 Task: Select Beauty. Add to cart, from Sephora_x000D_
 for 2233 Arbour Crest Dr, Carrolton, Texas 75007, Cell Number 8177146937, following items : The Ordinary Squalane Face Cleanser (5 oz)_x000D_
 - 1, Olaplex No. 4 Bond Maintenance Shampoo (3.3 oz)_x000D_
 - 6, Fenty Beauty by Rihanna Full Frontal Volume Lift & Curl Cuz I''m Black Mascara (0.42 oz)_x000D_
 - 2, Dr. Jart+ Dermask Brightening Solution Micro Jet Mask_x000D_
 - 5, JVN Pre-Wash Scalp & Hair Treatment Oil (1.7 oz)_x000D_
 - 2
Action: Mouse moved to (1041, 140)
Screenshot: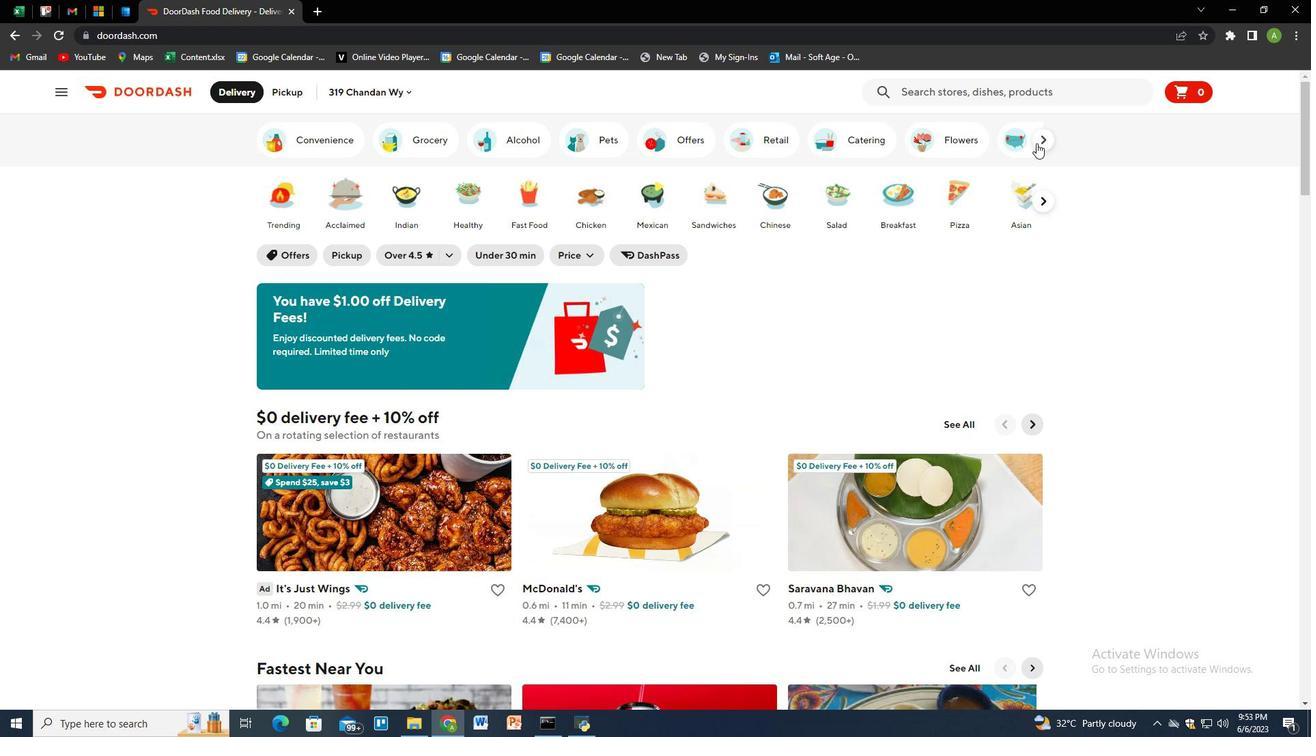 
Action: Mouse pressed left at (1041, 140)
Screenshot: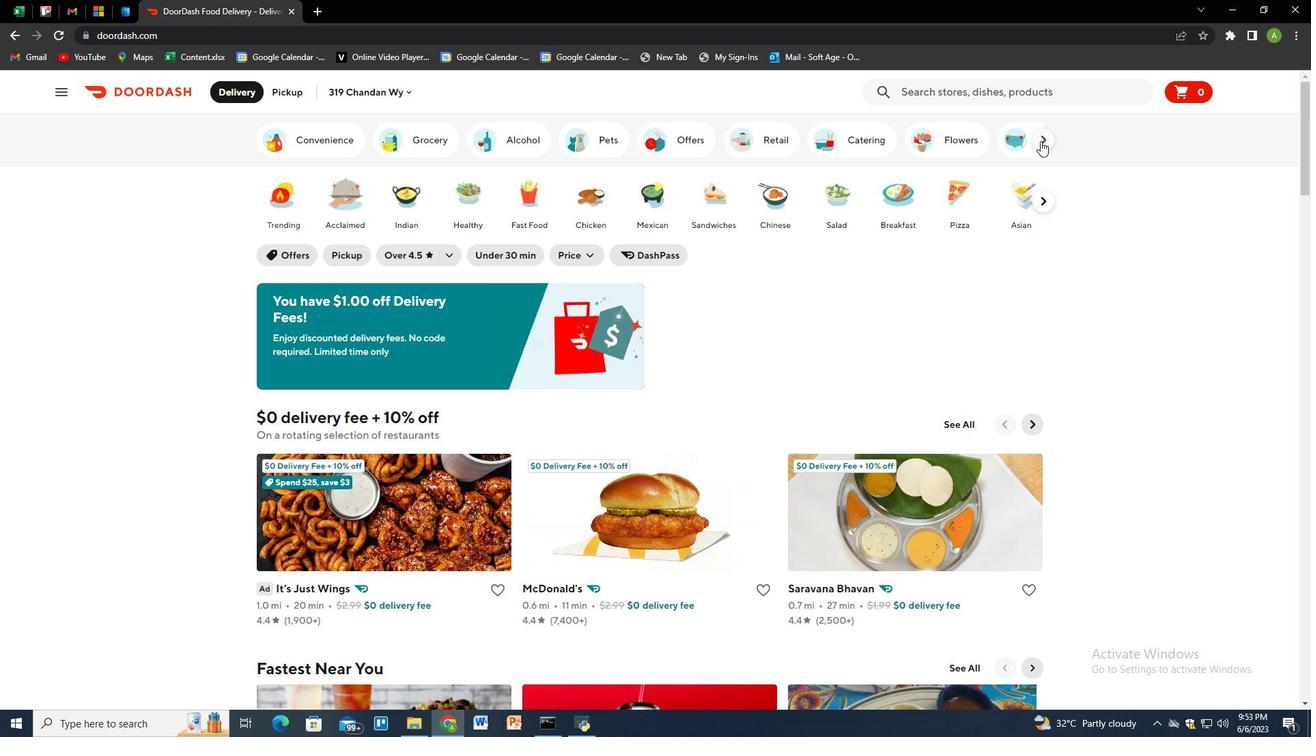 
Action: Mouse moved to (849, 145)
Screenshot: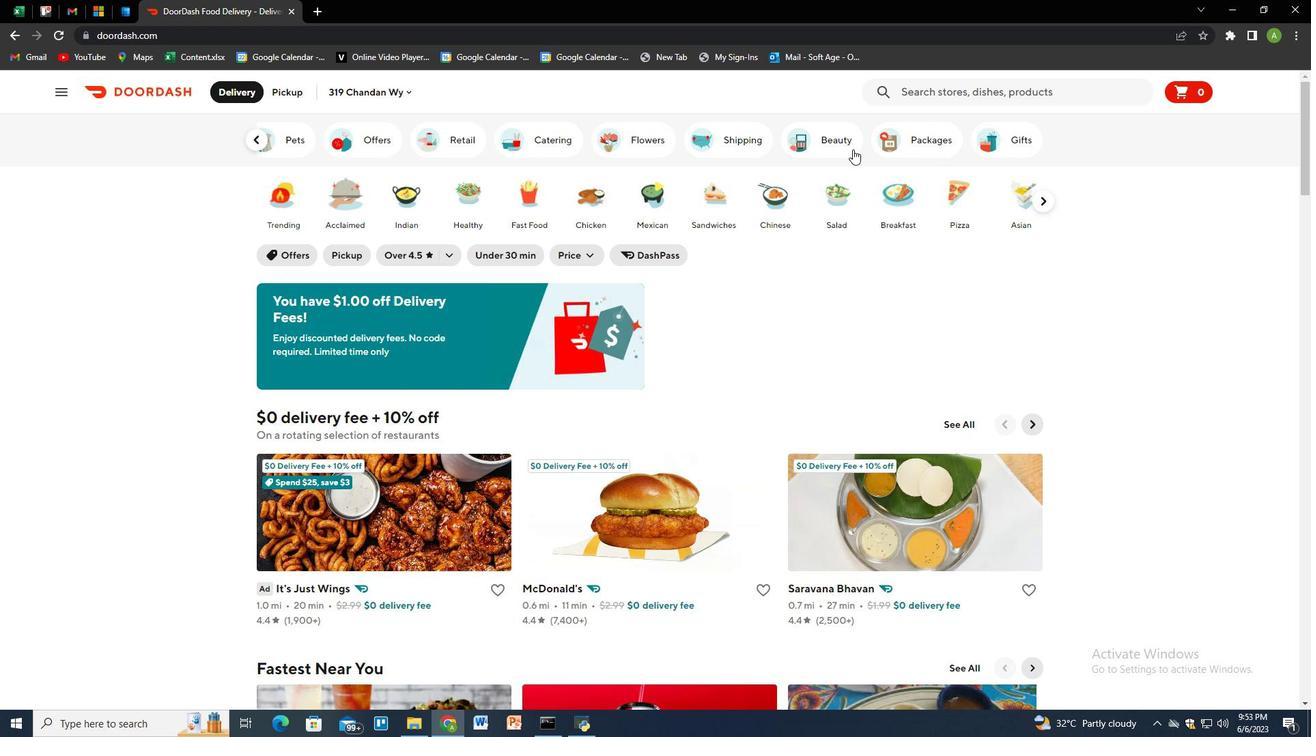 
Action: Mouse pressed left at (849, 145)
Screenshot: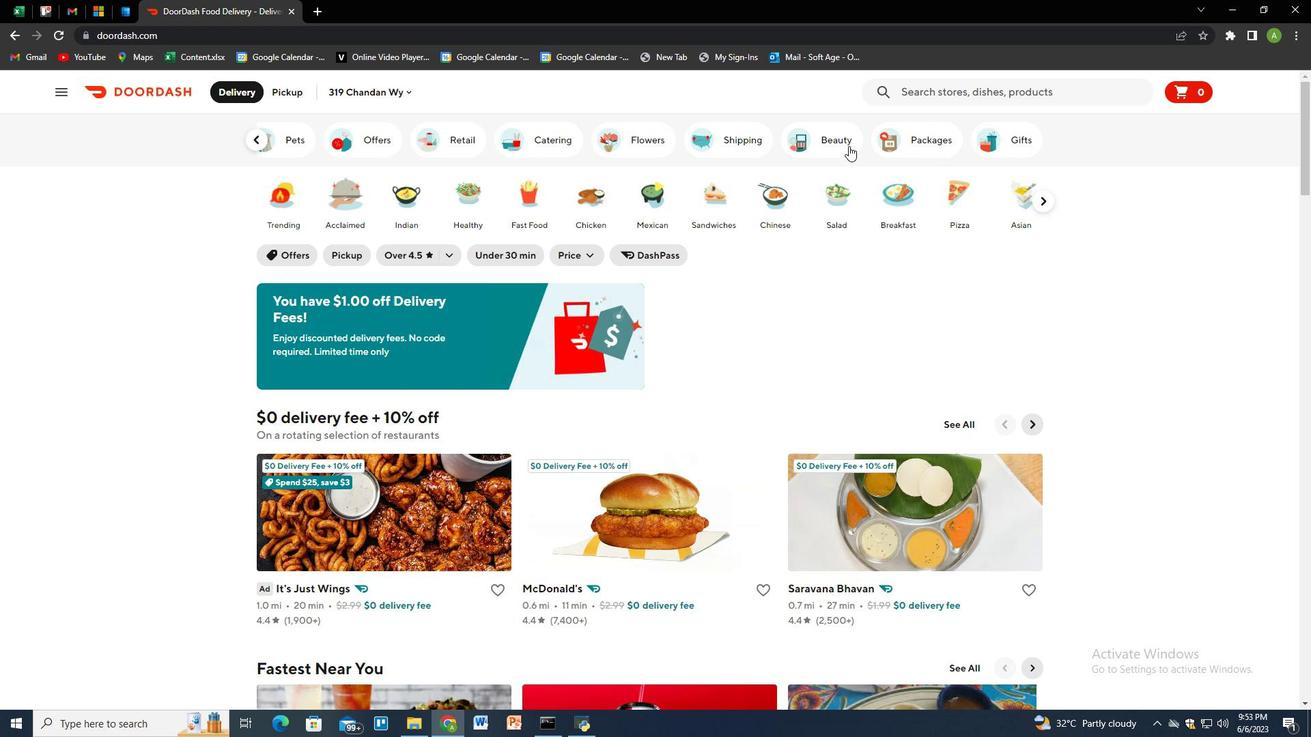 
Action: Mouse moved to (946, 94)
Screenshot: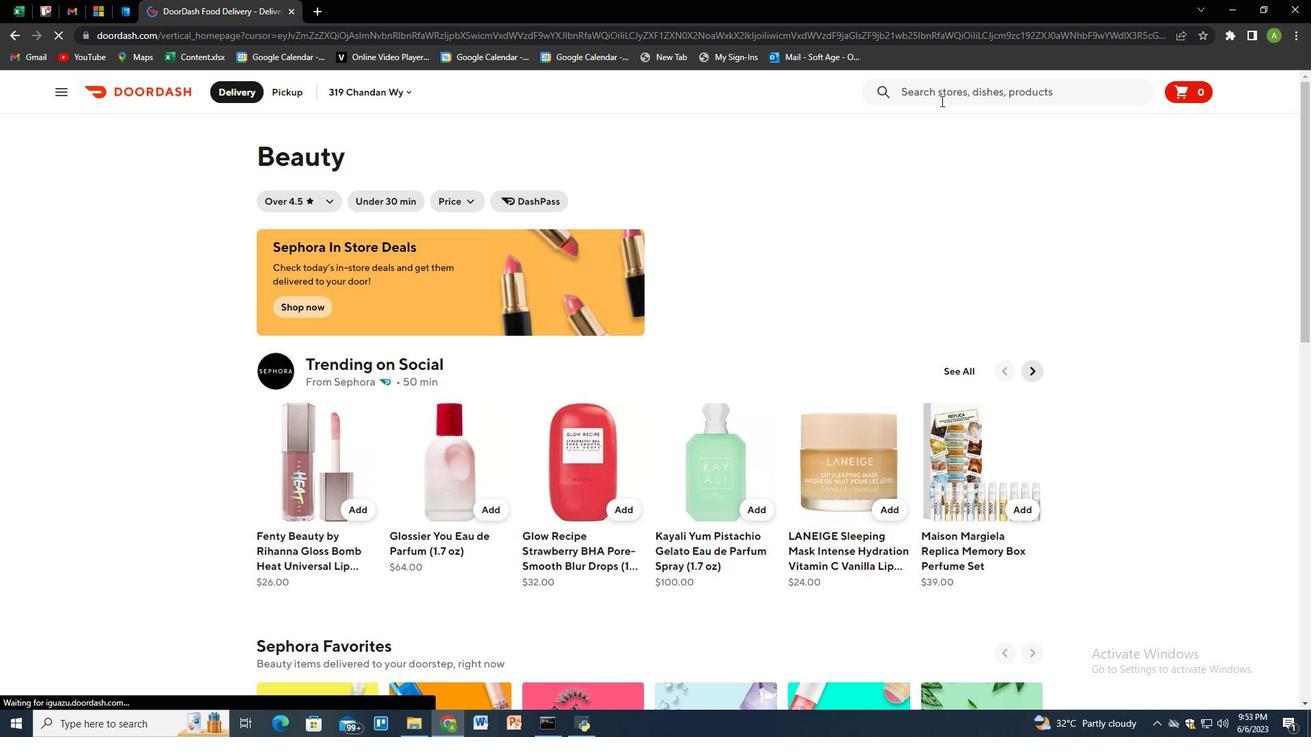 
Action: Mouse pressed left at (946, 94)
Screenshot: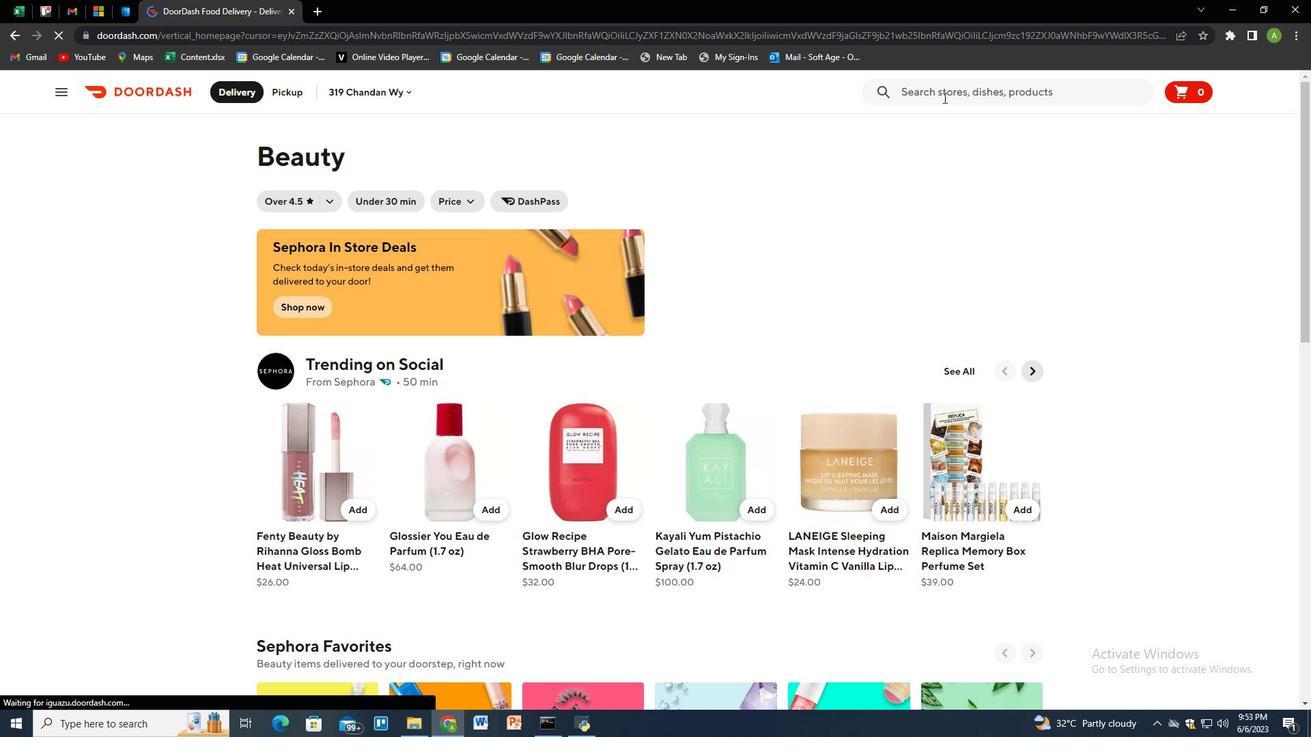
Action: Key pressed she<Key.backspace>phora<Key.backspace><Key.backspace><Key.backspace><Key.backspace><Key.backspace><Key.backspace>ephora<Key.enter>
Screenshot: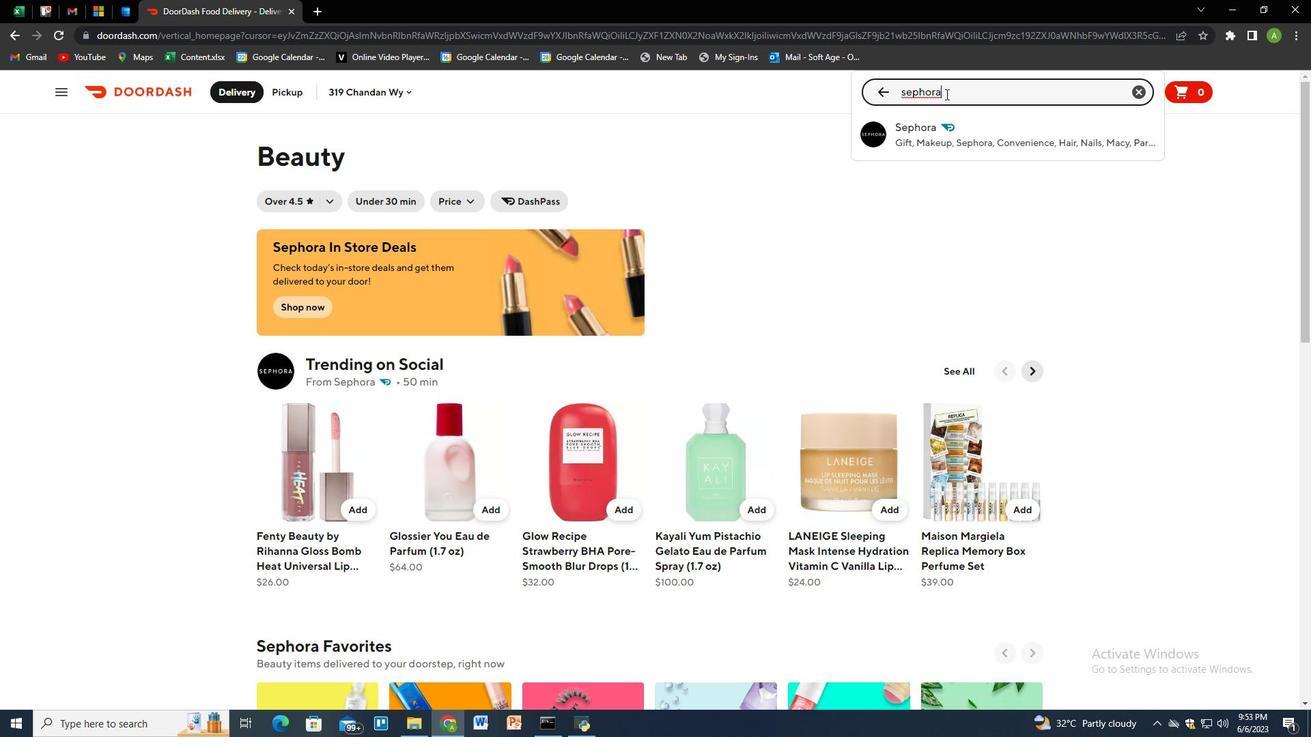 
Action: Mouse moved to (312, 321)
Screenshot: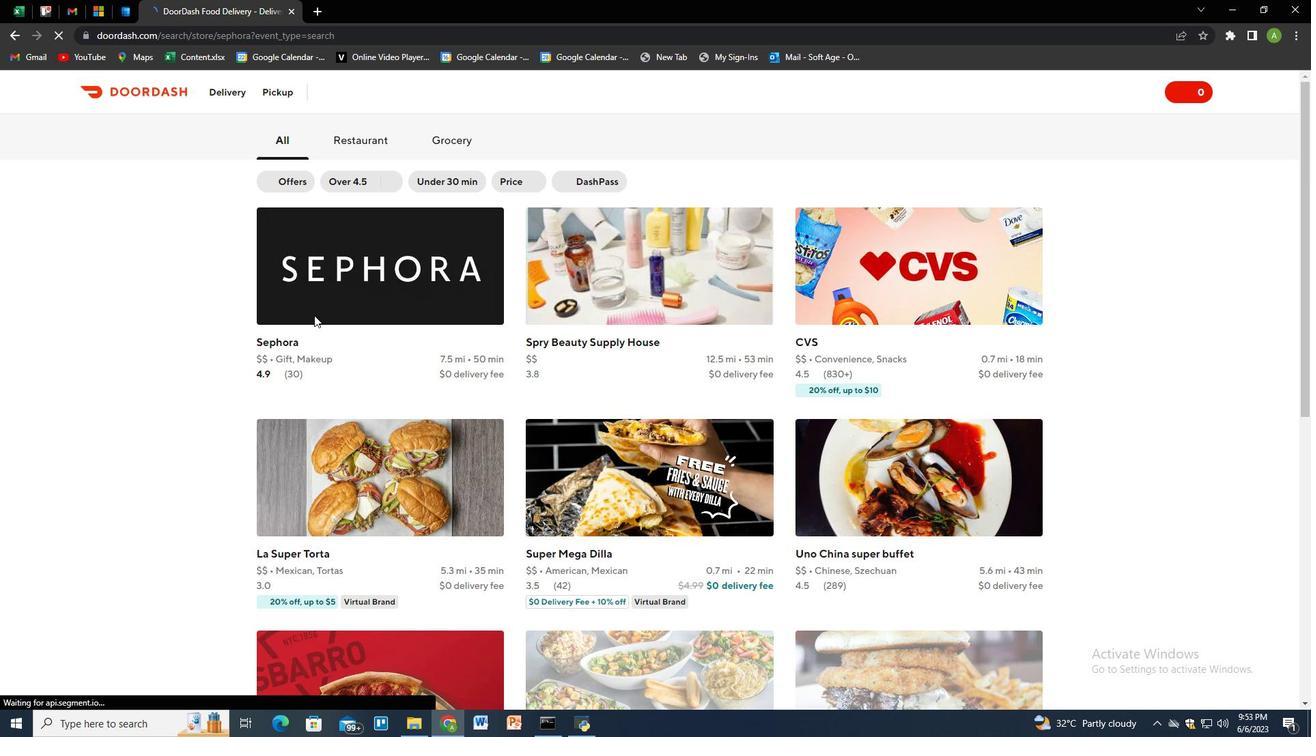 
Action: Mouse pressed left at (312, 321)
Screenshot: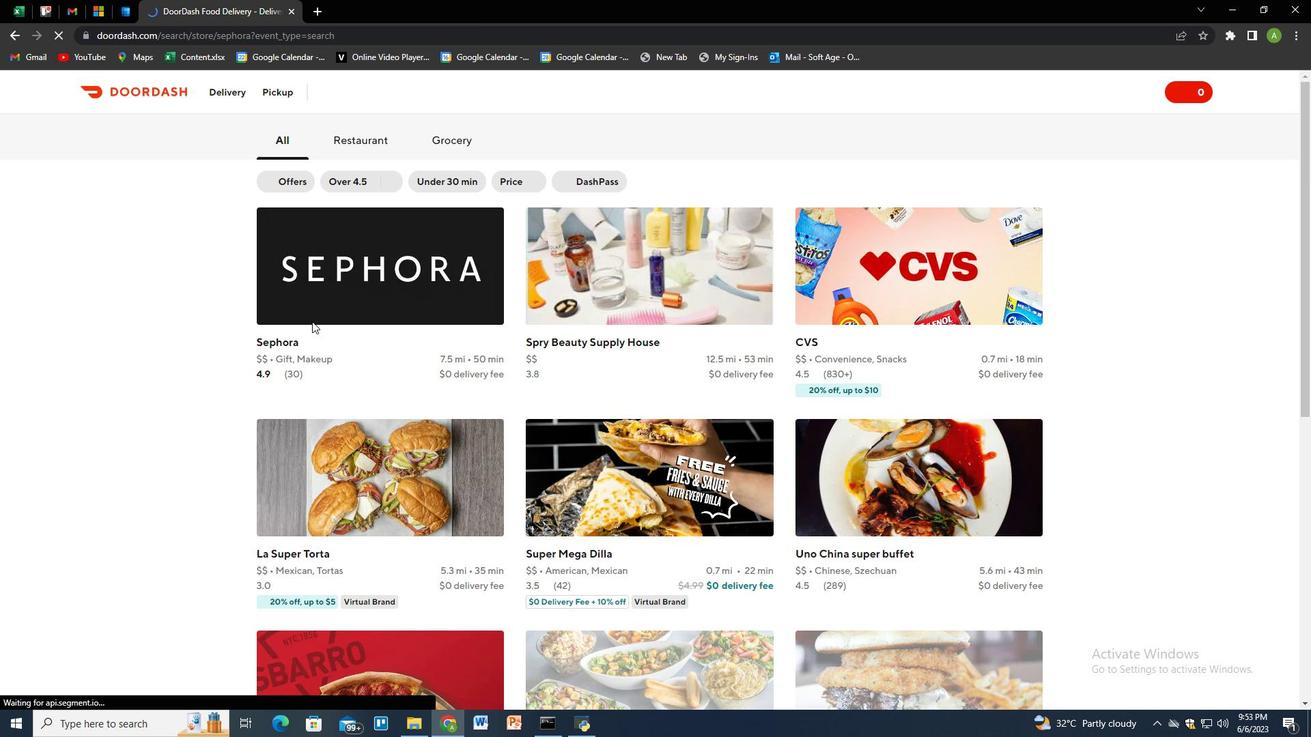 
Action: Mouse moved to (230, 90)
Screenshot: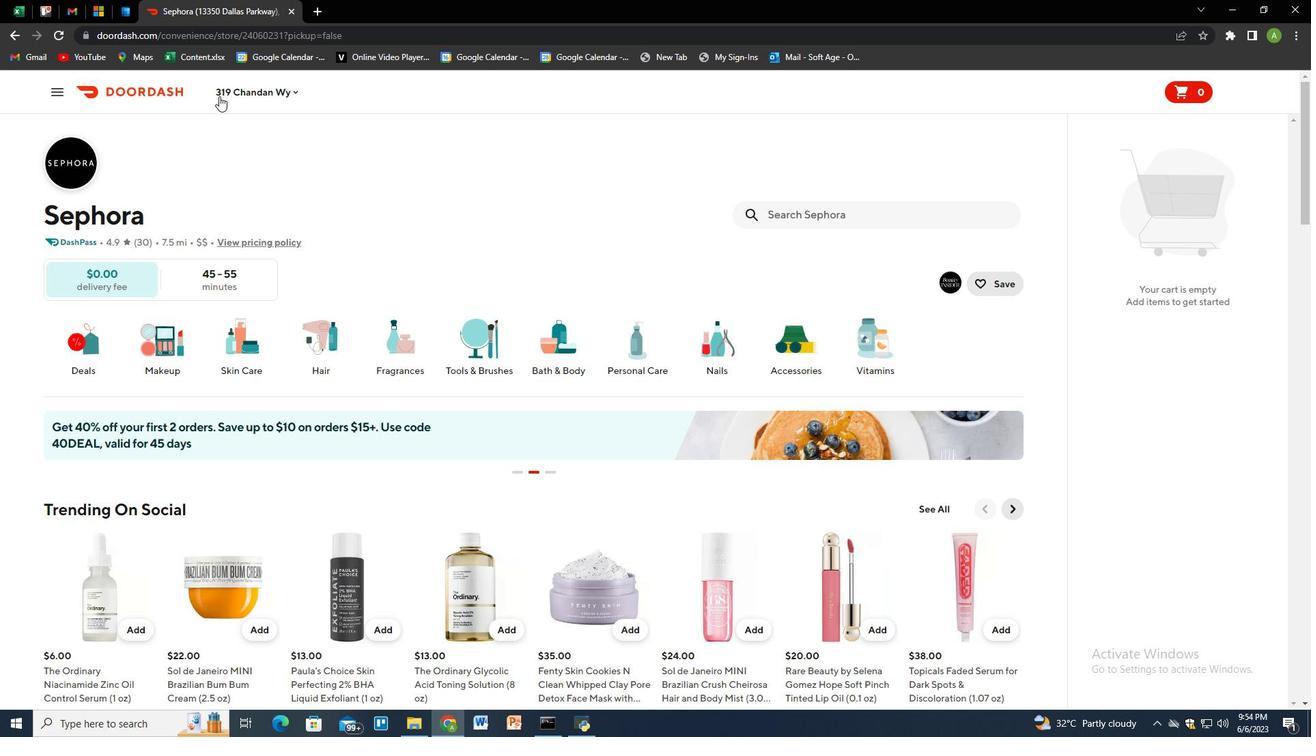 
Action: Mouse pressed left at (230, 90)
Screenshot: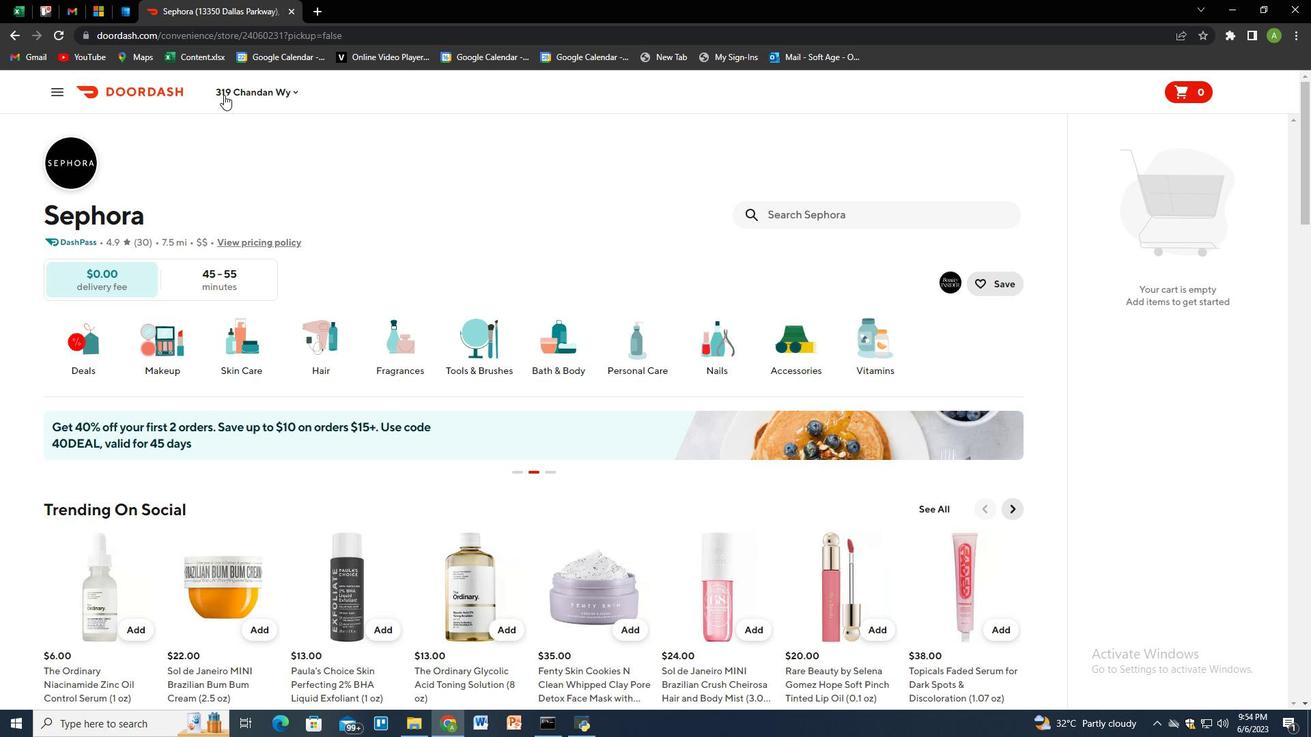 
Action: Mouse moved to (269, 153)
Screenshot: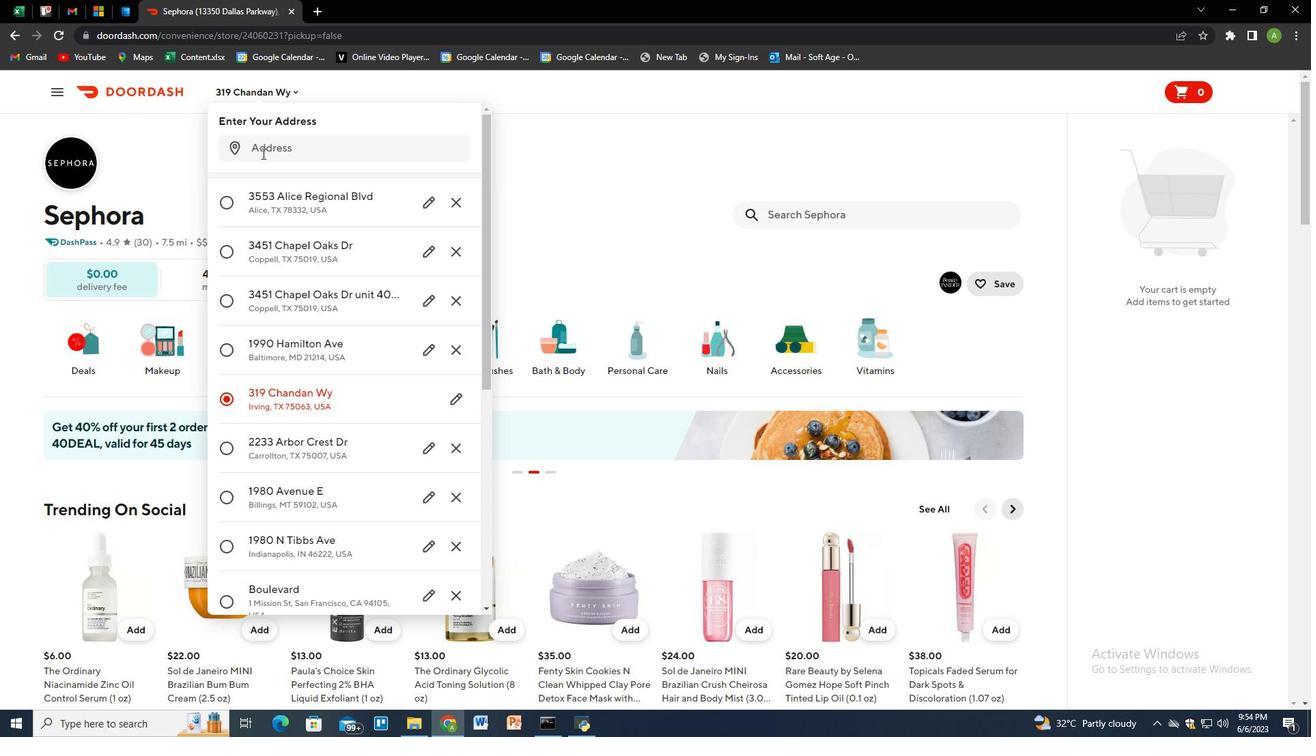 
Action: Mouse pressed left at (269, 153)
Screenshot: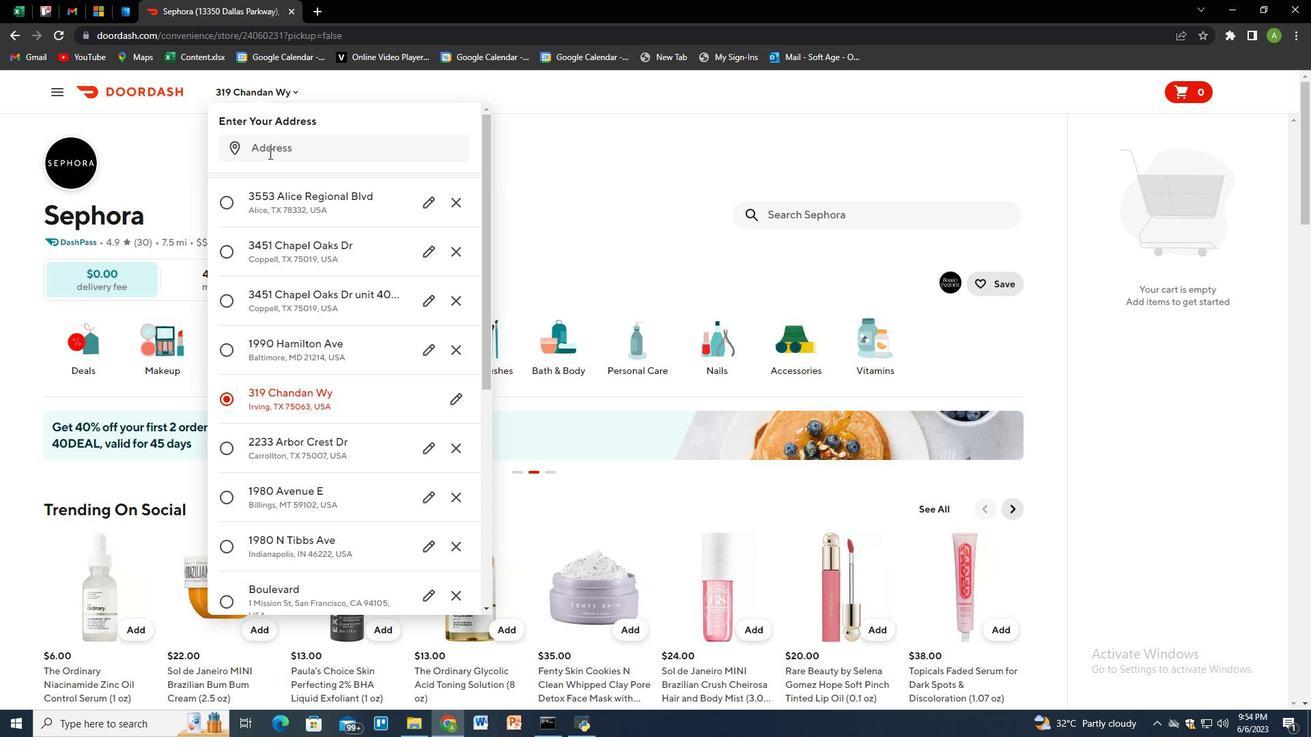 
Action: Mouse moved to (267, 153)
Screenshot: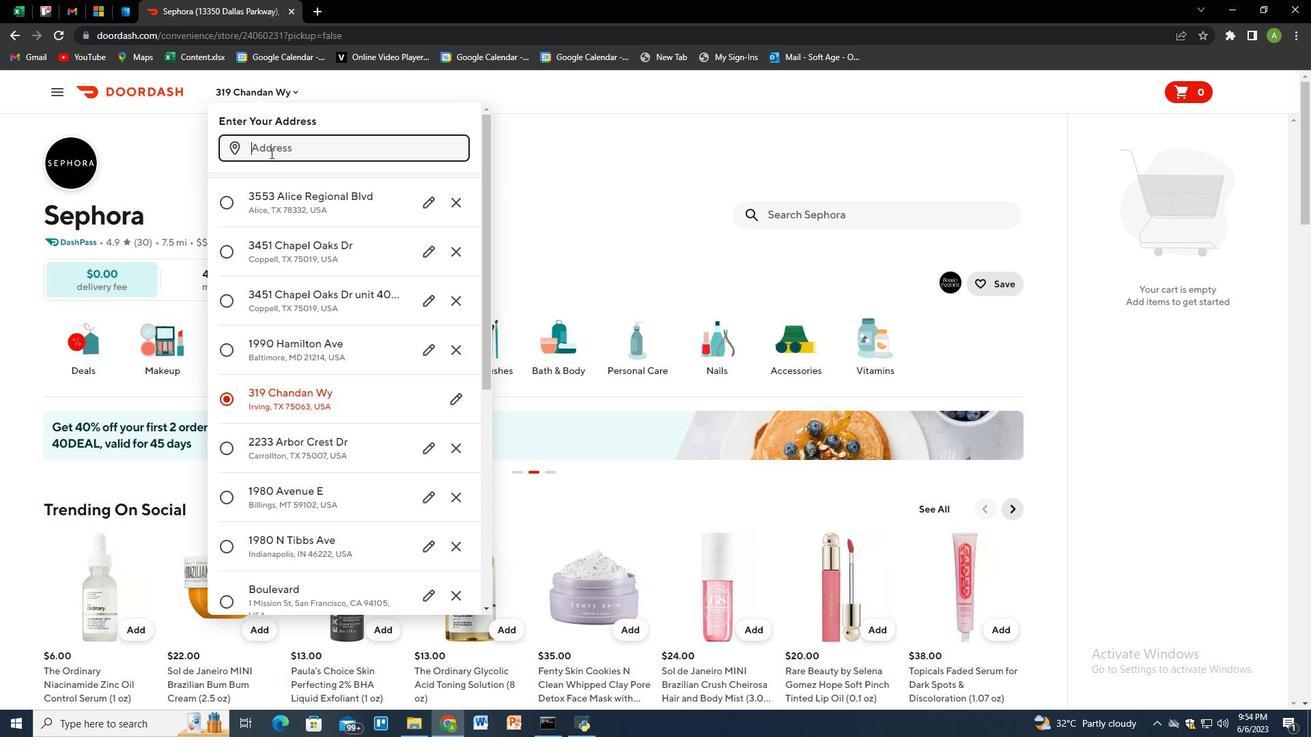 
Action: Key pressed 2
Screenshot: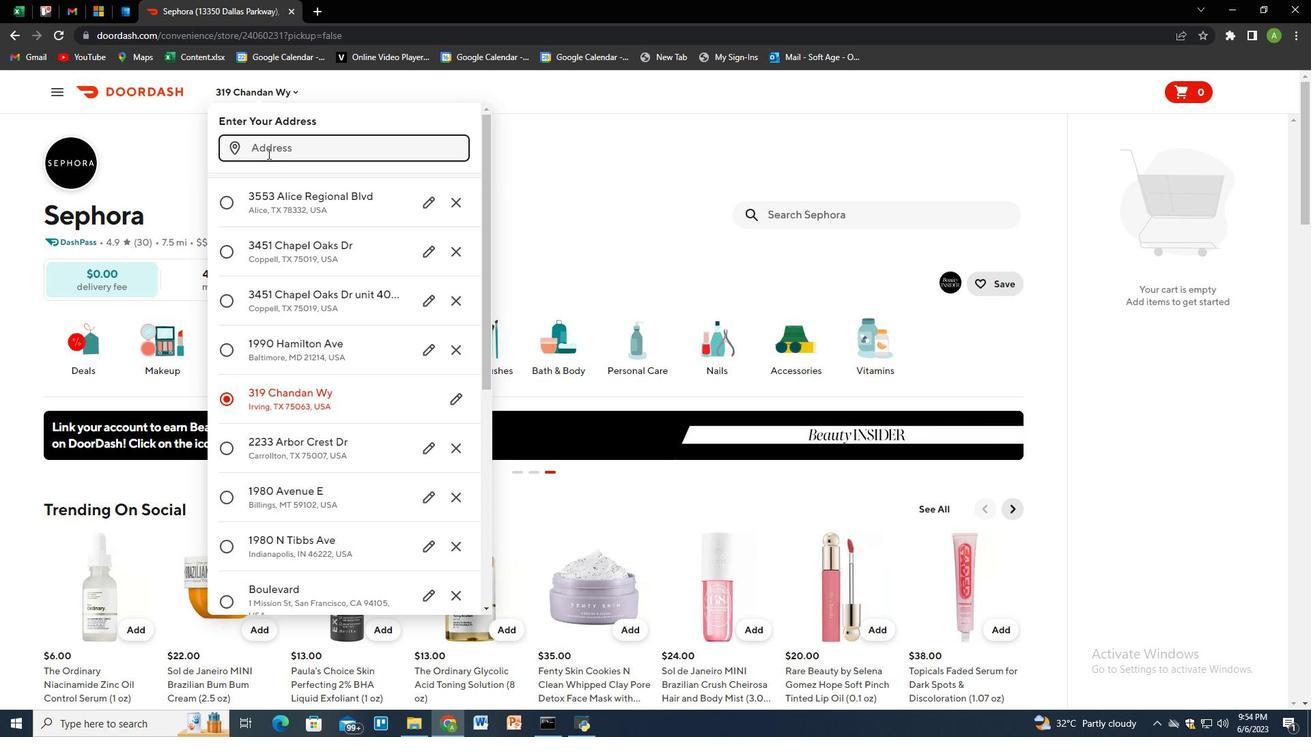 
Action: Mouse moved to (267, 153)
Screenshot: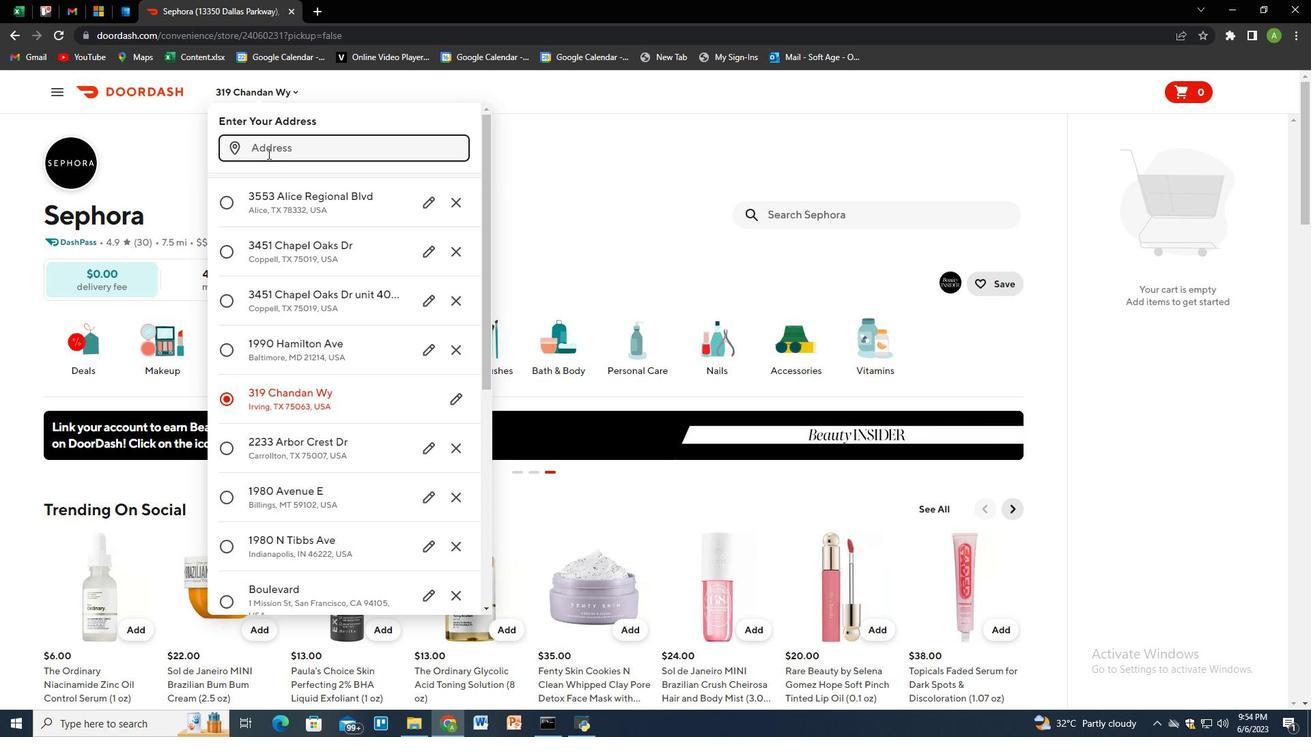 
Action: Key pressed 233<Key.space>arbour<Key.space>crest<Key.space>dr,<Key.space><Key.backspace><Key.backspace><Key.space>,<Key.backspace><Key.backspace>,<Key.space>carrolton,<Key.space>texas<Key.space>75007<Key.enter>
Screenshot: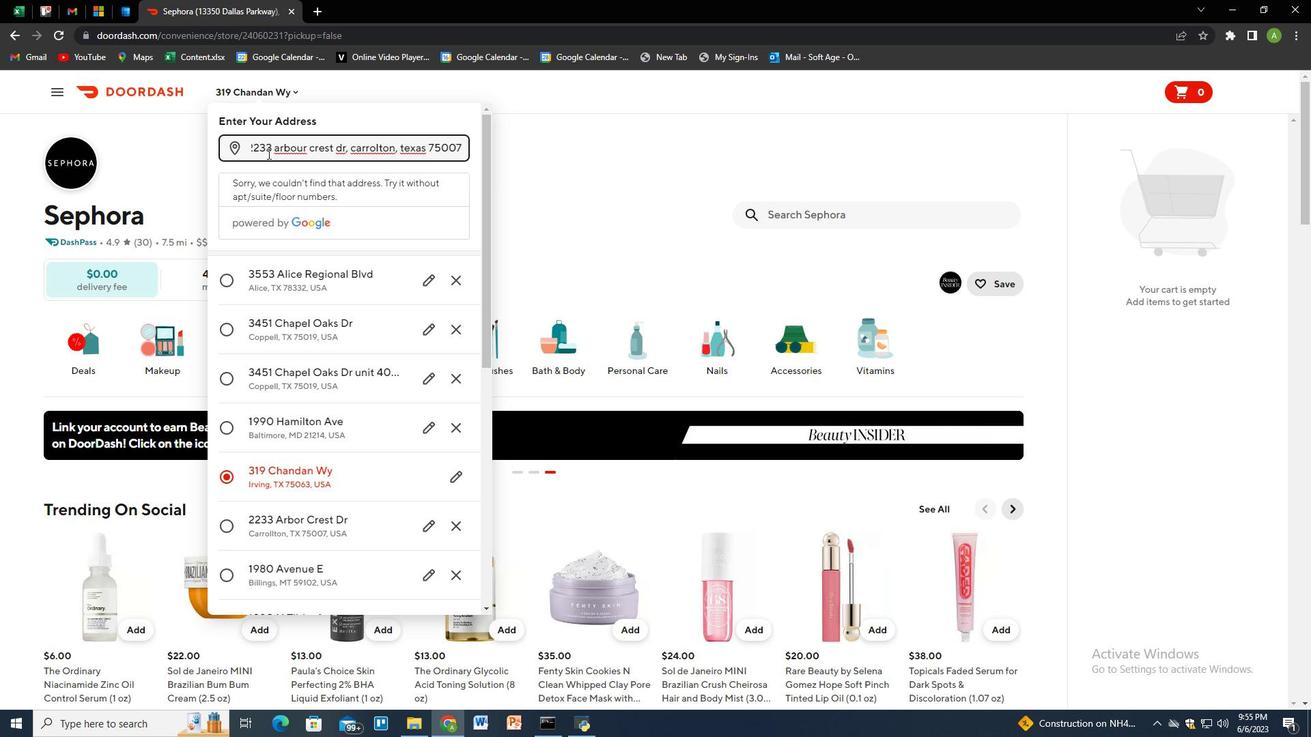 
Action: Mouse moved to (377, 488)
Screenshot: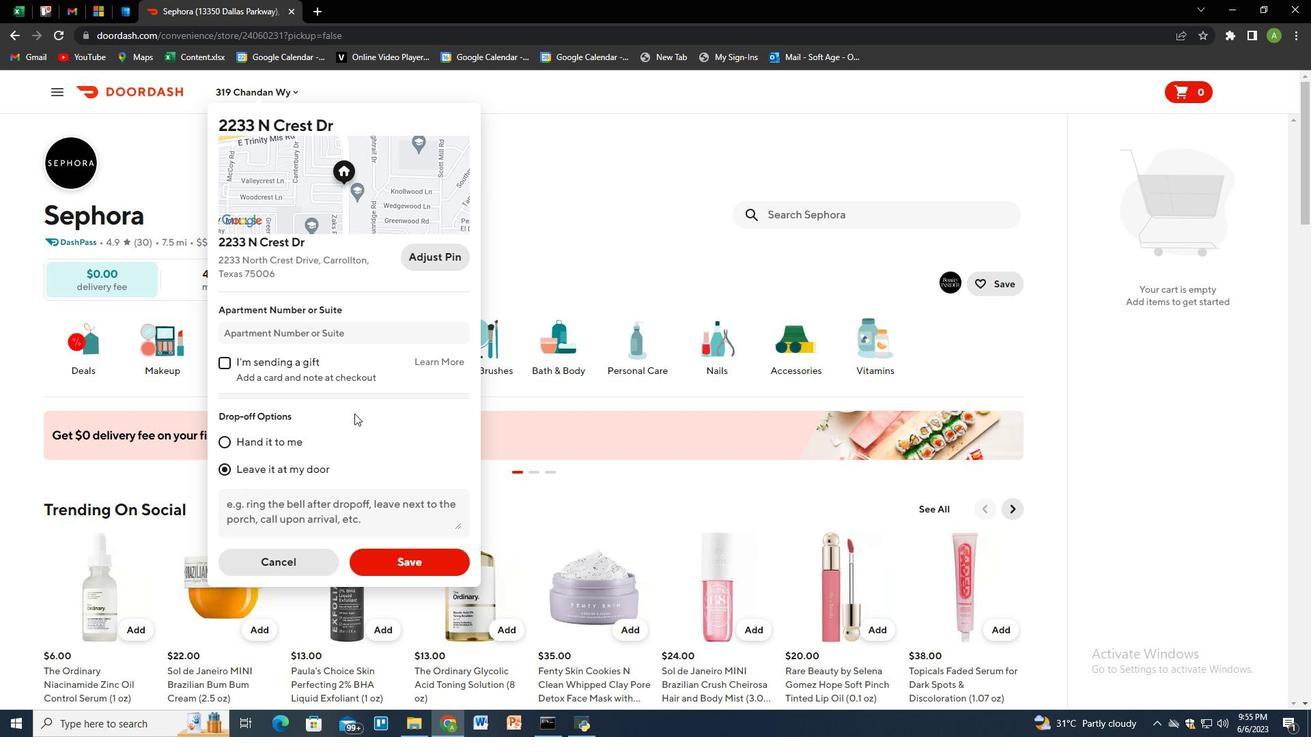 
Action: Mouse scrolled (377, 487) with delta (0, 0)
Screenshot: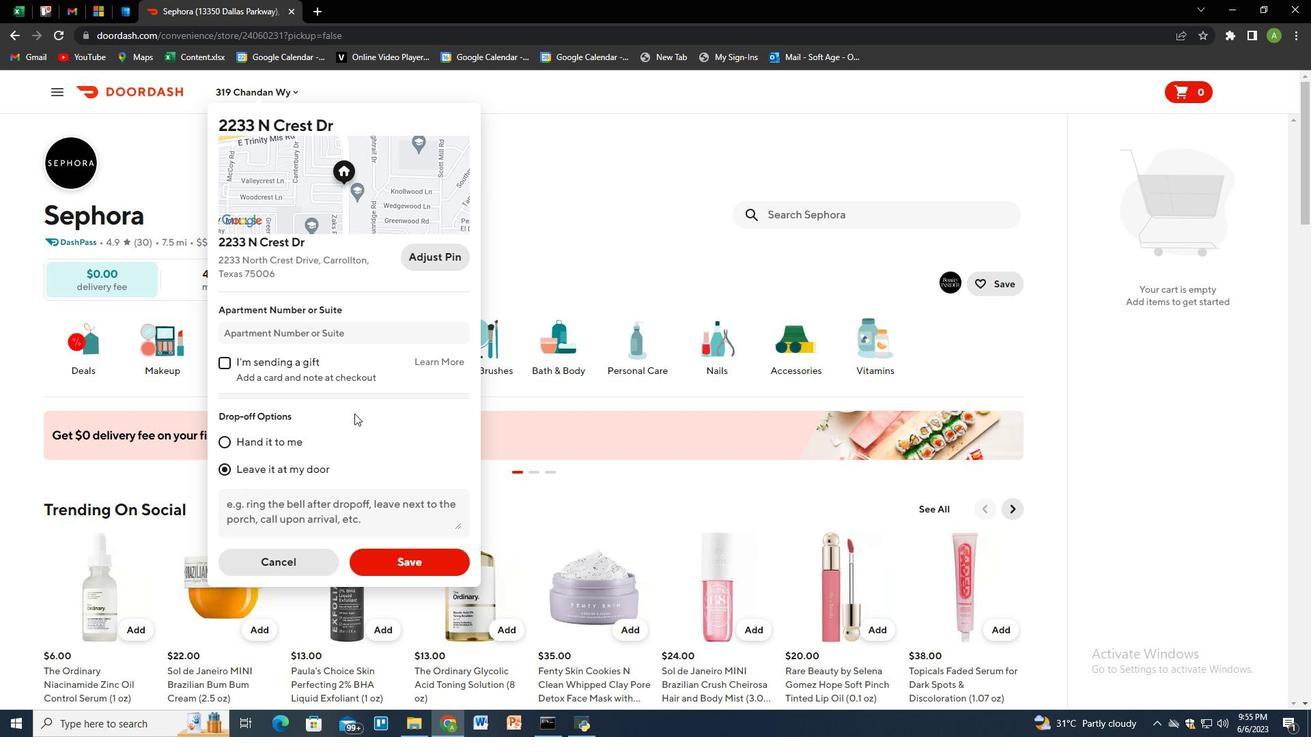 
Action: Mouse moved to (377, 489)
Screenshot: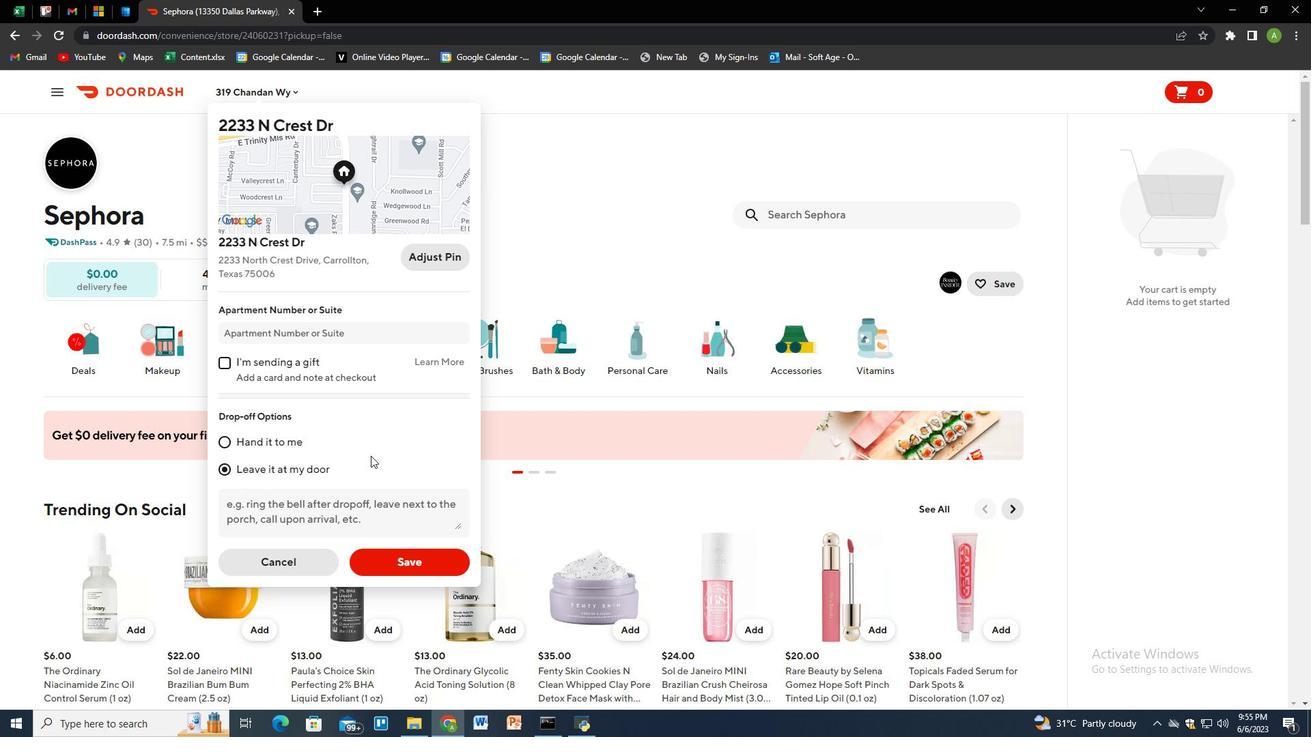 
Action: Mouse scrolled (377, 488) with delta (0, 0)
Screenshot: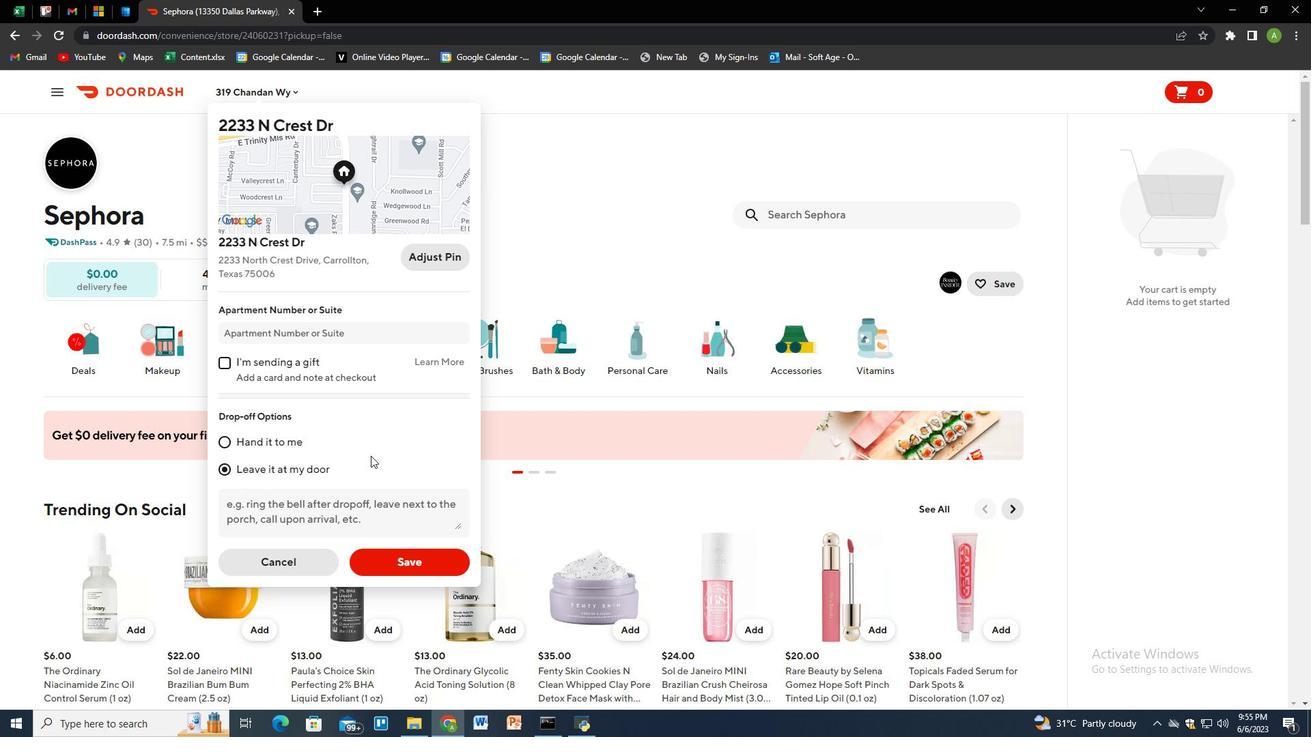 
Action: Mouse moved to (412, 562)
Screenshot: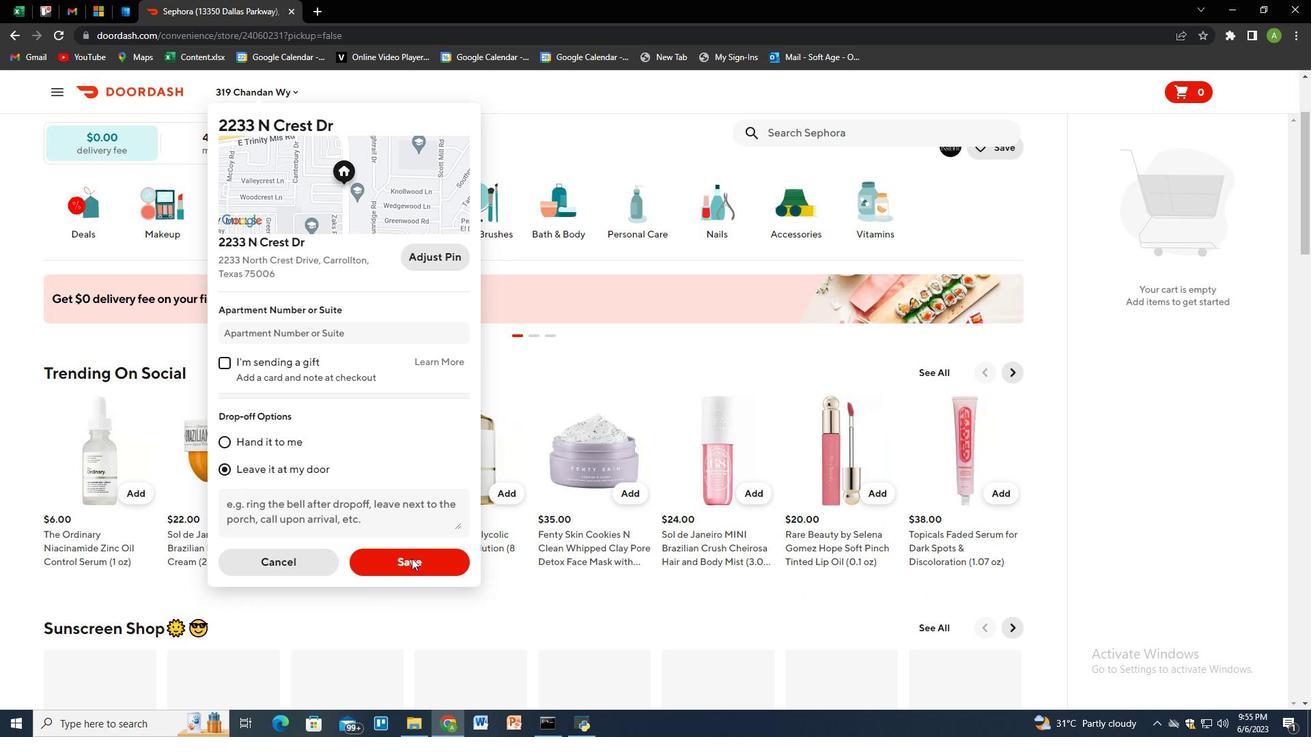 
Action: Mouse pressed left at (412, 562)
Screenshot: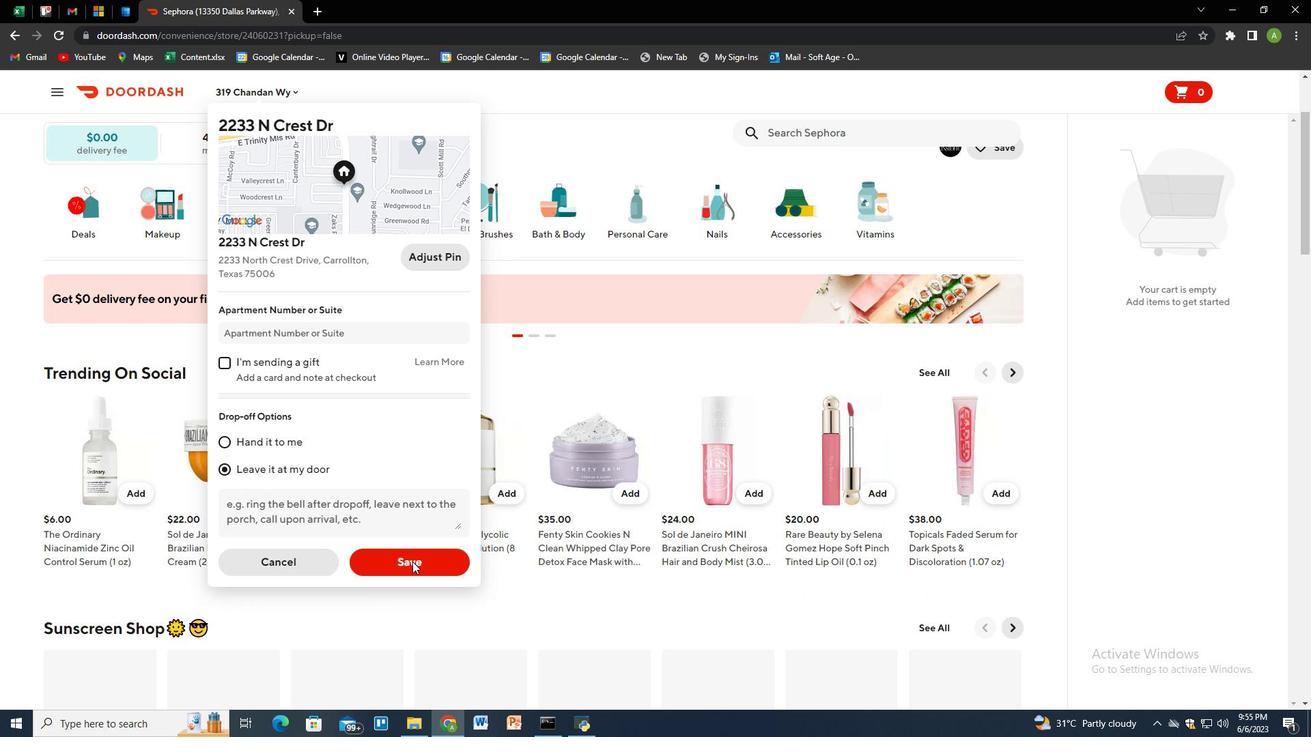 
Action: Mouse moved to (825, 135)
Screenshot: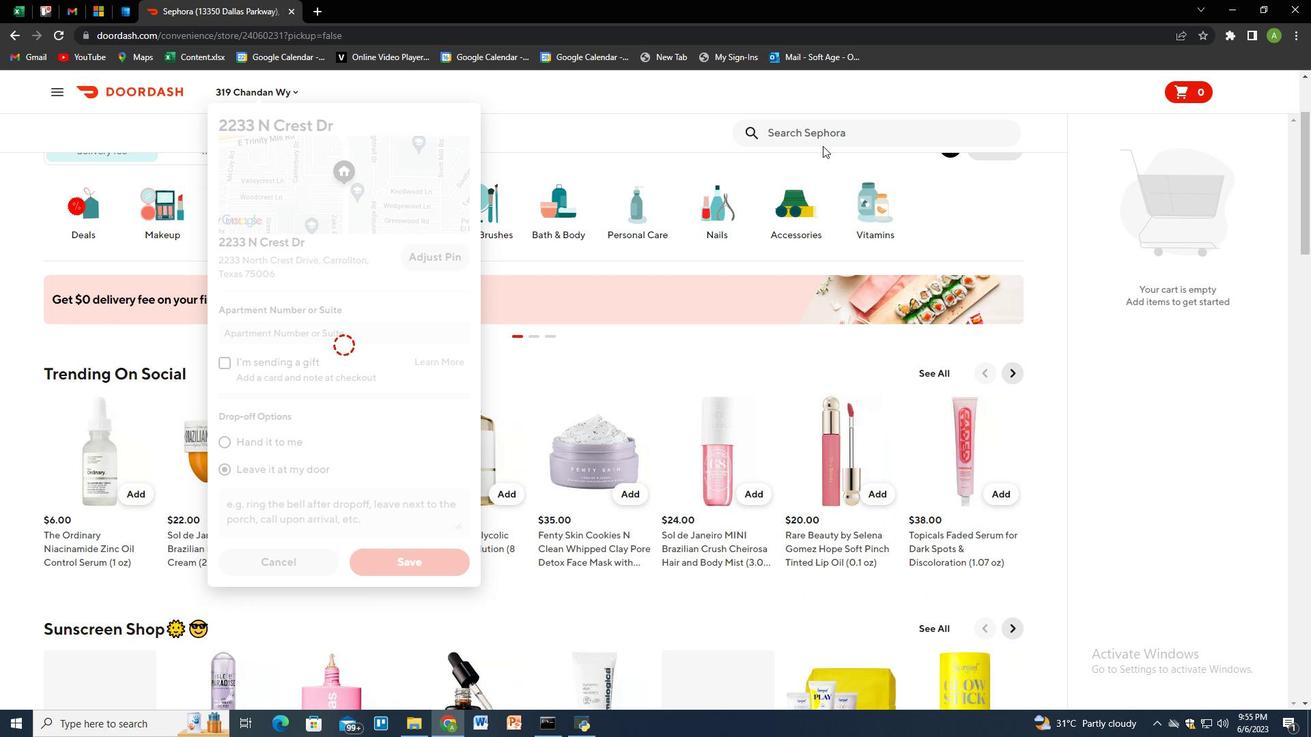 
Action: Mouse pressed left at (825, 135)
Screenshot: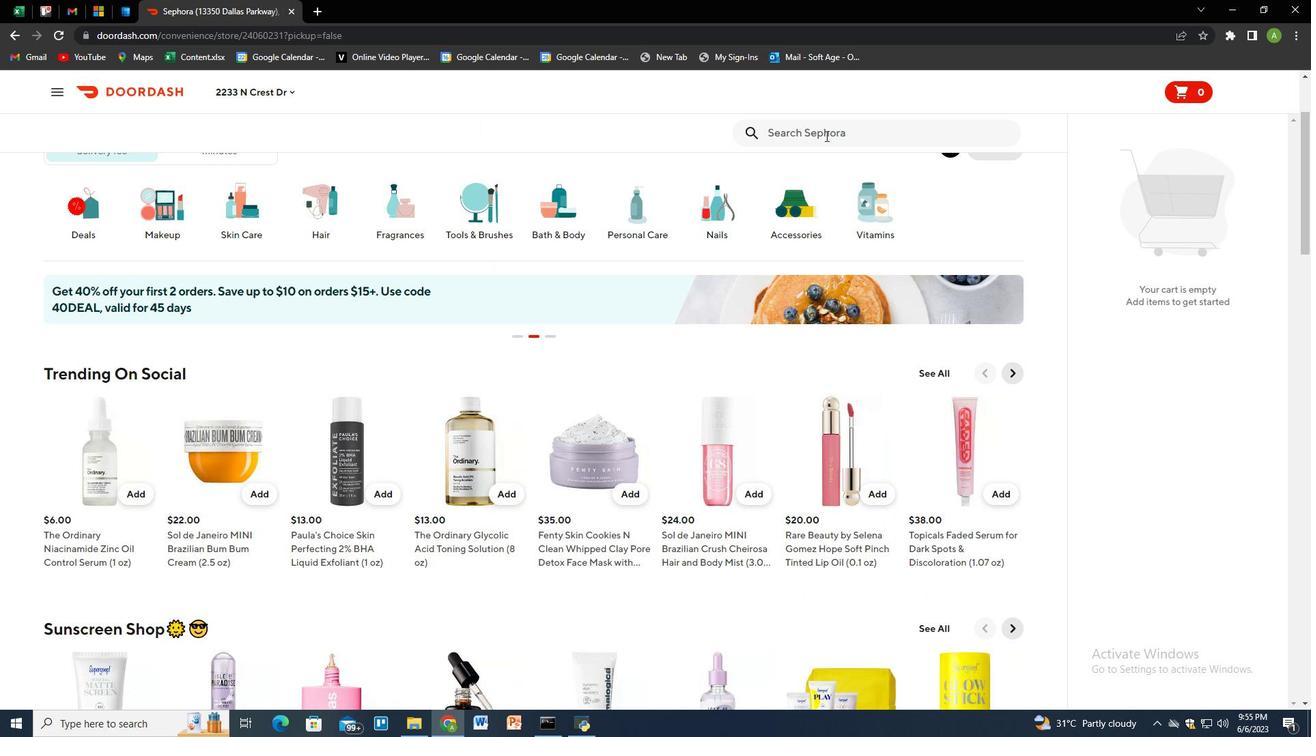 
Action: Key pressed the<Key.space>ordinary<Key.space>squalane<Key.space>face<Key.space>cleanser<Key.space><Key.shift_r>(5<Key.space>oz<Key.shift_r>)<Key.enter>
Screenshot: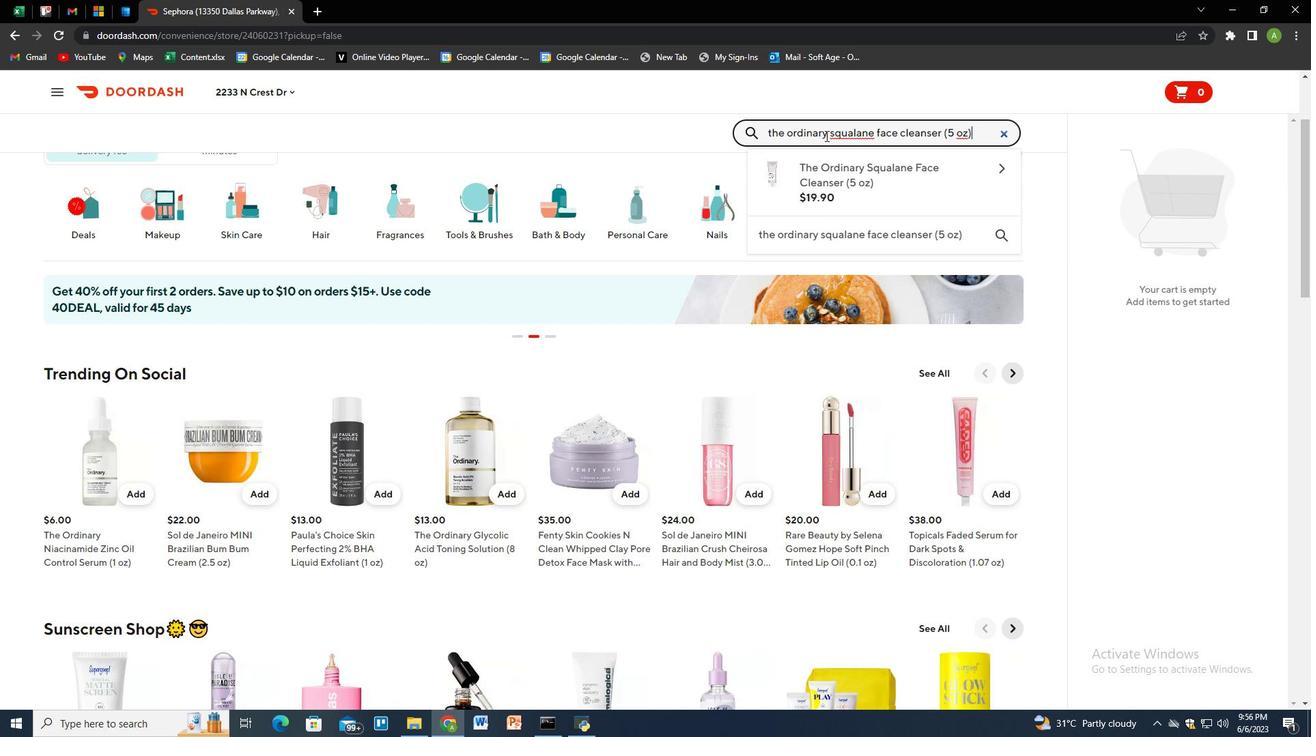 
Action: Mouse moved to (113, 355)
Screenshot: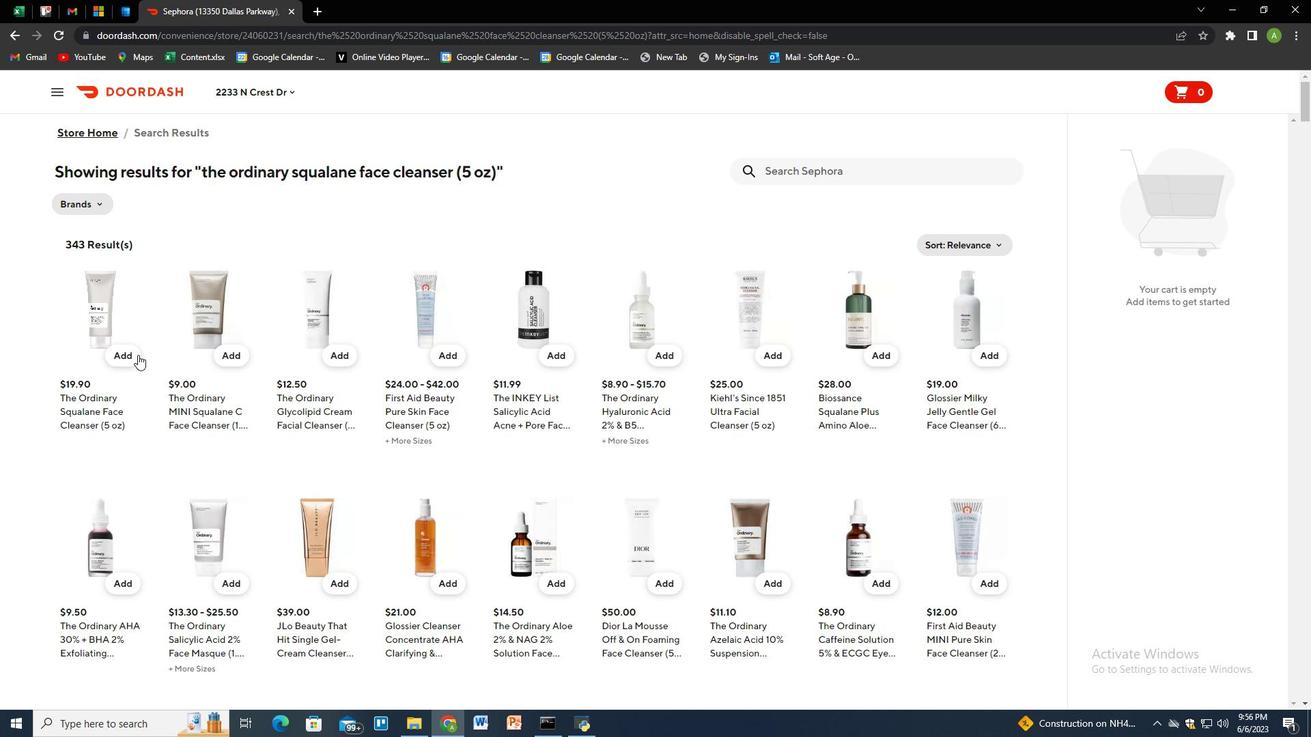 
Action: Mouse pressed left at (113, 355)
Screenshot: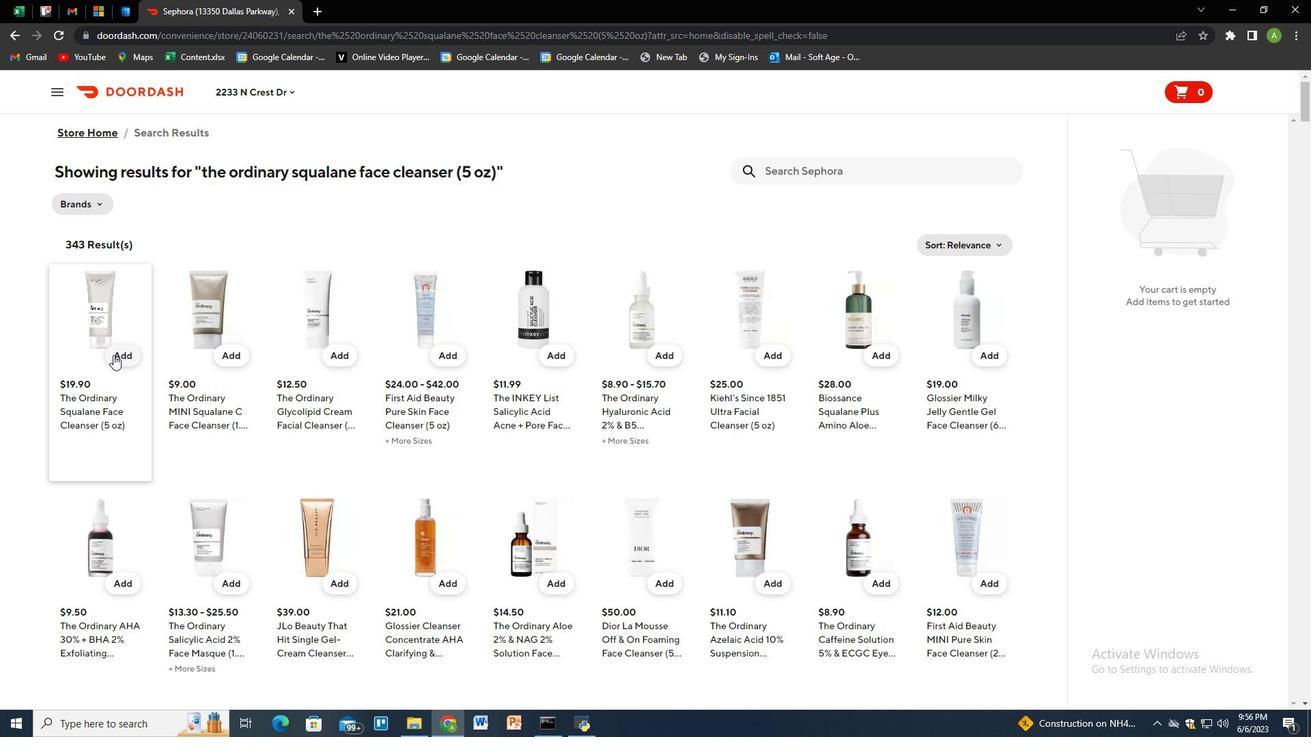 
Action: Mouse moved to (838, 173)
Screenshot: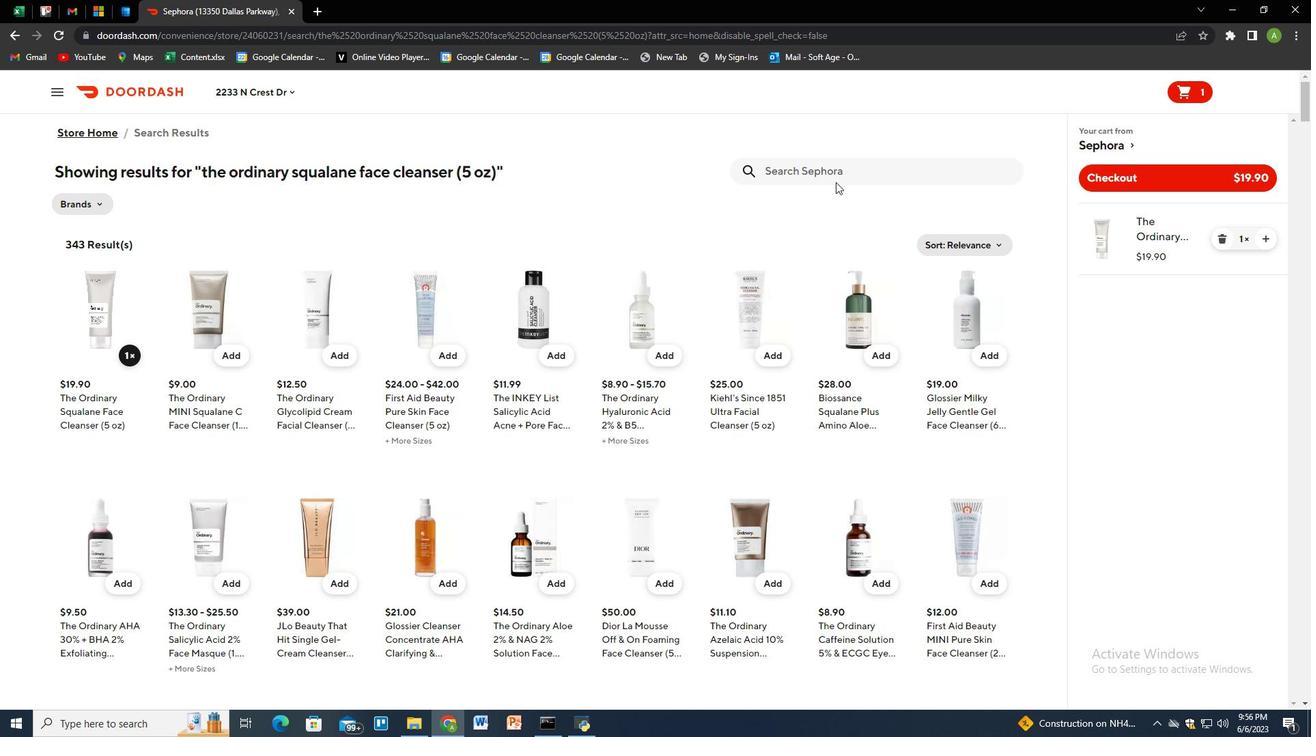
Action: Mouse pressed left at (838, 173)
Screenshot: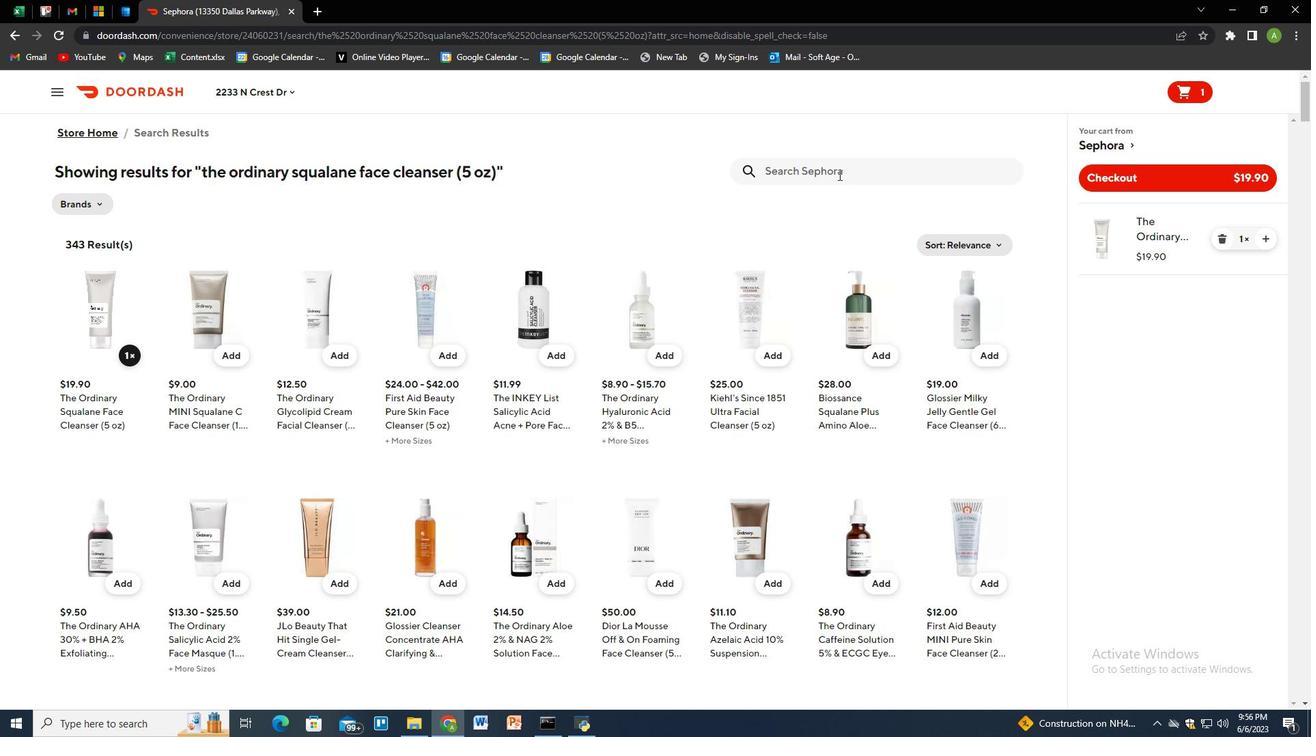
Action: Key pressed olaplex<Key.space>no.<Key.space>4<Key.space>bond<Key.space>maintenance<Key.space>shampoo<Key.space><Key.shift_r><Key.shift_r><Key.shift_r><Key.shift_r><Key.shift_r><Key.shift_r><Key.shift_r><Key.shift_r>(3.3<Key.space>oz<Key.shift_r>)<Key.enter>
Screenshot: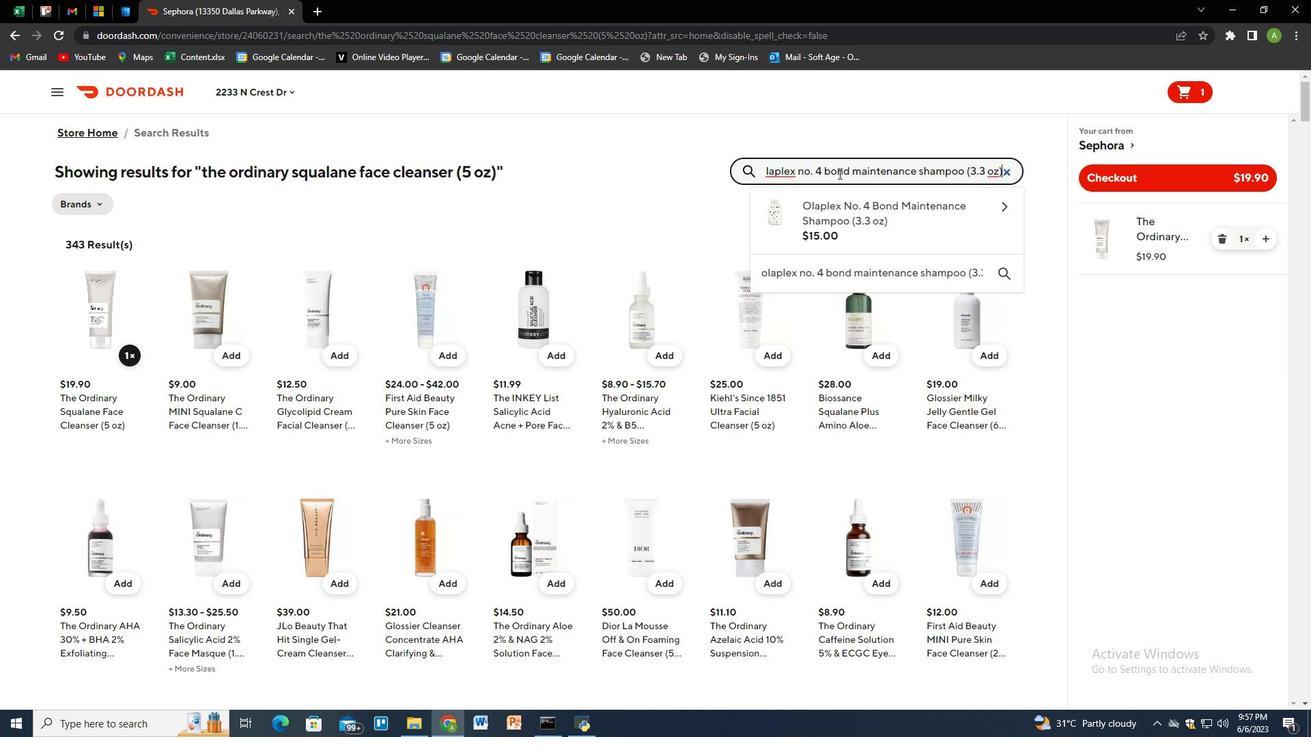
Action: Mouse moved to (120, 355)
Screenshot: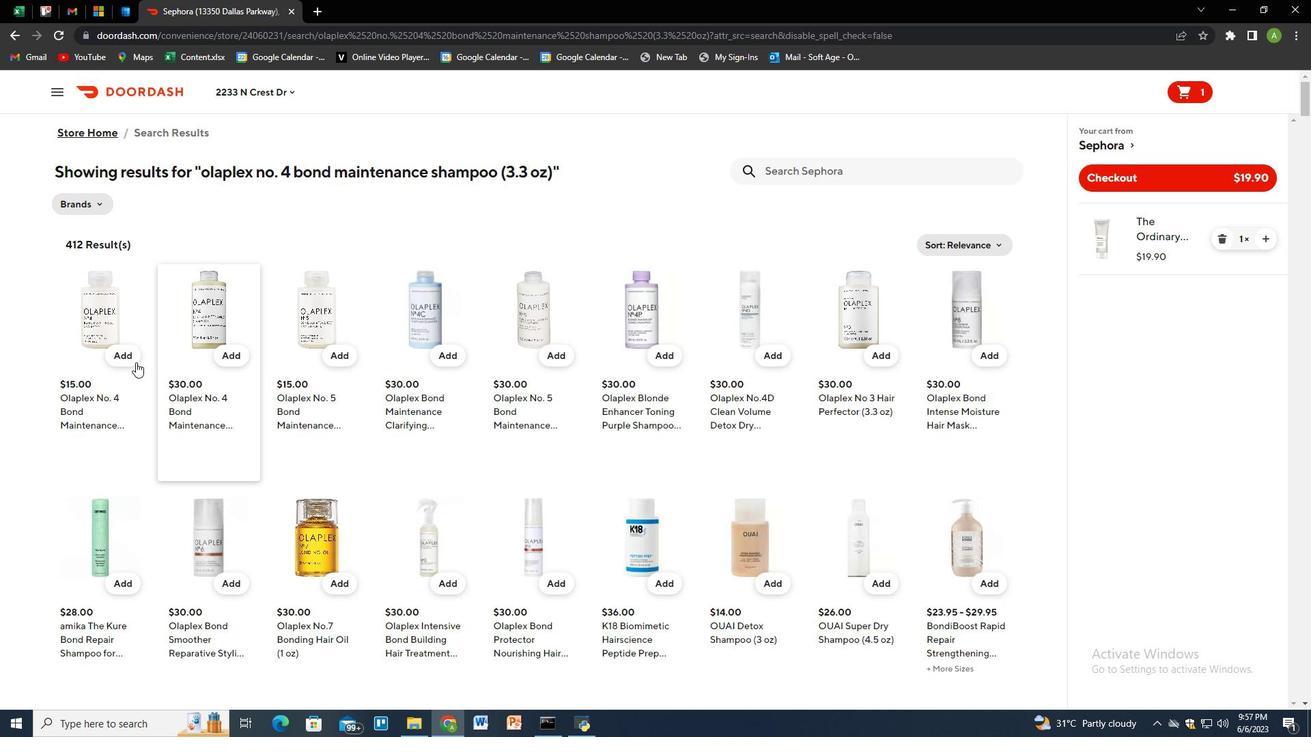
Action: Mouse pressed left at (120, 355)
Screenshot: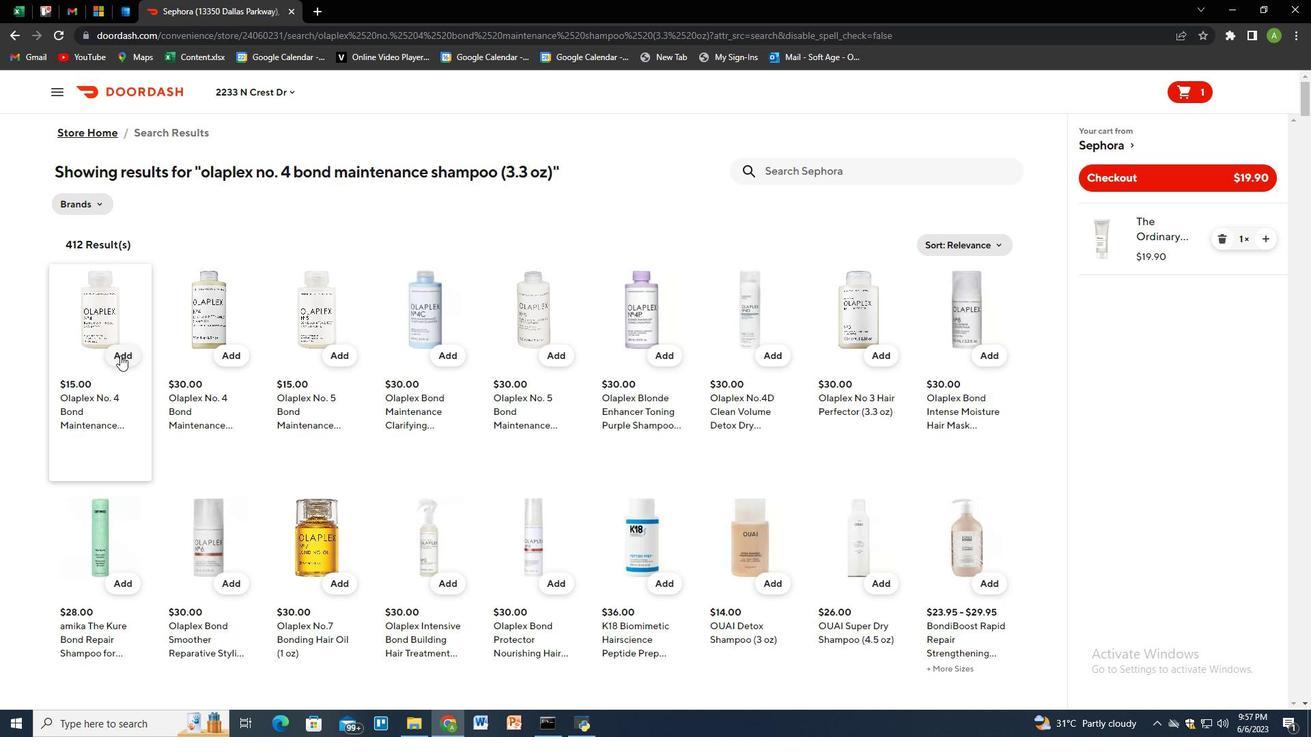 
Action: Mouse moved to (1264, 304)
Screenshot: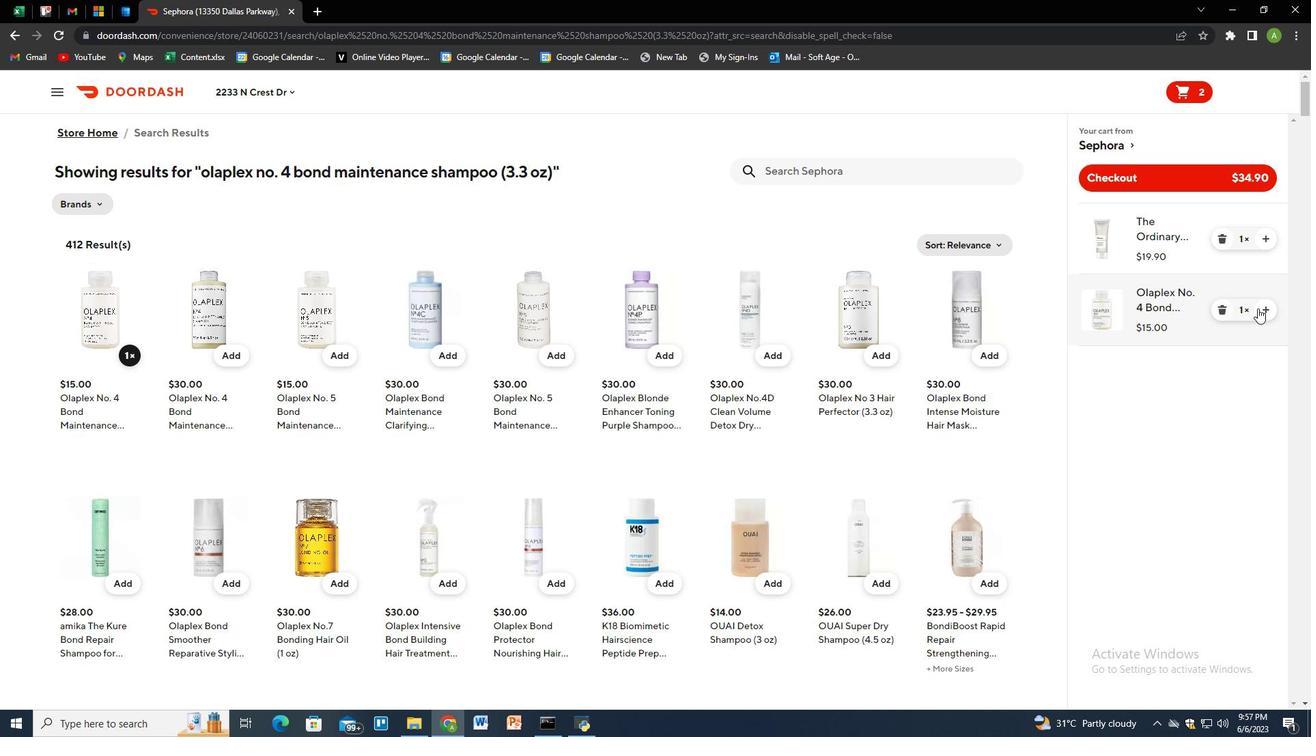 
Action: Mouse pressed left at (1264, 304)
Screenshot: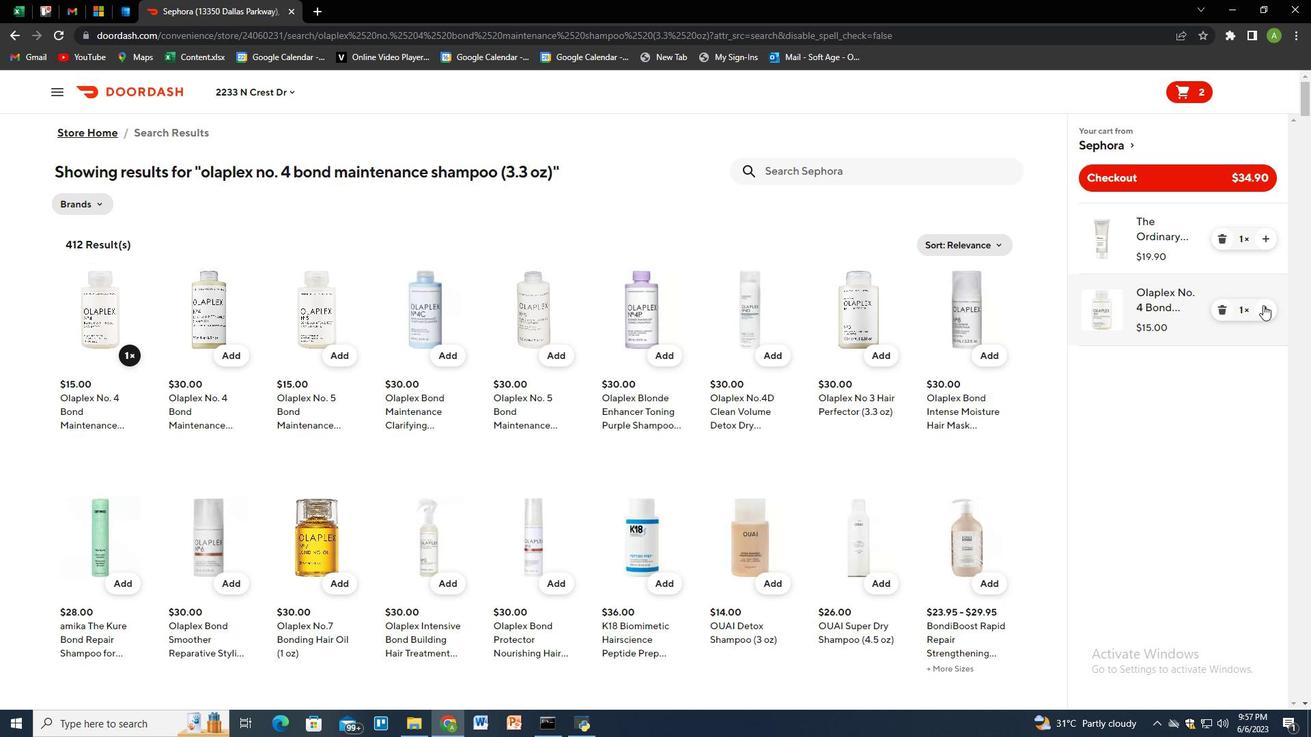 
Action: Mouse pressed left at (1264, 304)
Screenshot: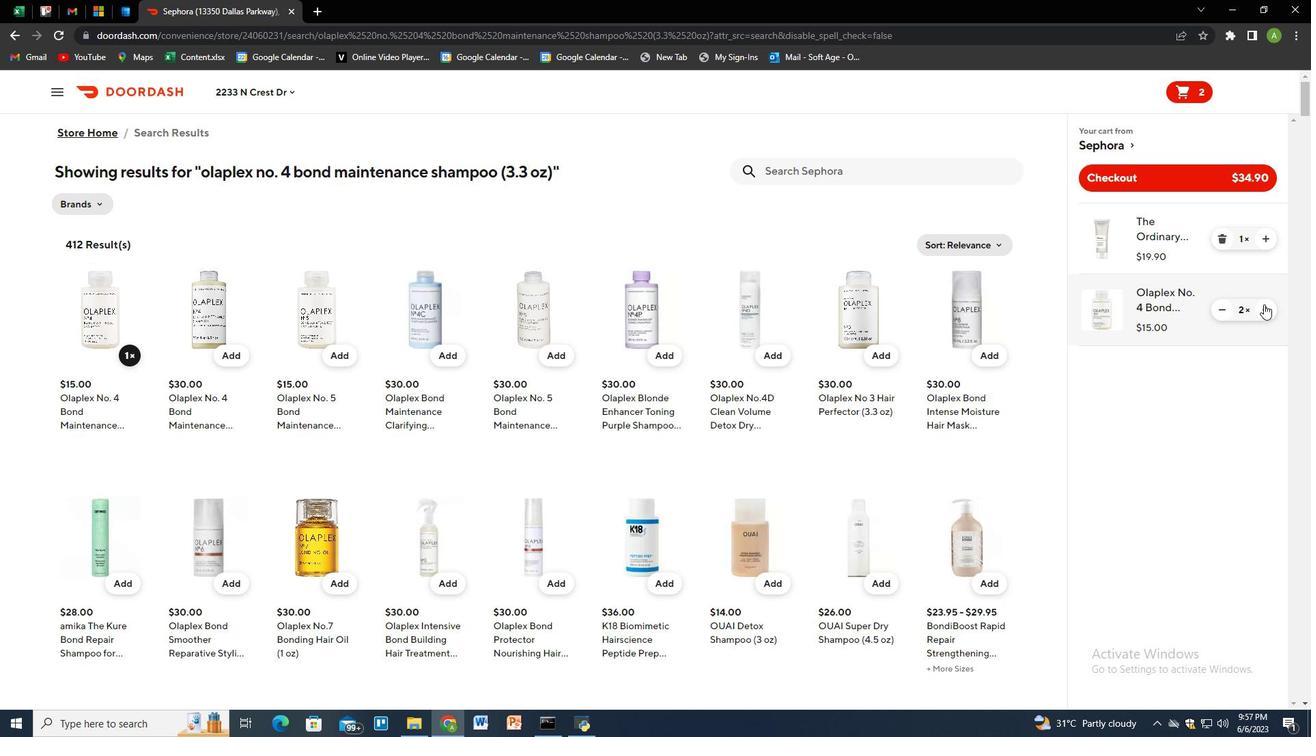 
Action: Mouse pressed left at (1264, 304)
Screenshot: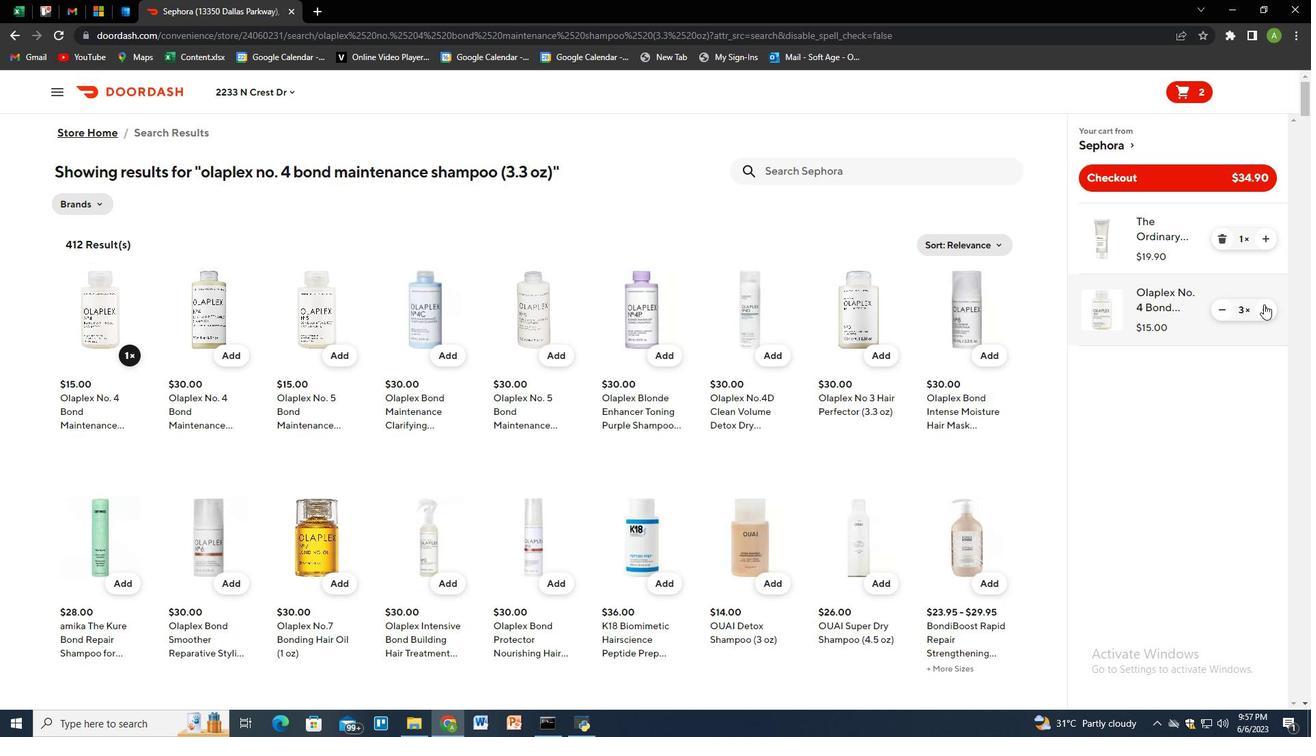
Action: Mouse pressed left at (1264, 304)
Screenshot: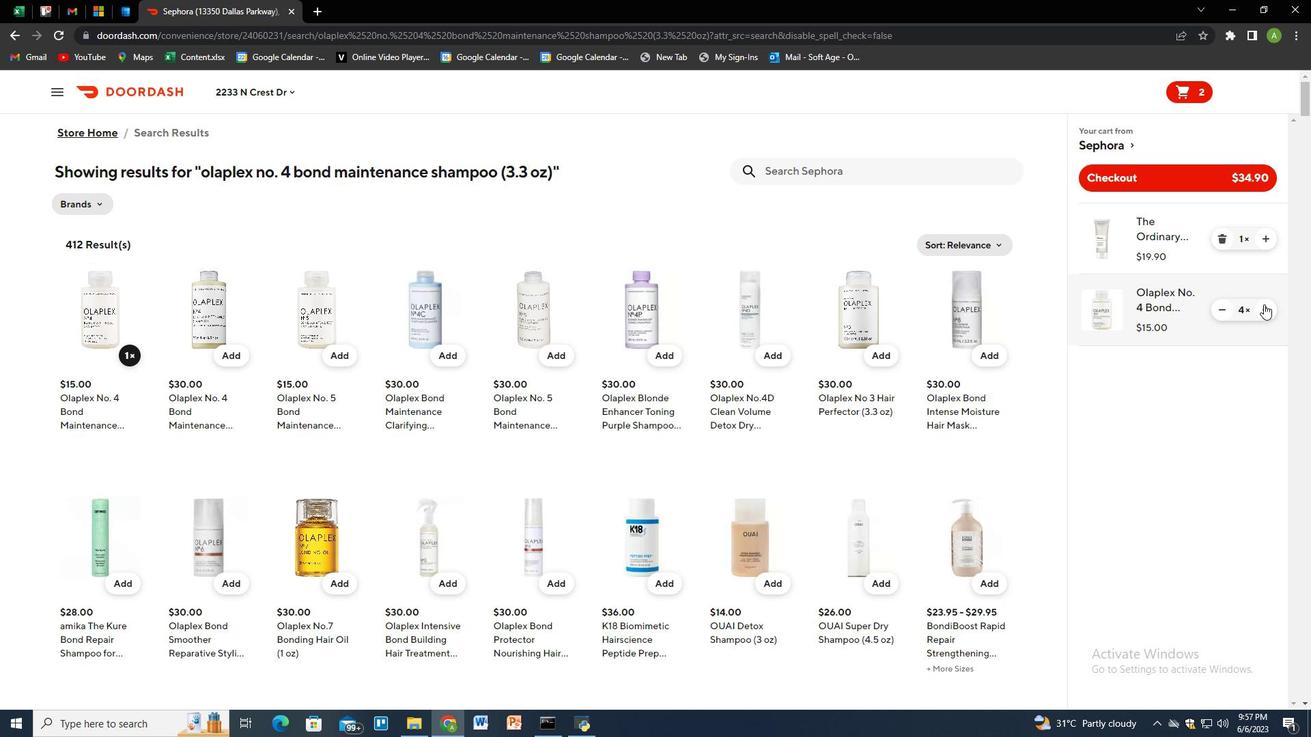 
Action: Mouse pressed left at (1264, 304)
Screenshot: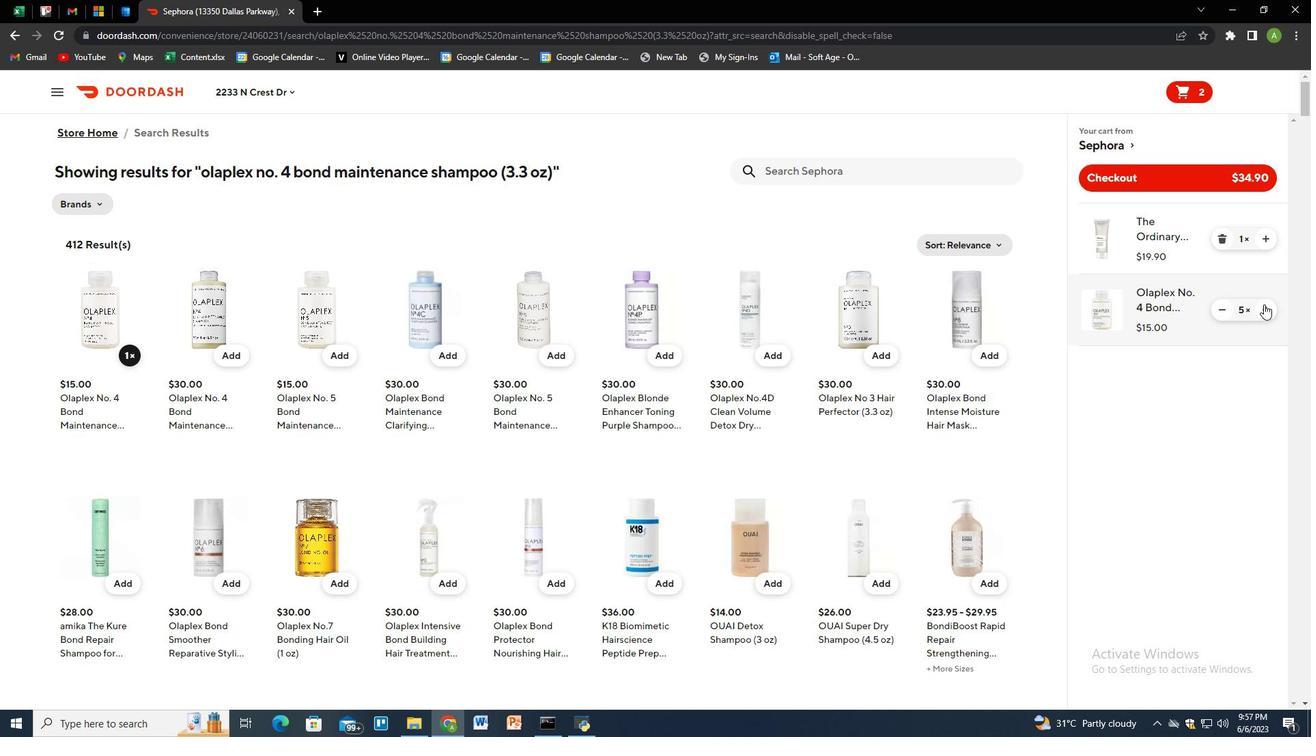 
Action: Mouse moved to (907, 171)
Screenshot: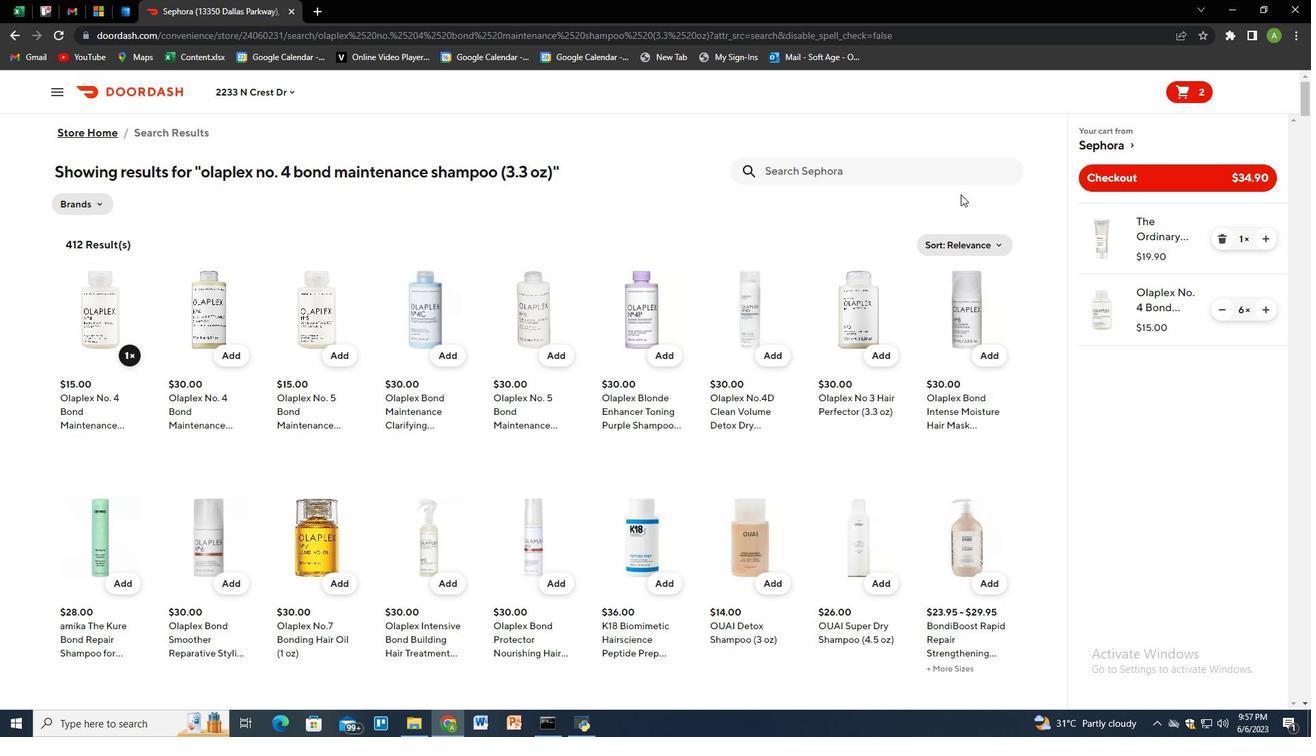 
Action: Mouse pressed left at (907, 171)
Screenshot: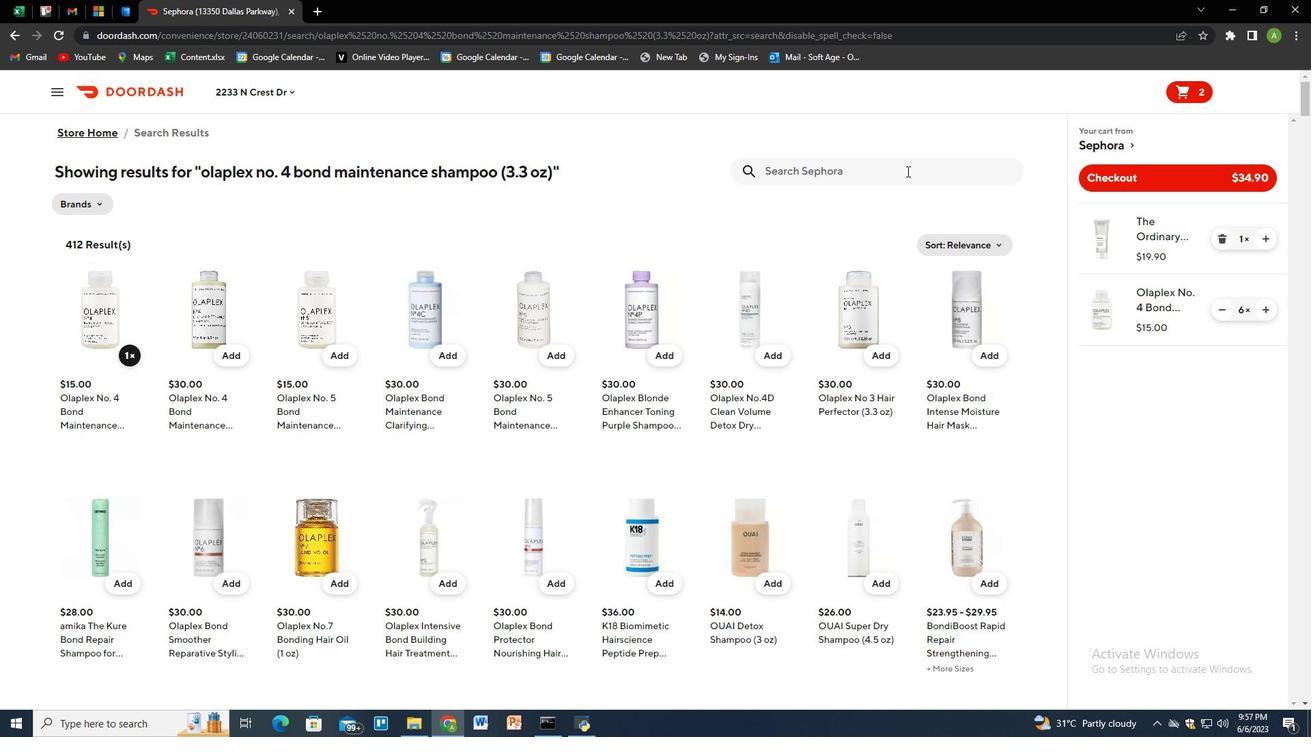 
Action: Mouse moved to (906, 170)
Screenshot: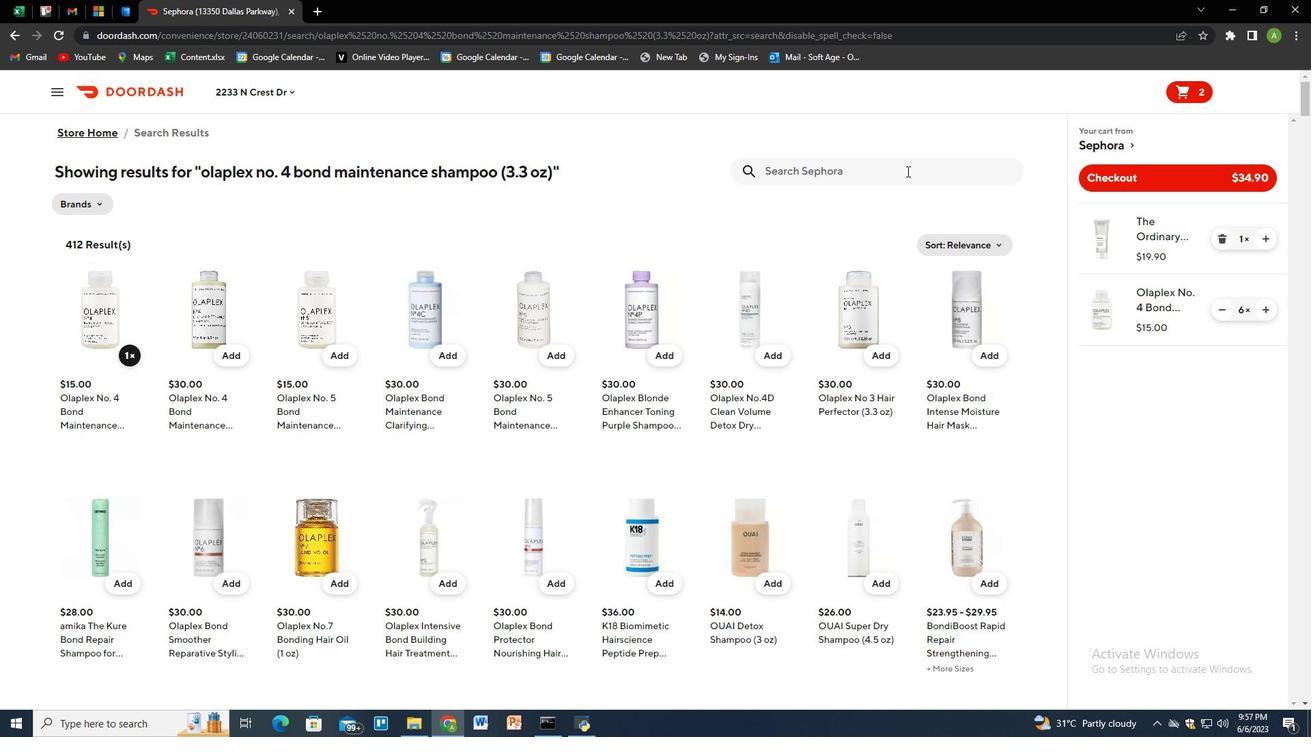 
Action: Key pressed fenty<Key.space>beauty<Key.space>by<Key.space>riham<Key.backspace>nna<Key.space>full<Key.space>frontal<Key.space>volume<Key.space>lift<Key.space><Key.shift_r><Key.shift_r><Key.shift_r><Key.shift_r>&<Key.space>curl<Key.space>cuz<Key.space><Key.space>i<Key.shift_r>"m<Key.space>bk<Key.backspace>lack<Key.space>mascara<Key.space><Key.shift_r><Key.shift_r>(0.42<Key.space>oz<Key.shift_r>)<Key.enter>
Screenshot: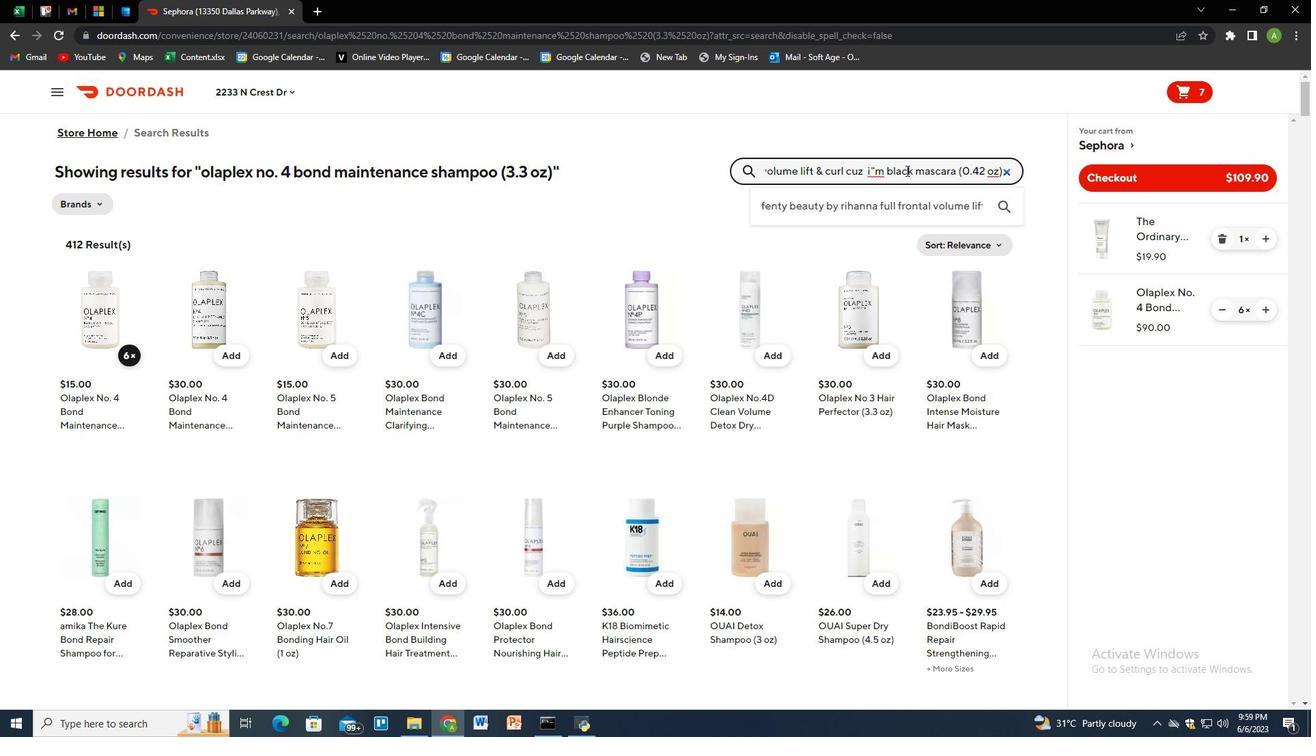 
Action: Mouse moved to (129, 373)
Screenshot: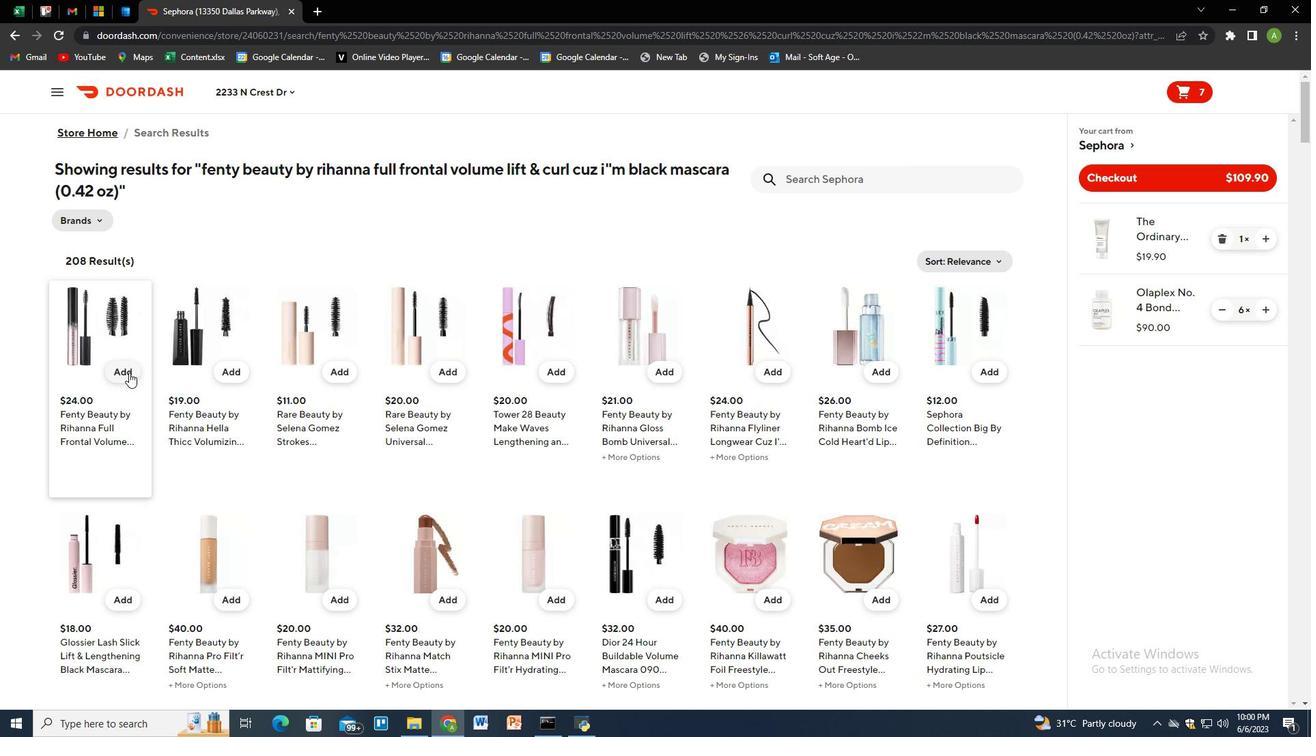 
Action: Mouse pressed left at (129, 373)
Screenshot: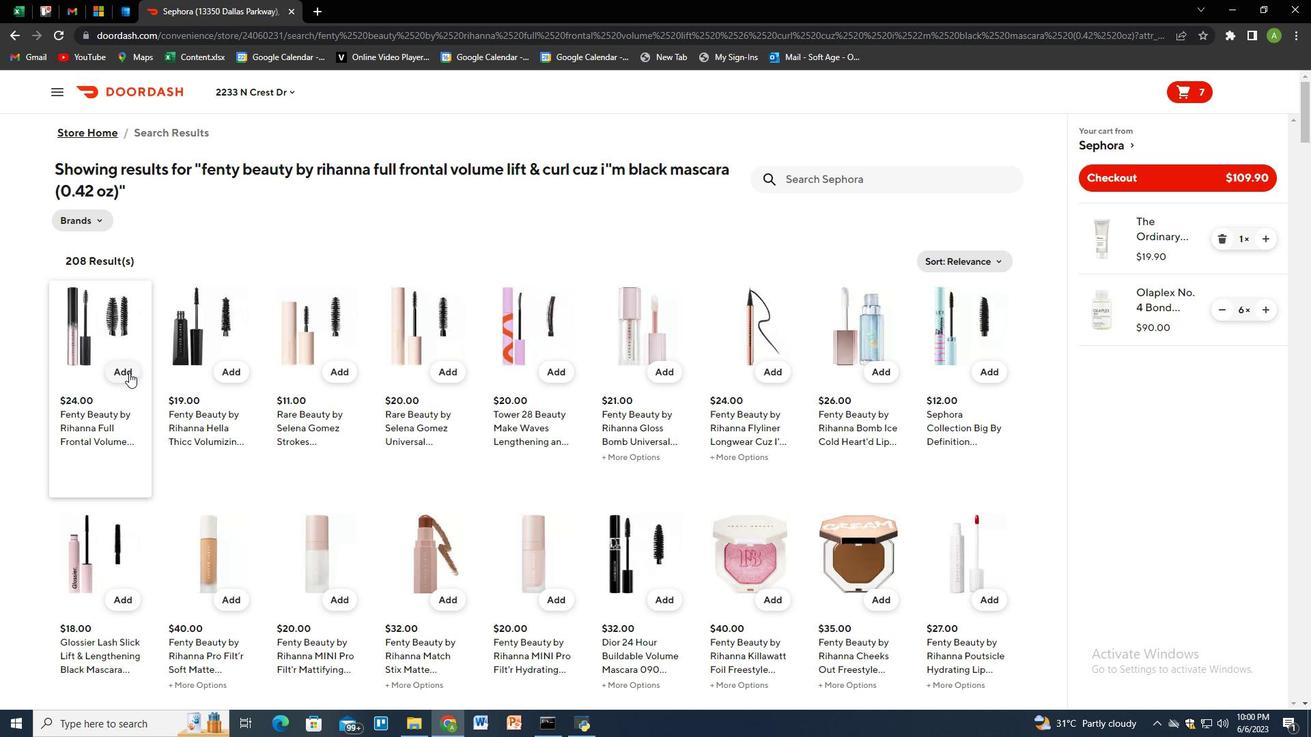 
Action: Mouse moved to (1265, 383)
Screenshot: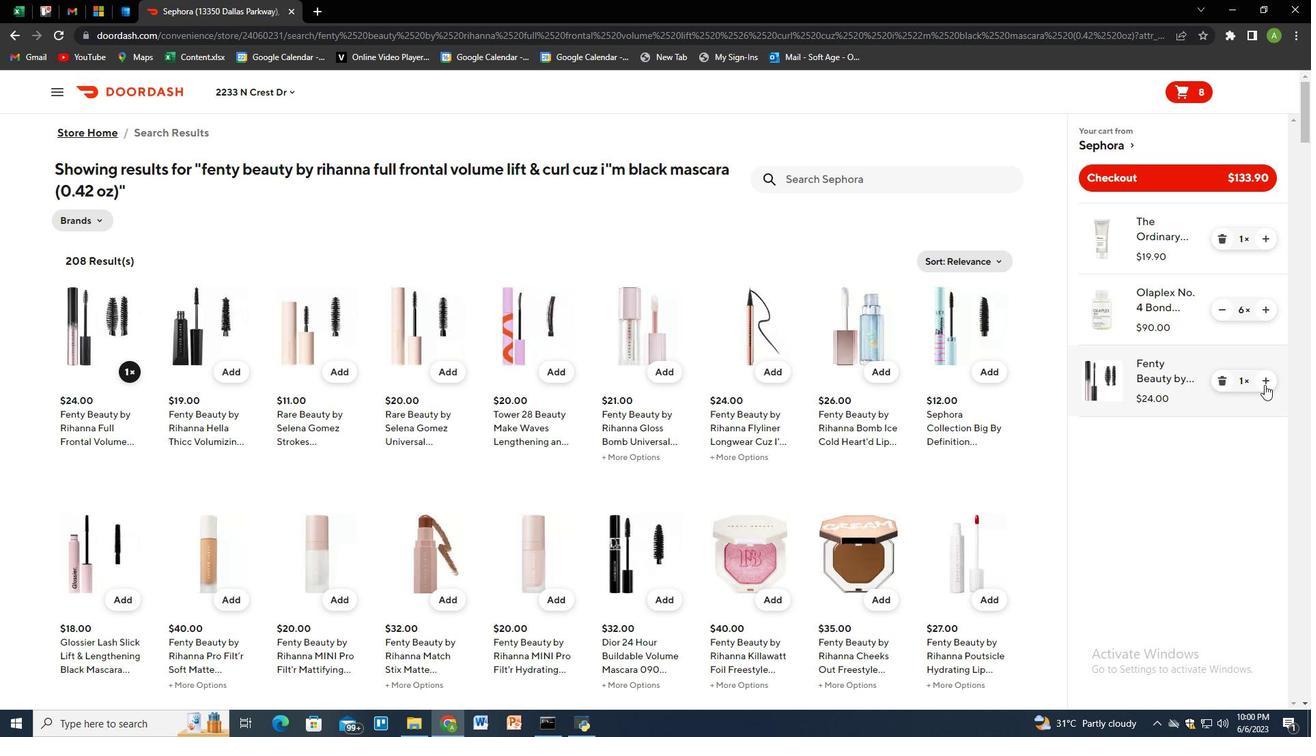 
Action: Mouse pressed left at (1265, 383)
Screenshot: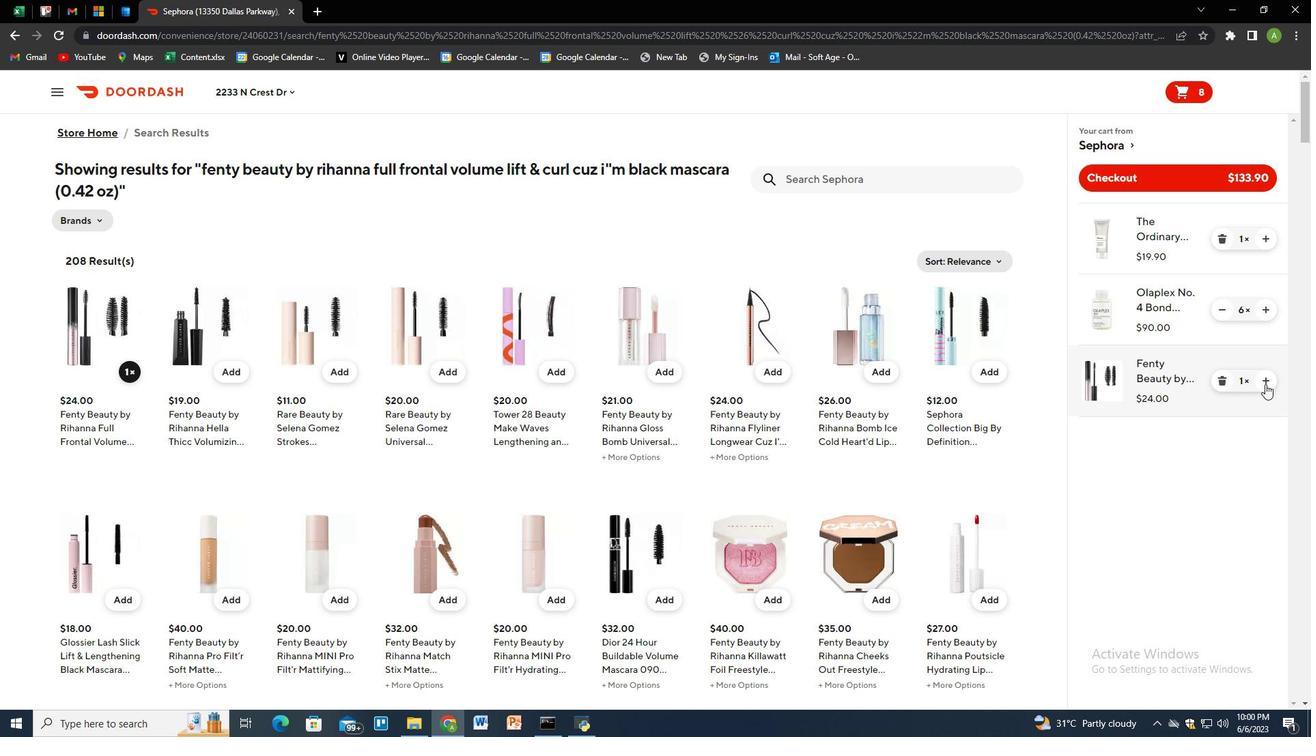
Action: Mouse moved to (904, 187)
Screenshot: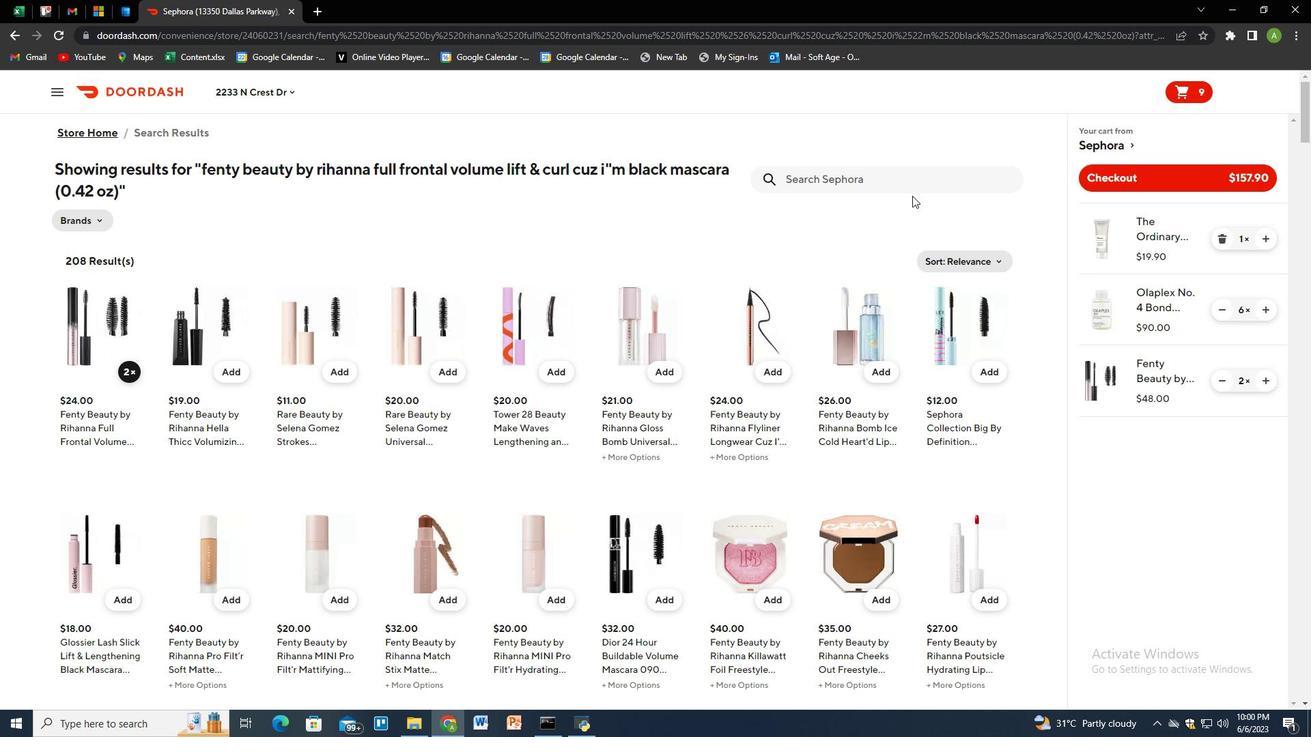 
Action: Mouse pressed left at (904, 187)
Screenshot: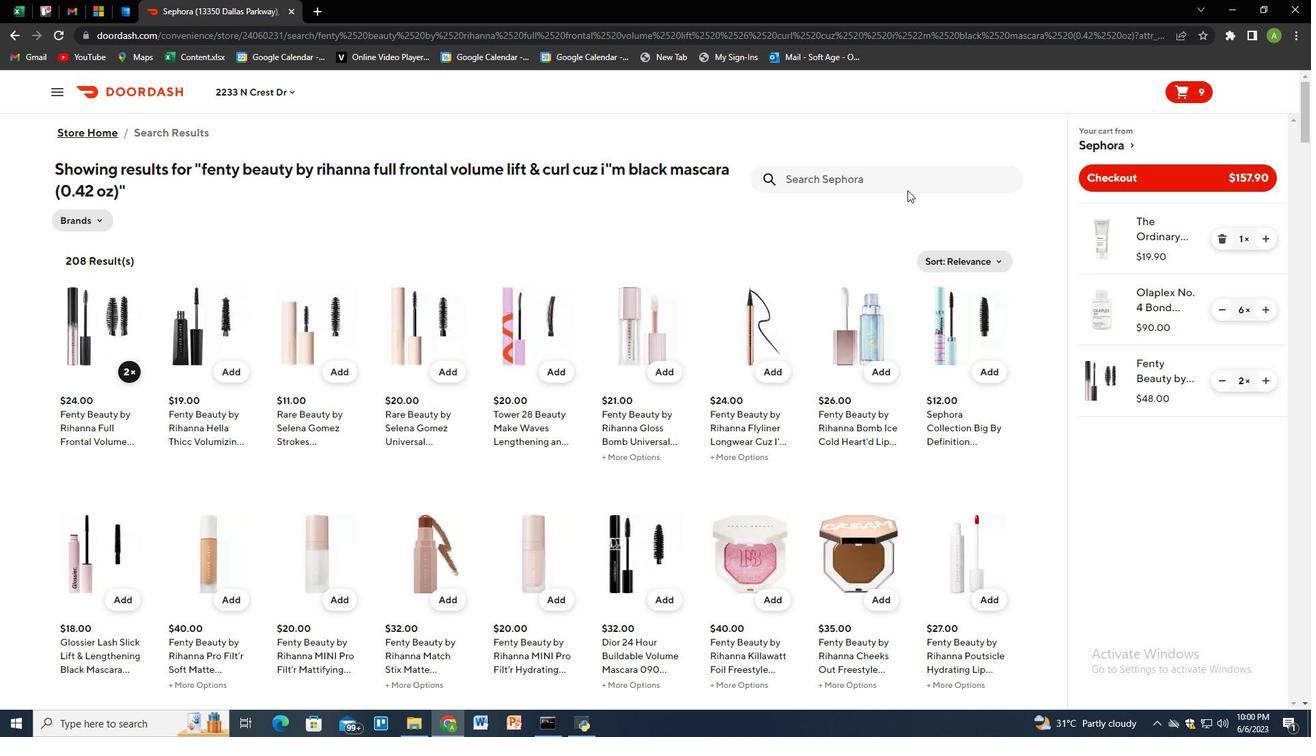 
Action: Key pressed dr.<Key.backspace><Key.space>.<Key.space>jart+<Key.space>dermask<Key.space>brightening<Key.space>solution<Key.space>micro<Key.space>jet<Key.space>mask<Key.enter>
Screenshot: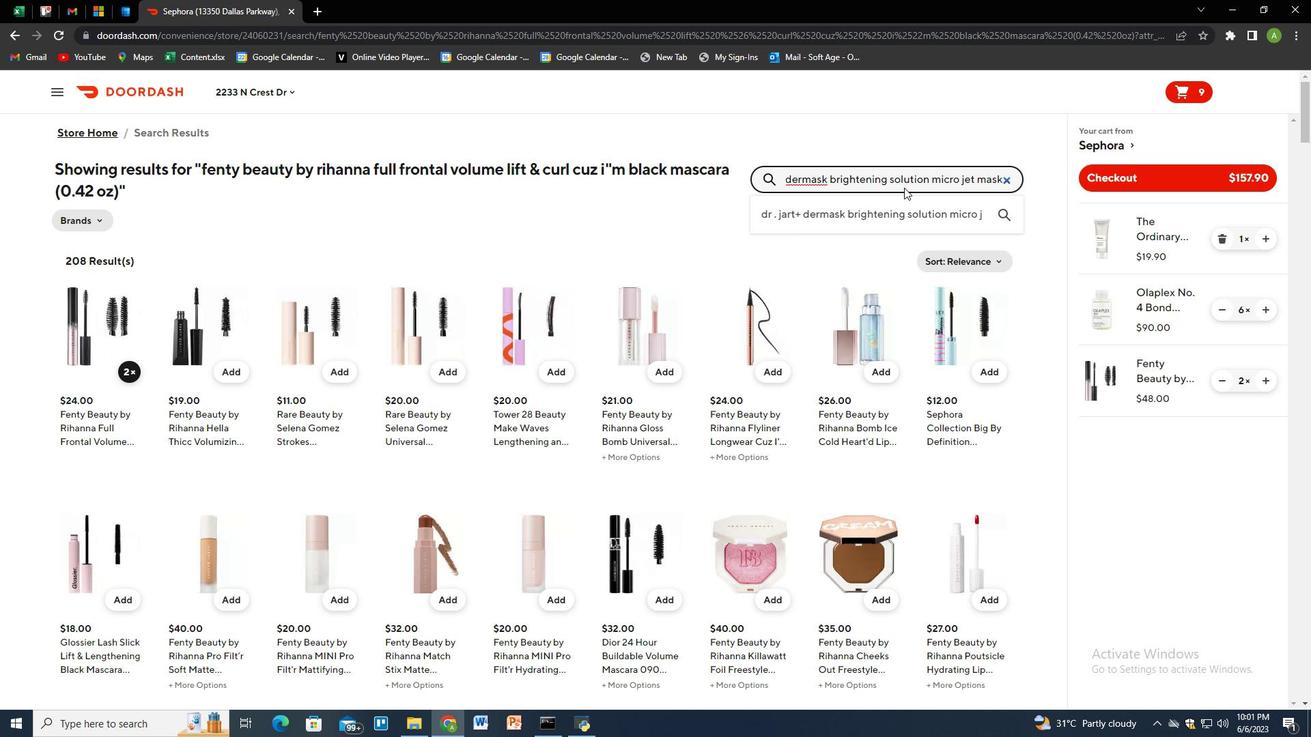 
Action: Mouse moved to (121, 353)
Screenshot: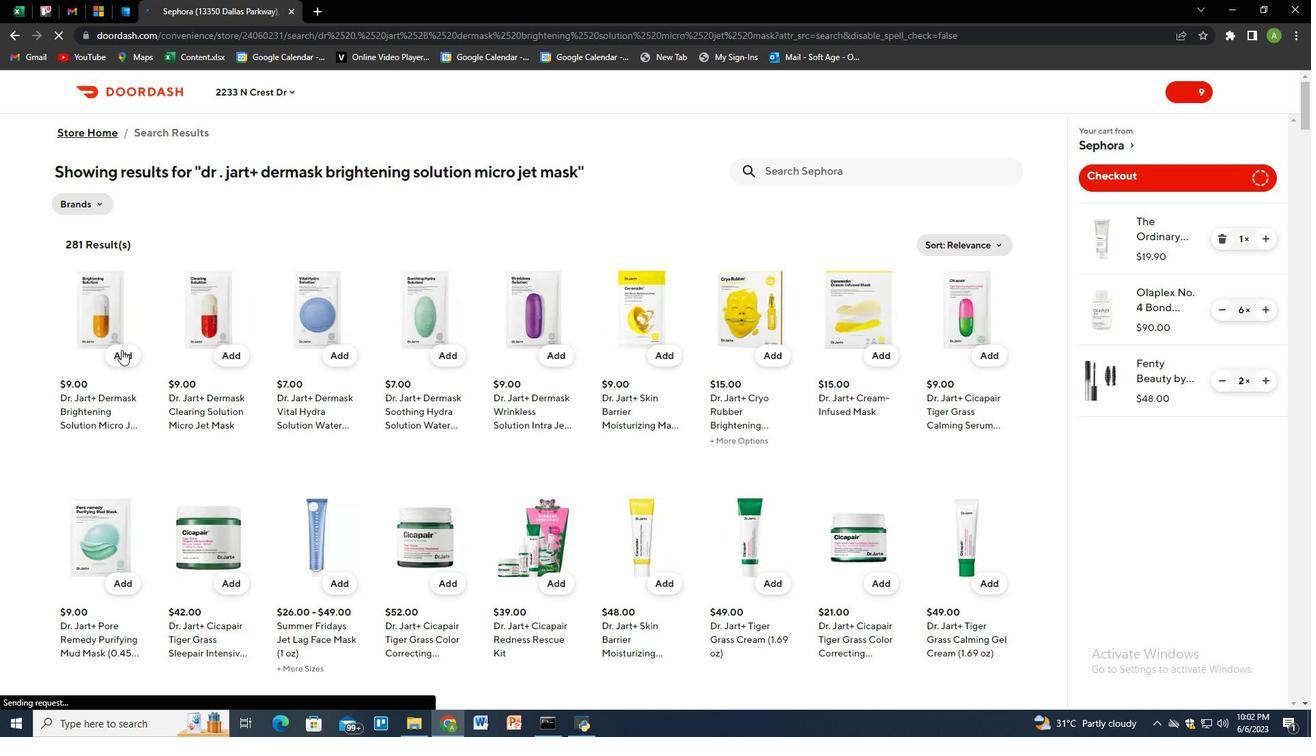 
Action: Mouse pressed left at (121, 353)
Screenshot: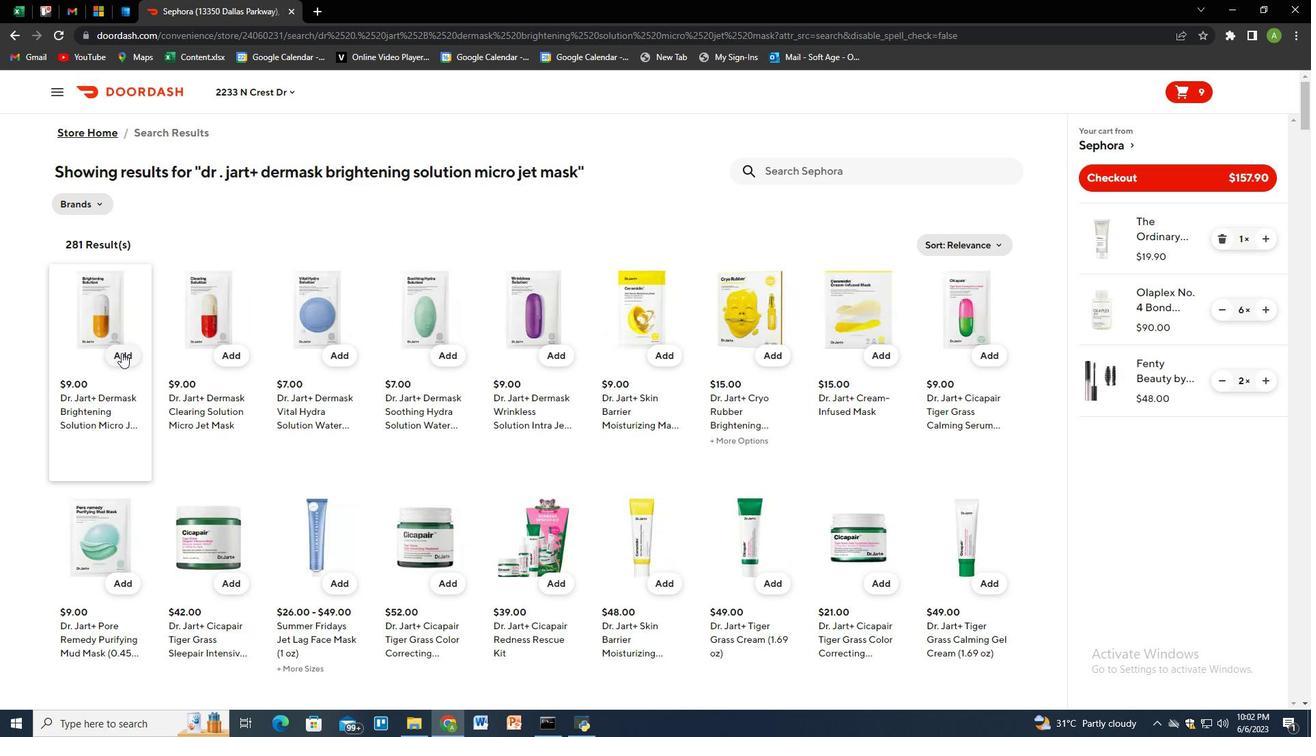 
Action: Mouse moved to (1265, 452)
Screenshot: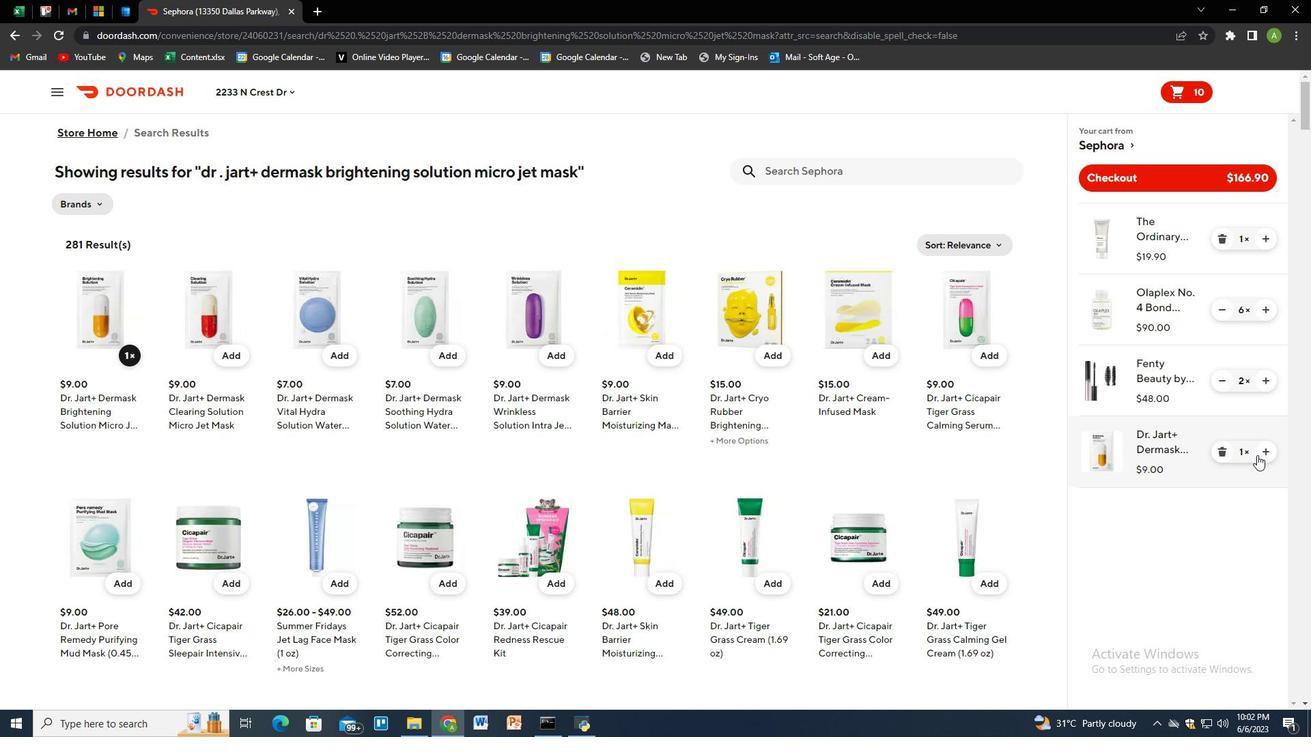 
Action: Mouse pressed left at (1265, 452)
Screenshot: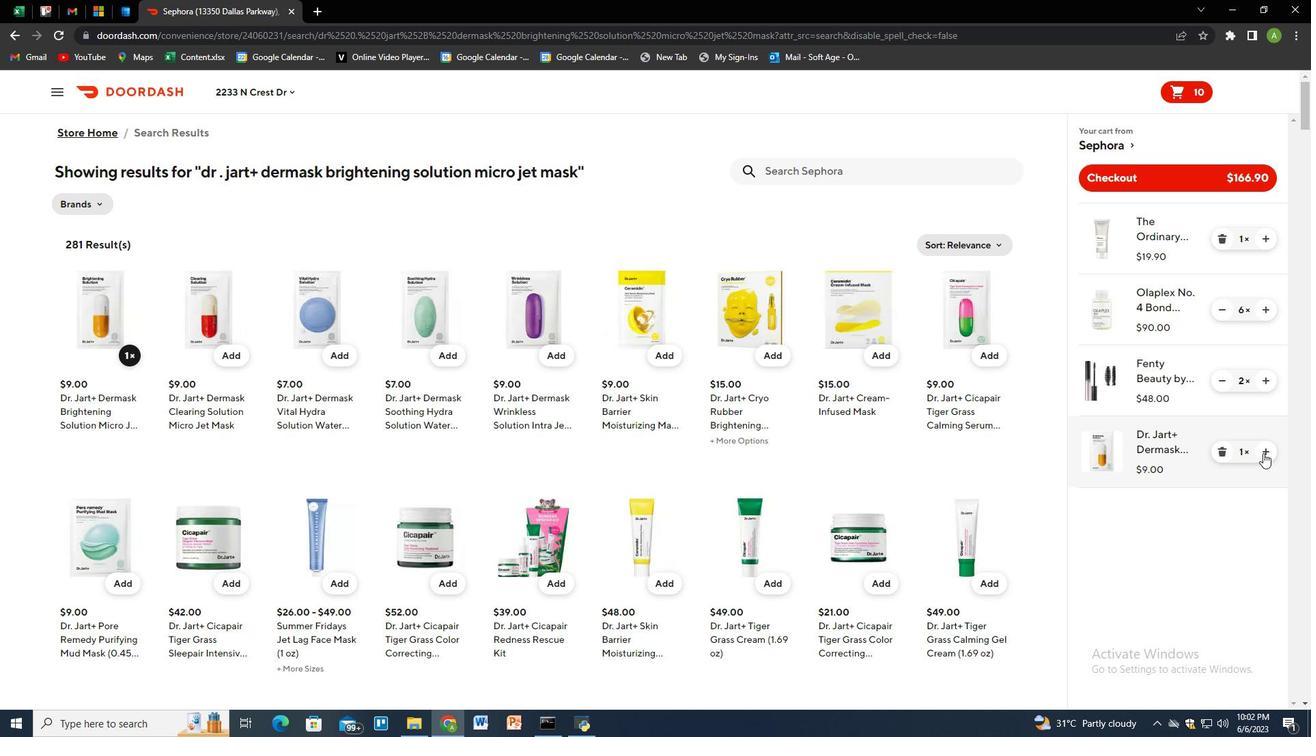 
Action: Mouse pressed left at (1265, 452)
Screenshot: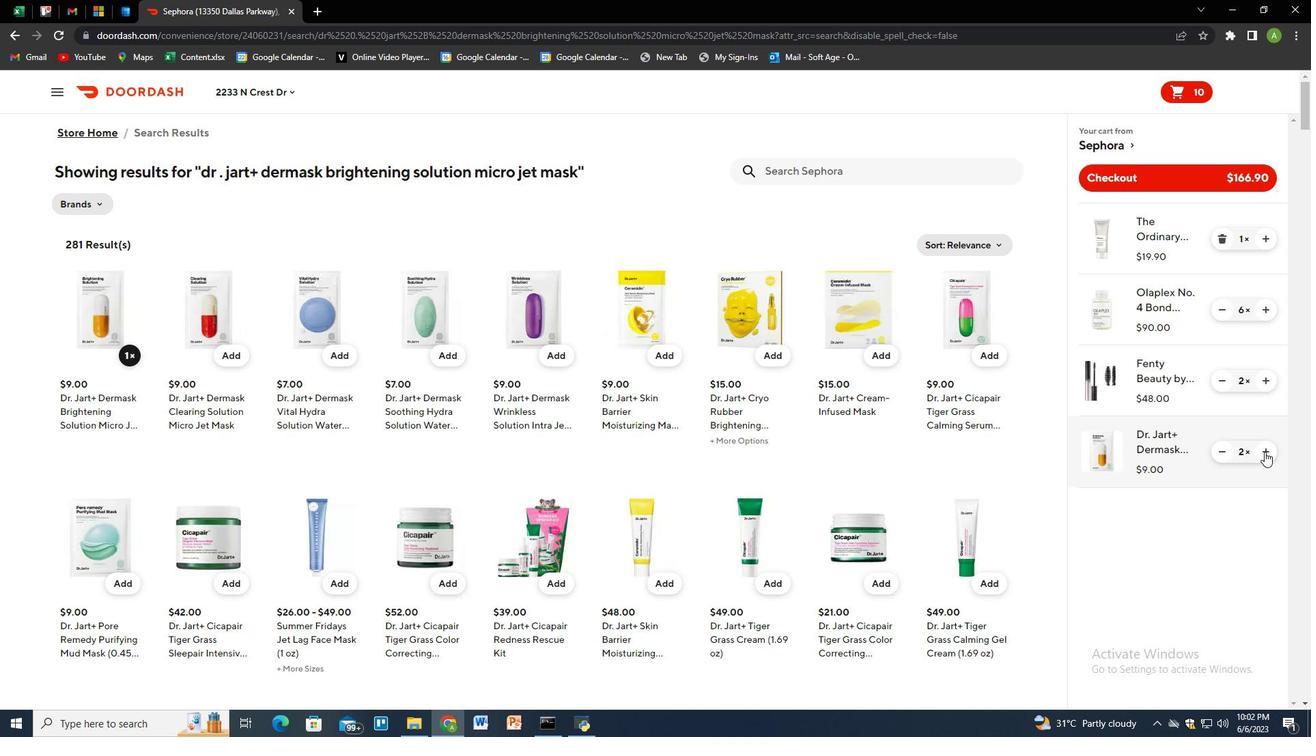 
Action: Mouse pressed left at (1265, 452)
Screenshot: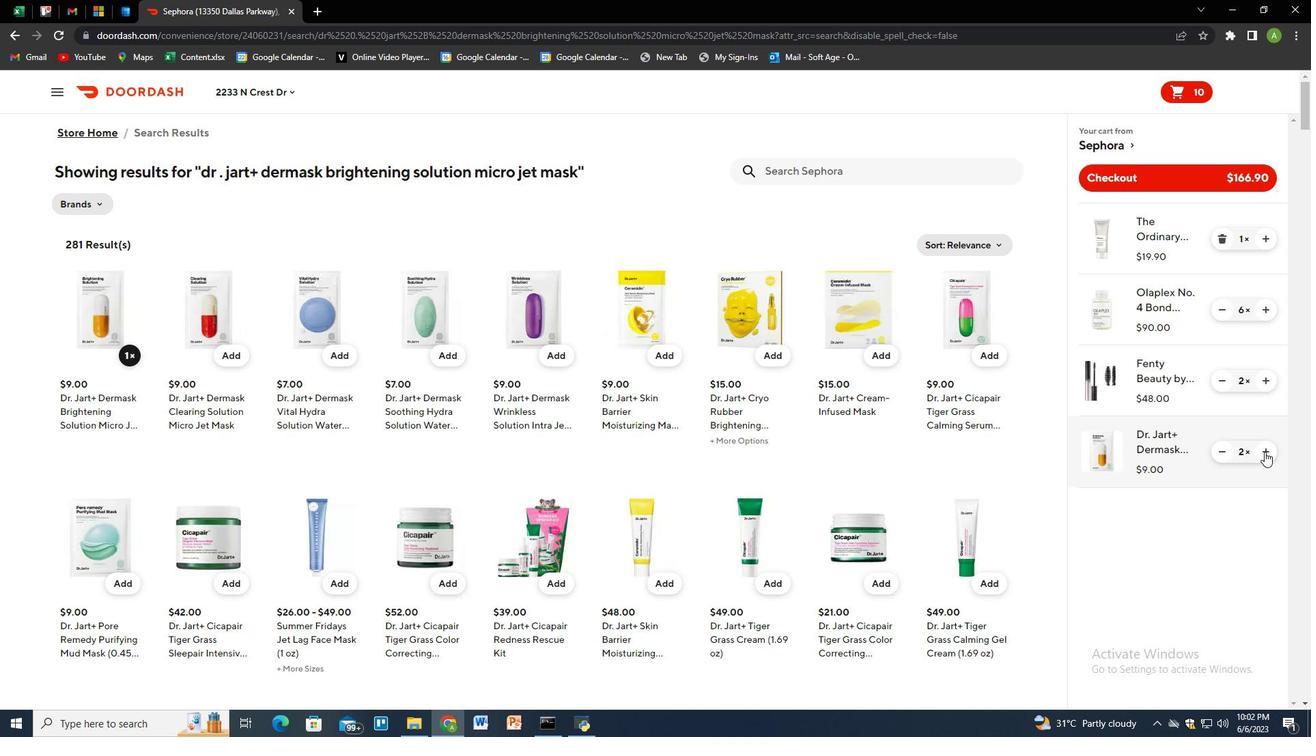 
Action: Mouse pressed left at (1265, 452)
Screenshot: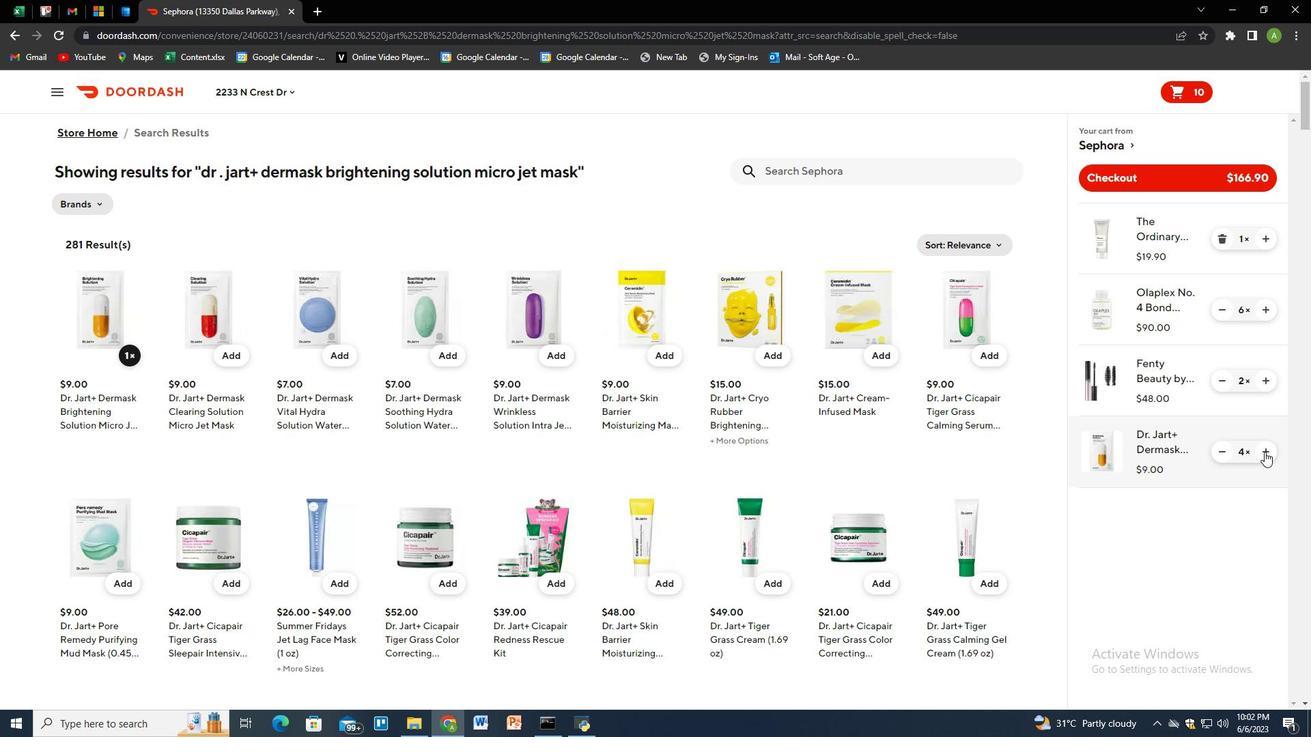 
Action: Mouse moved to (838, 180)
Screenshot: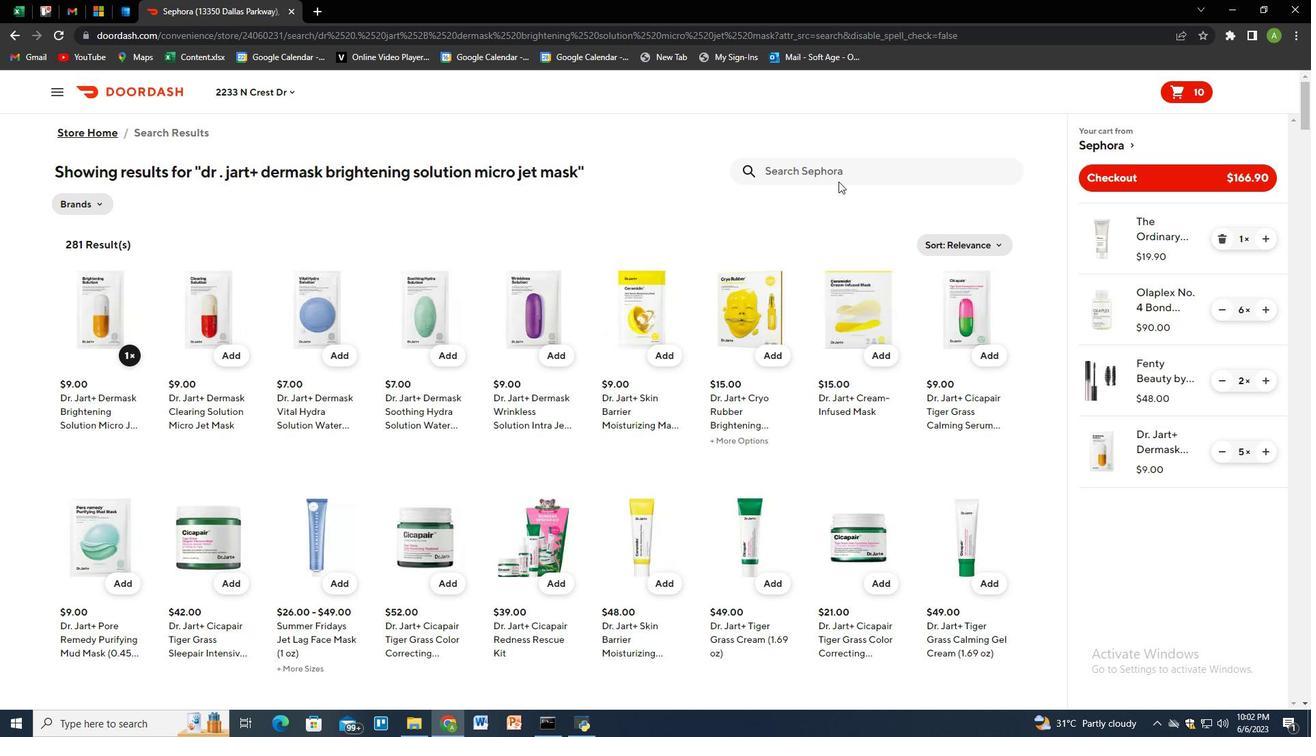
Action: Mouse pressed left at (838, 180)
Screenshot: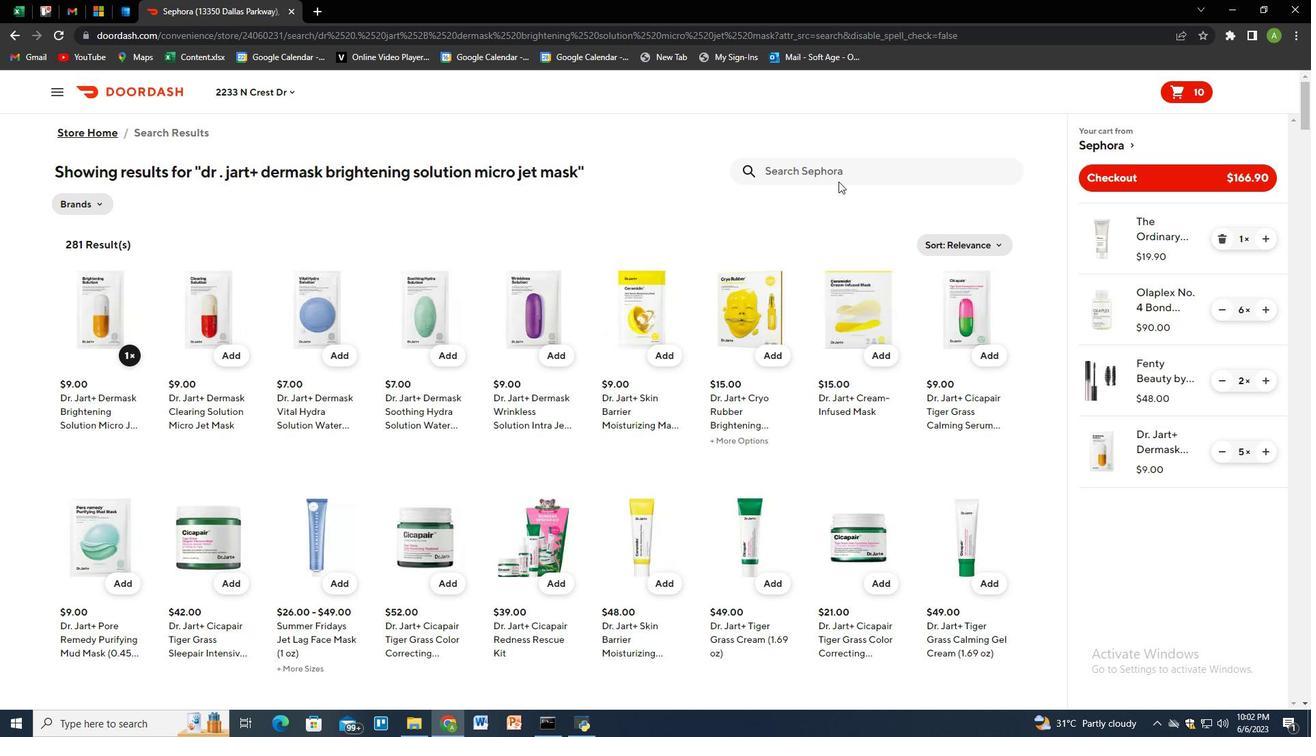 
Action: Mouse moved to (845, 181)
Screenshot: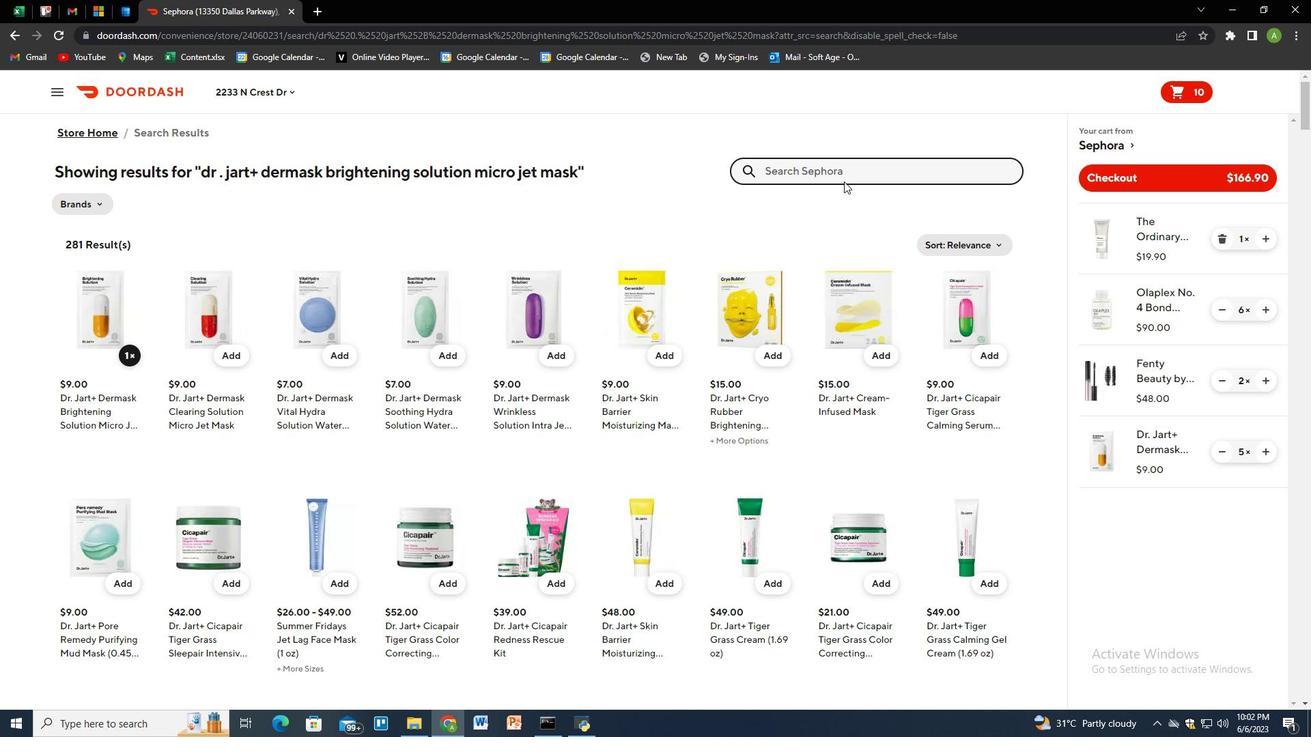 
Action: Key pressed jvn<Key.space>pre-wash<Key.space>scalp<Key.space><Key.shift_r><Key.shift_r><Key.shift_r><Key.shift_r><Key.shift_r><Key.shift_r><Key.shift_r><Key.shift_r><Key.shift_r><Key.shift_r><Key.shift_r><Key.shift_r><Key.shift_r>&<Key.space>hai
Screenshot: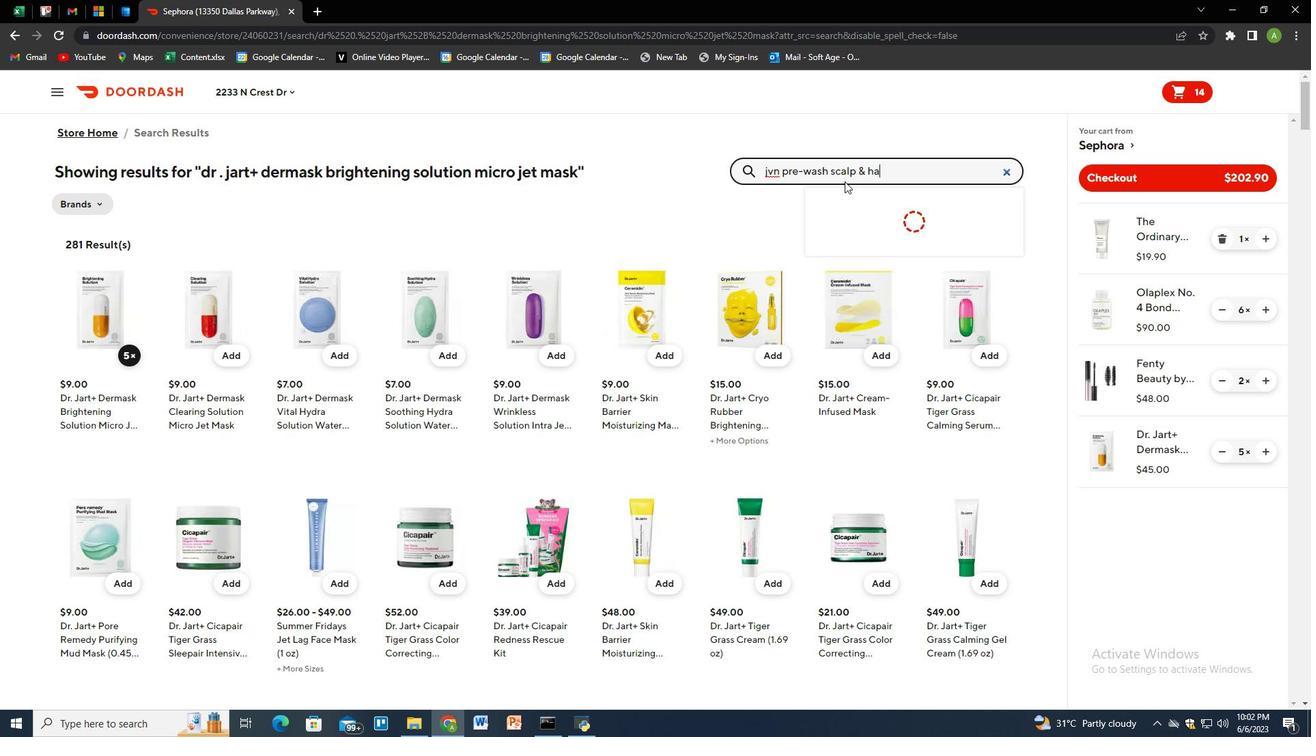 
Action: Mouse moved to (845, 181)
Screenshot: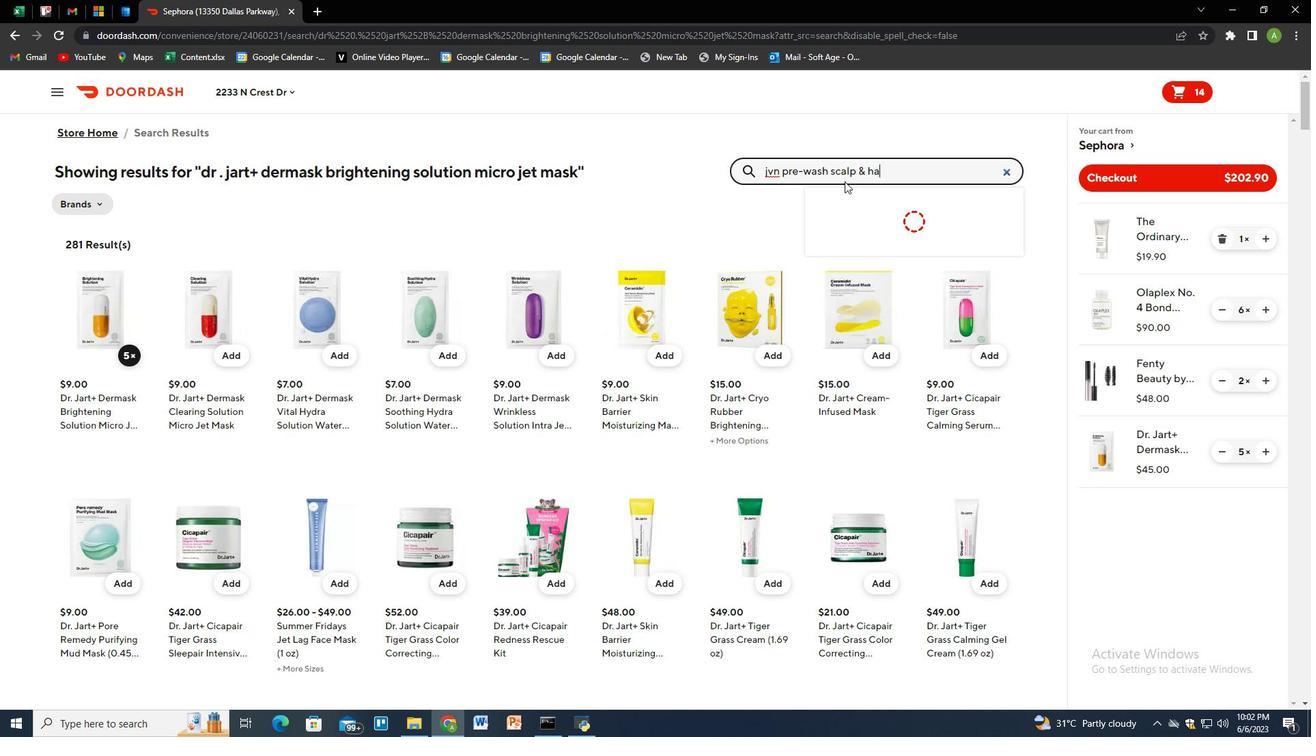 
Action: Key pressed r<Key.space>tret<Key.backspace>atment<Key.space>oil<Key.space><Key.shift_r><Key.shift_r>(1.7<Key.shift_r>)<Key.enter>
Screenshot: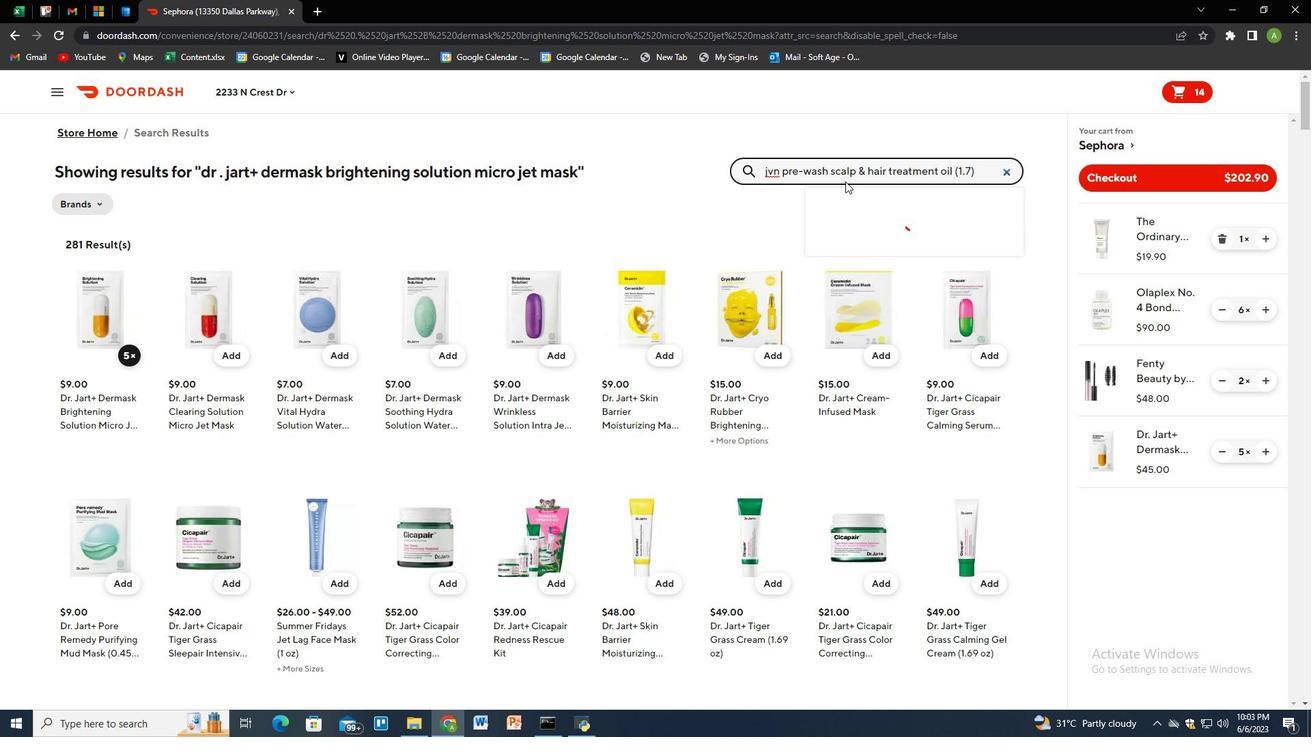 
Action: Mouse moved to (125, 356)
Screenshot: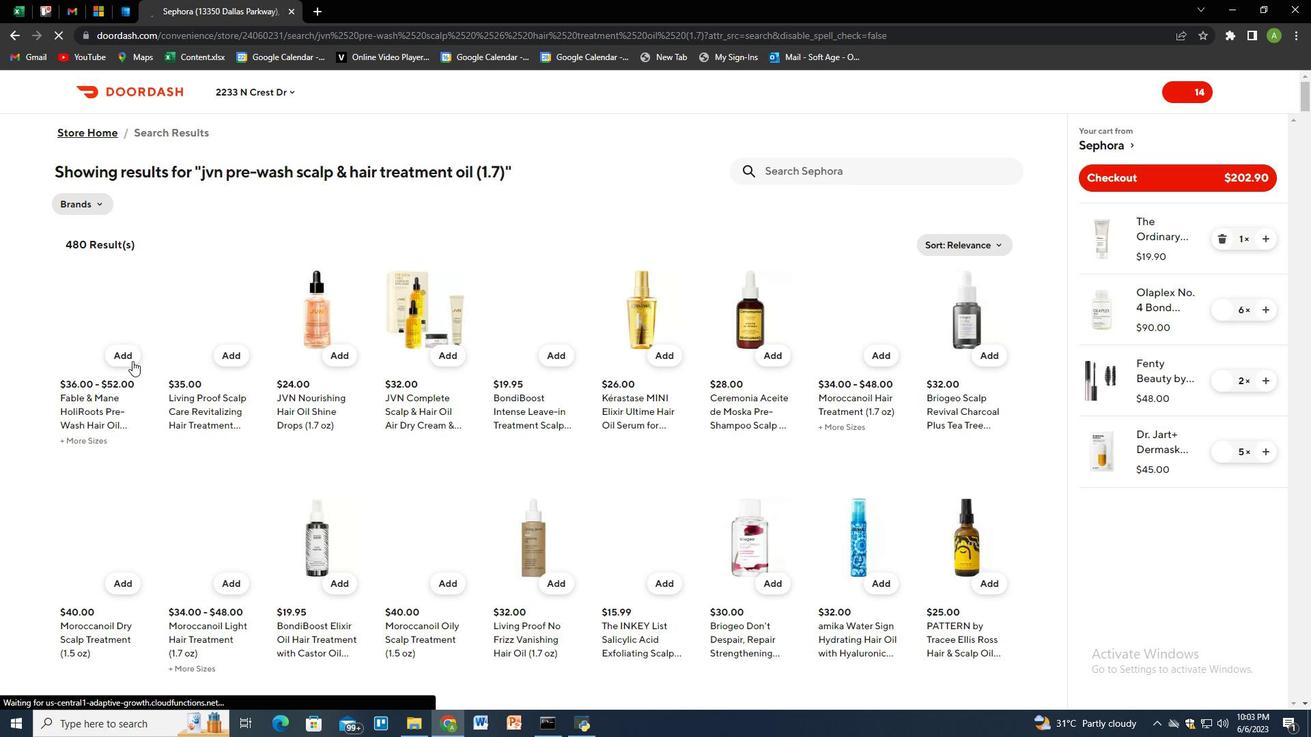 
Action: Mouse pressed left at (125, 356)
Screenshot: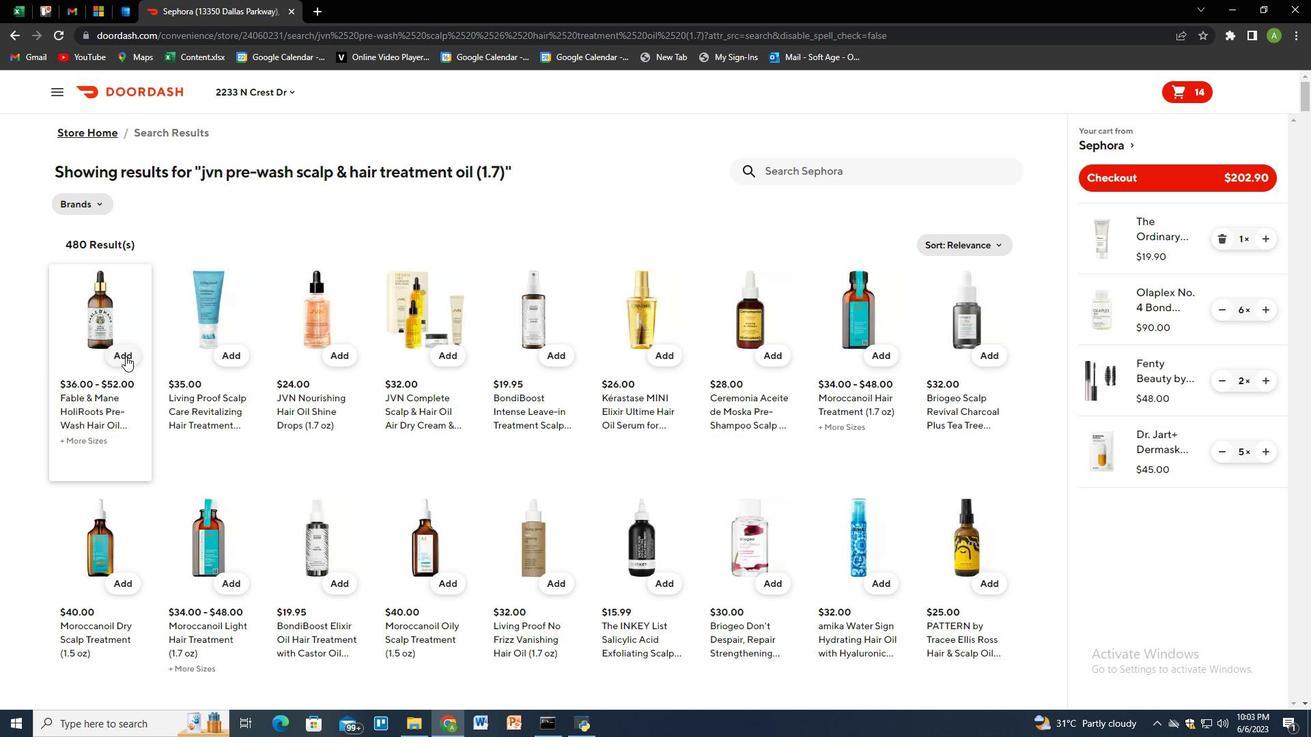 
Action: Mouse moved to (439, 668)
Screenshot: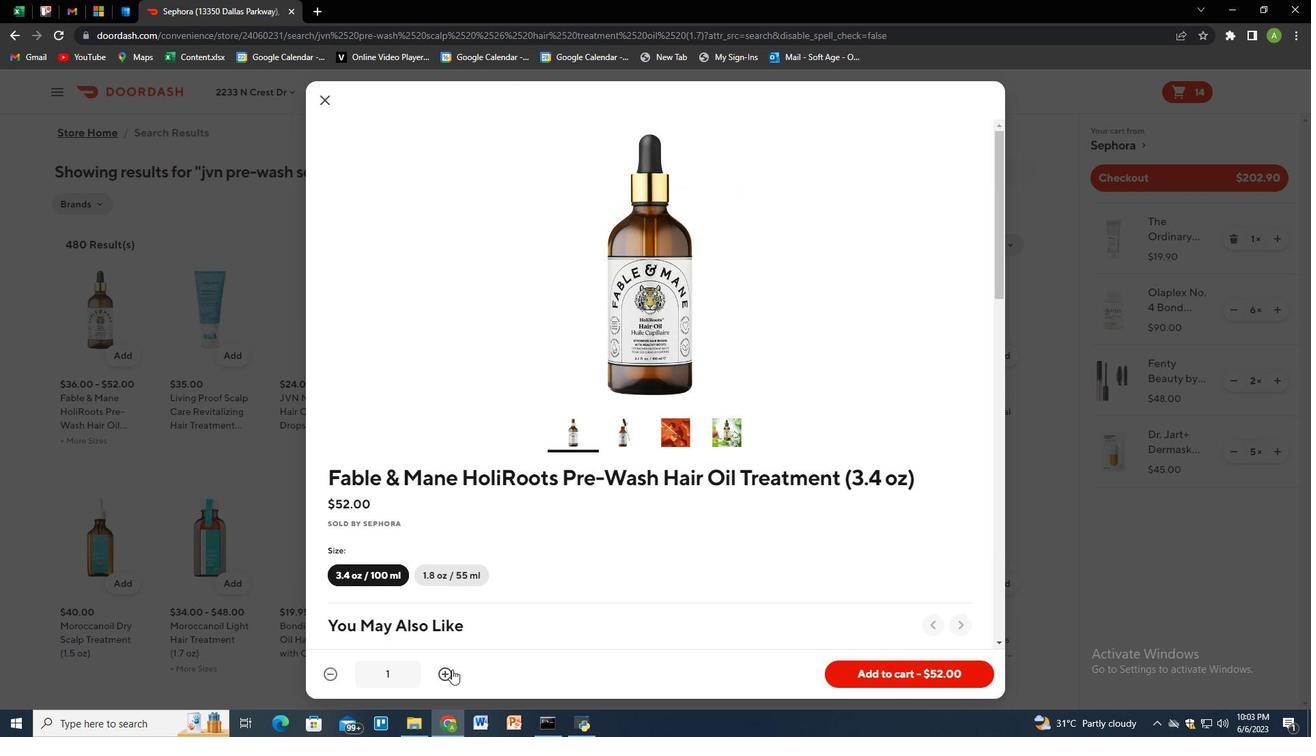 
Action: Mouse pressed left at (439, 668)
Screenshot: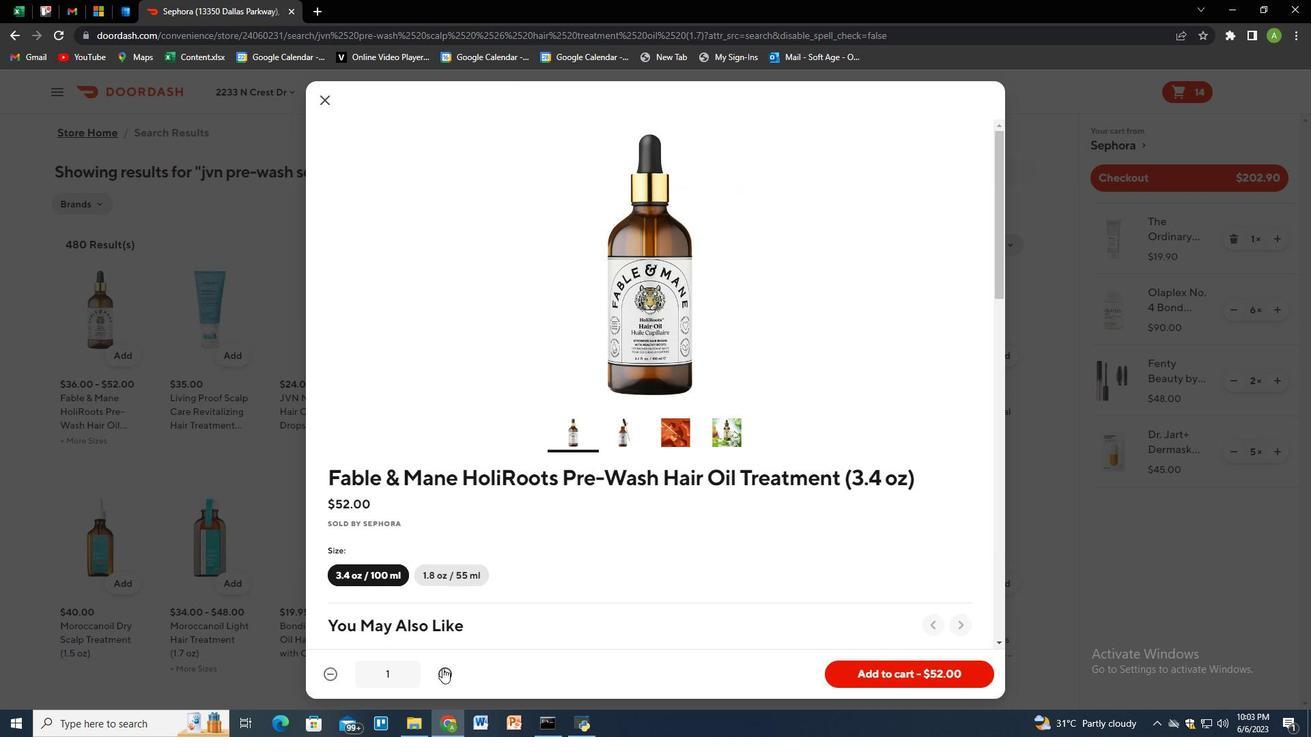 
Action: Mouse moved to (858, 670)
Screenshot: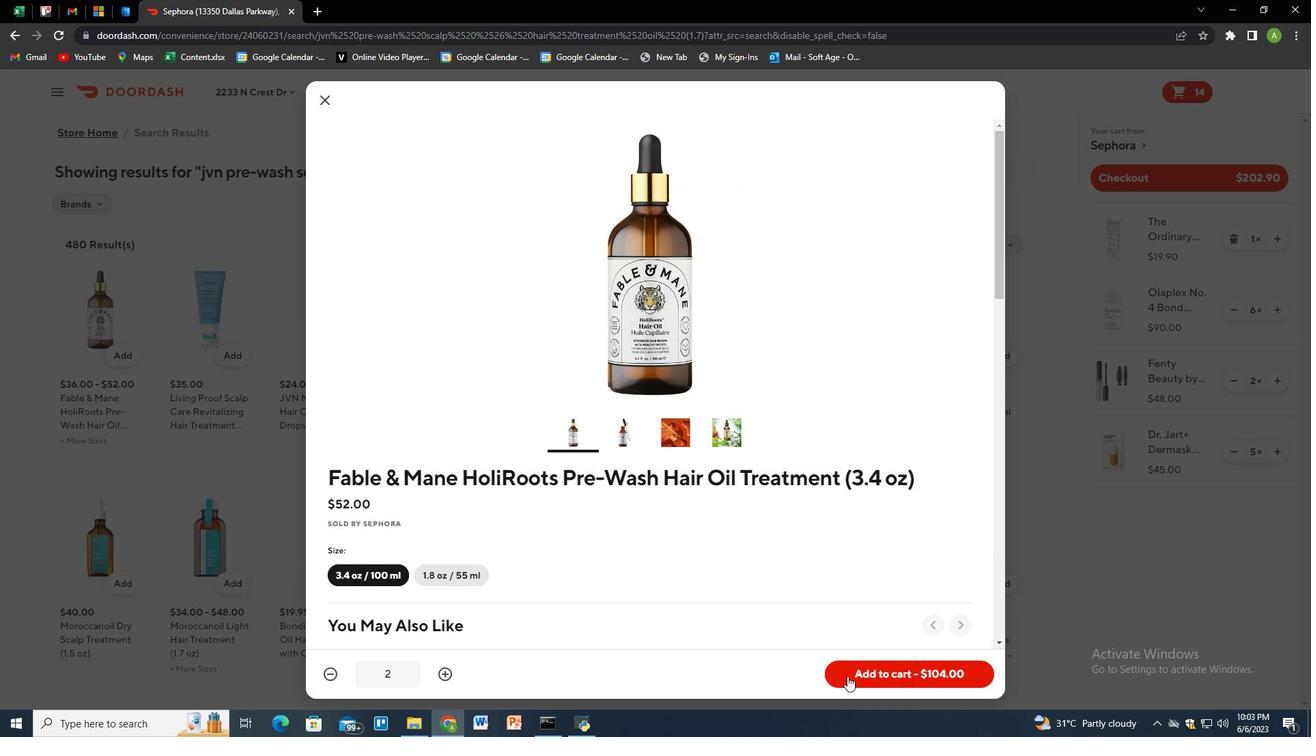 
Action: Mouse pressed left at (858, 670)
Screenshot: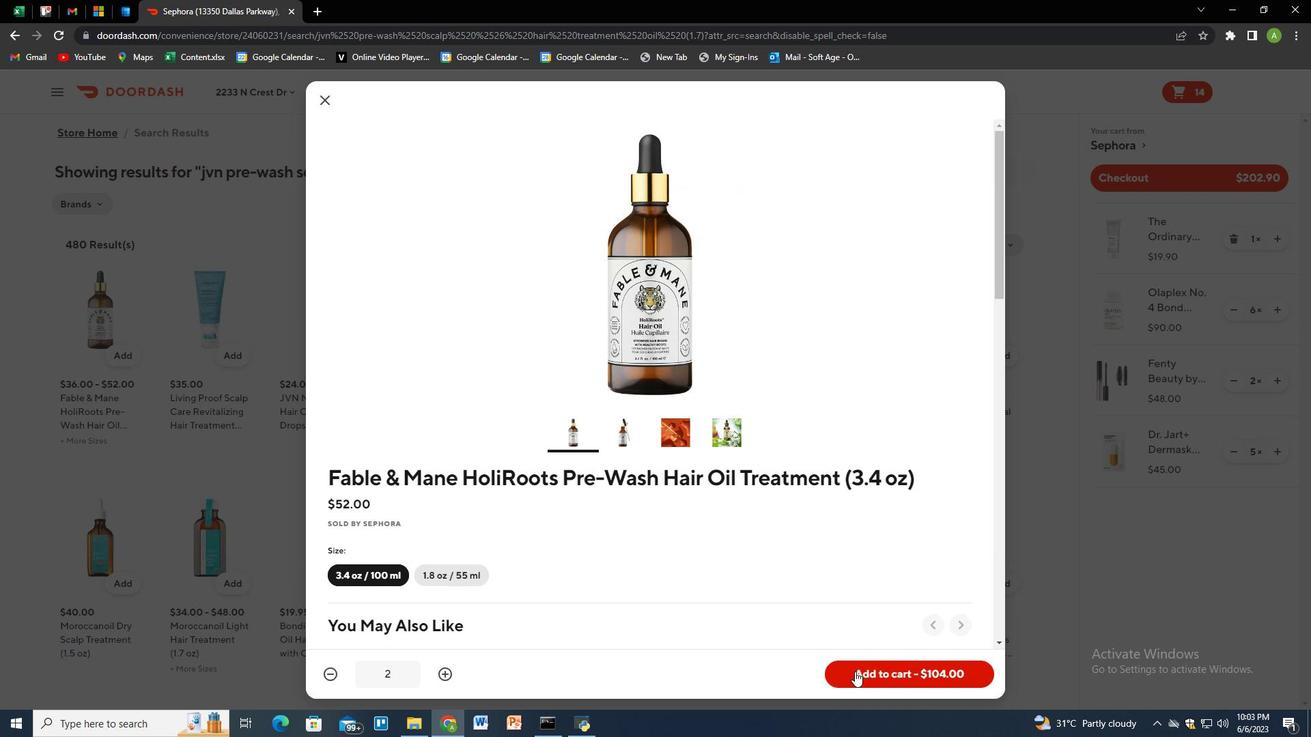 
Action: Mouse moved to (1106, 176)
Screenshot: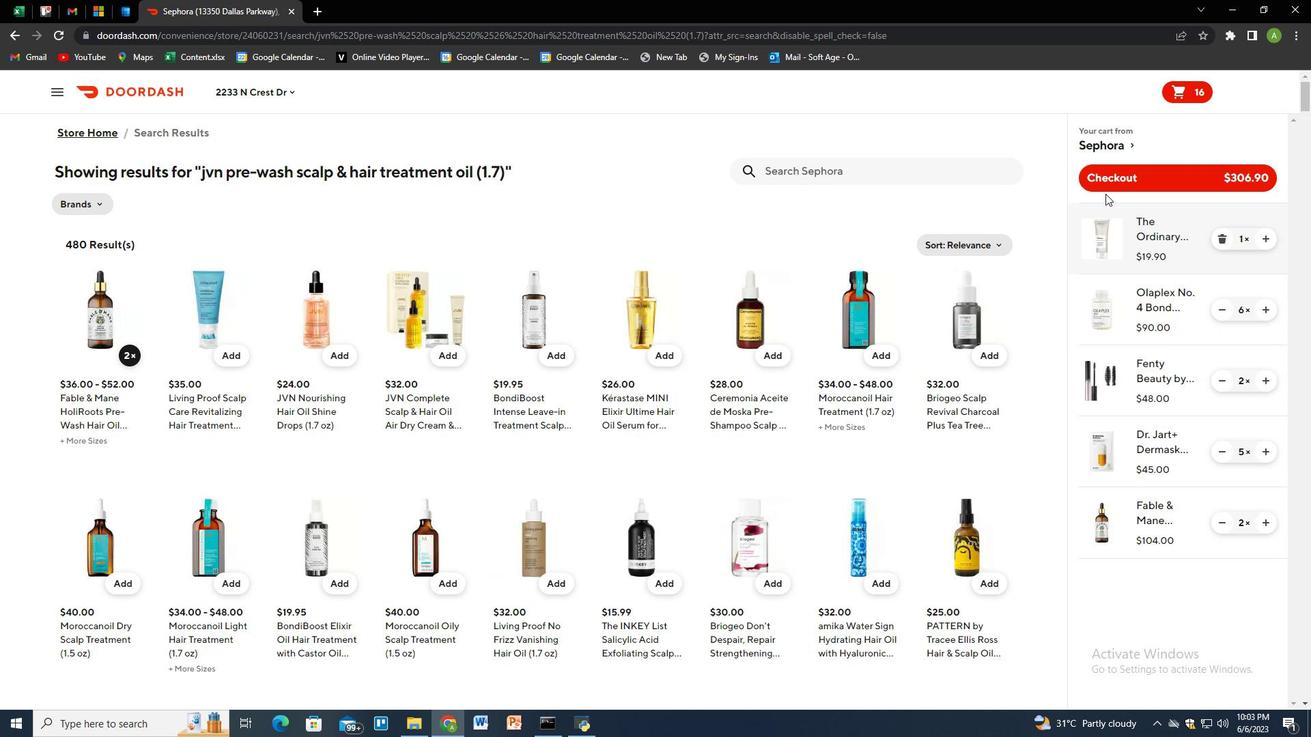 
Action: Mouse pressed left at (1106, 176)
Screenshot: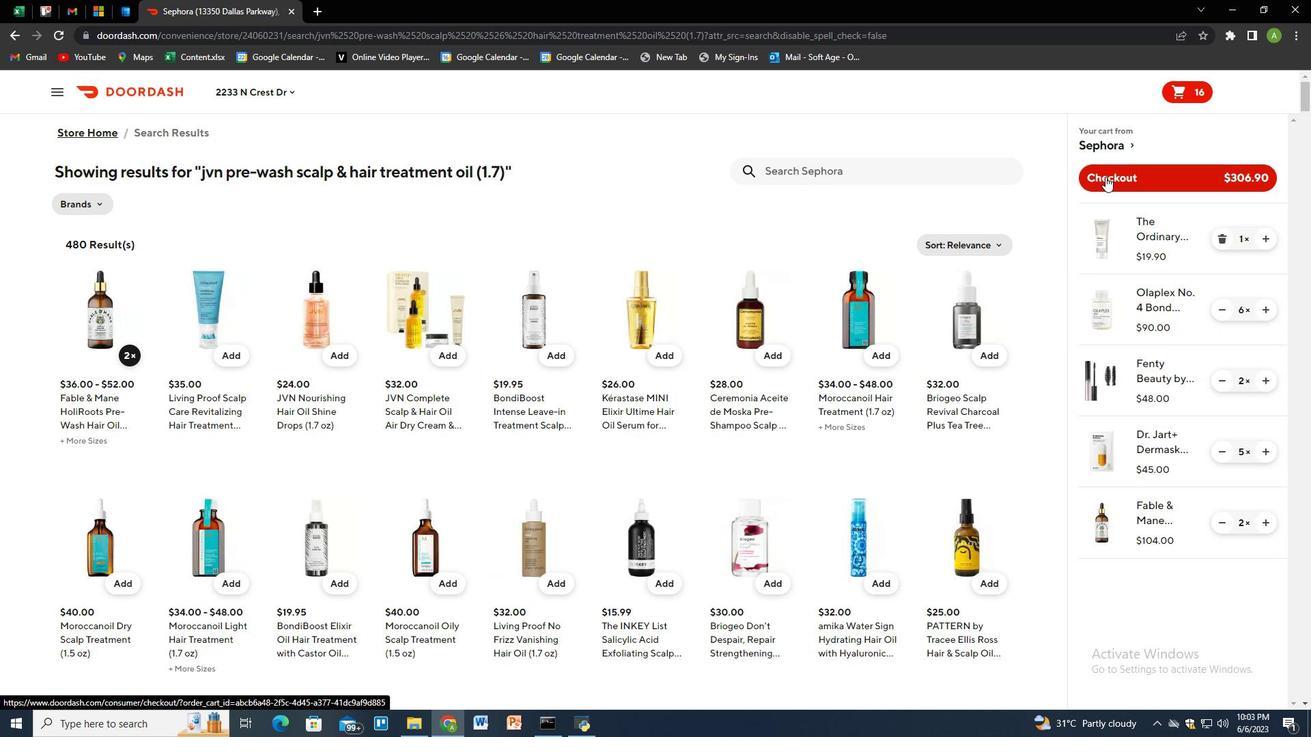 
